 Task: Look for Airbnb options in Santiago de los Caballeros, Dominican Republic from 4th December, 2023 to 10th December, 2023 for 8 adults, 2 children.4 bedrooms having 8 beds and 4 bathrooms. Property type can be house. Amenities needed are: wifi, TV, free parkinig on premises, gym, breakfast. Booking option can be shelf check-in. Look for 3 properties as per requirement.
Action: Mouse moved to (496, 84)
Screenshot: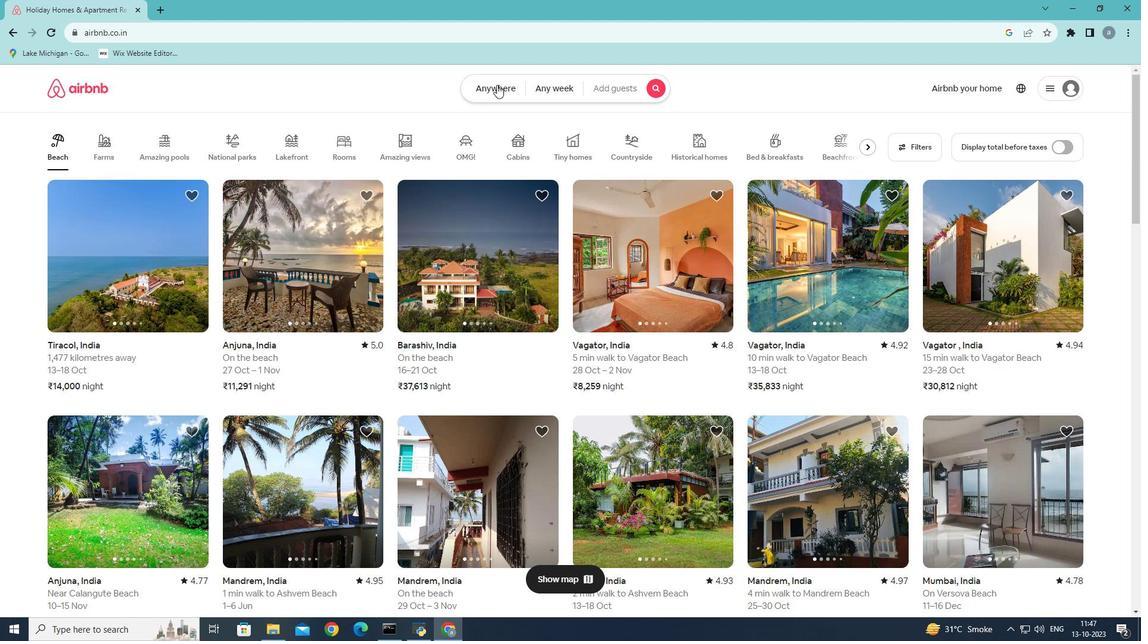 
Action: Mouse pressed left at (496, 84)
Screenshot: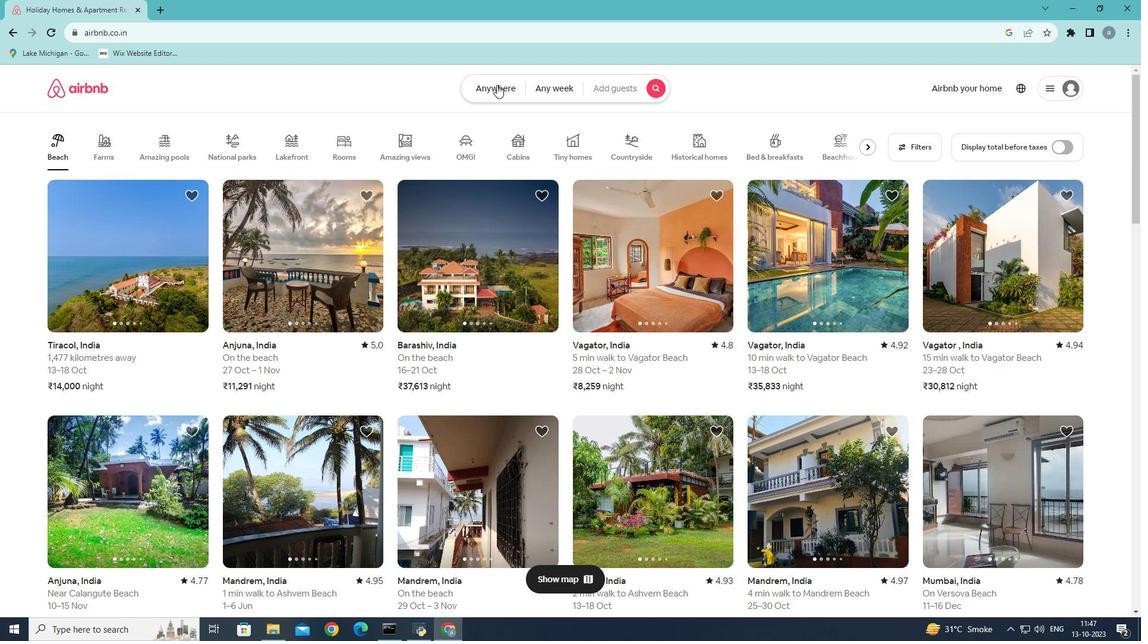 
Action: Mouse moved to (364, 142)
Screenshot: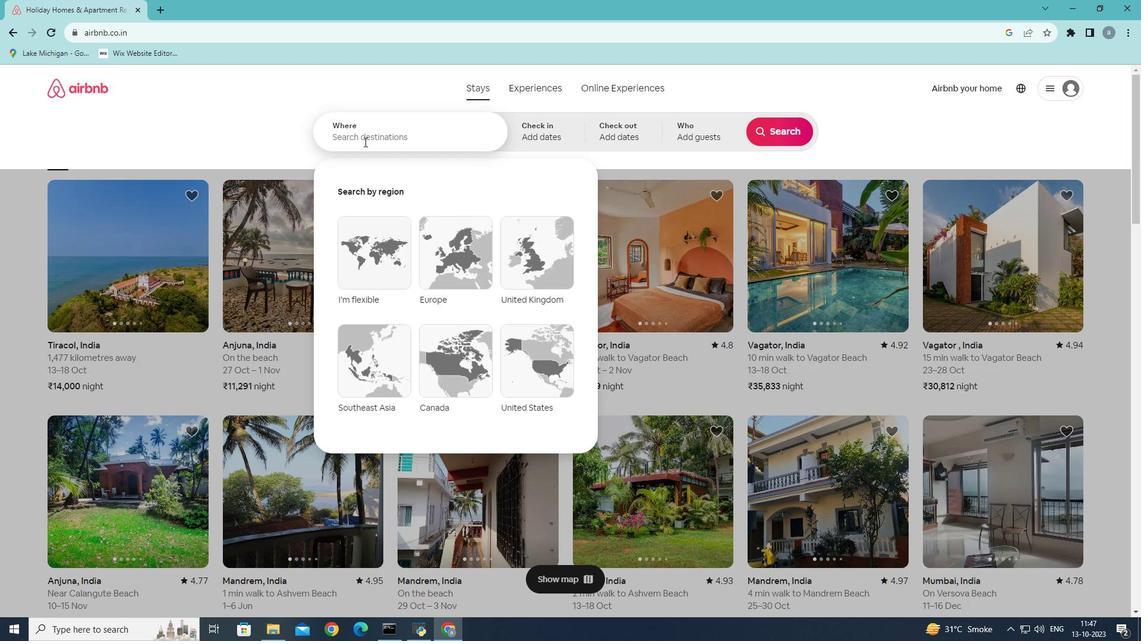 
Action: Mouse pressed left at (364, 142)
Screenshot: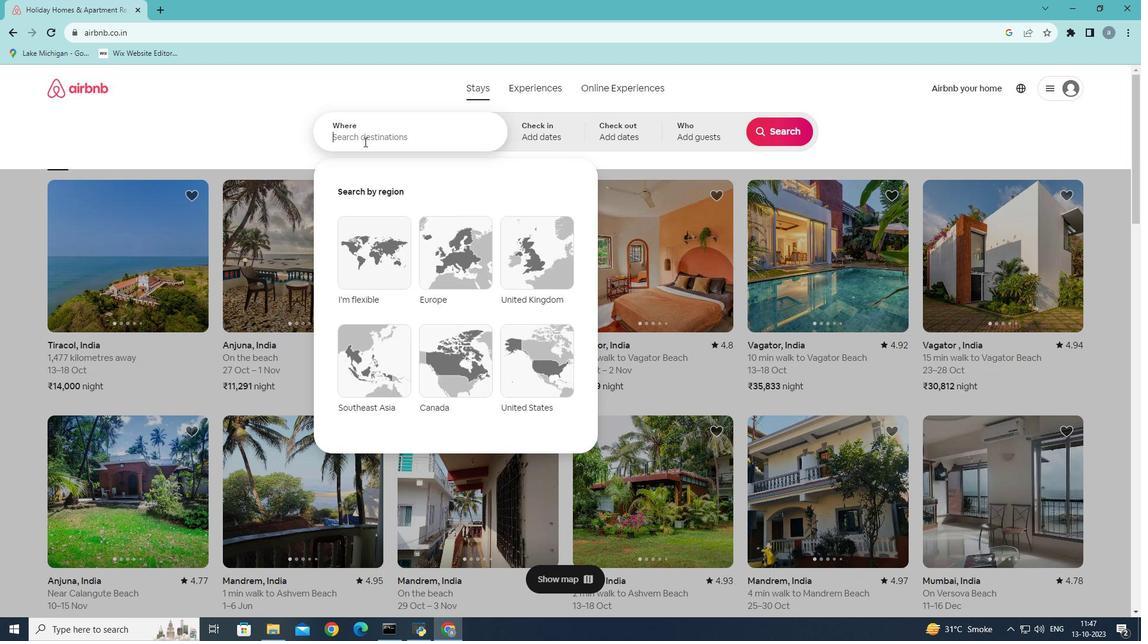 
Action: Mouse moved to (550, 92)
Screenshot: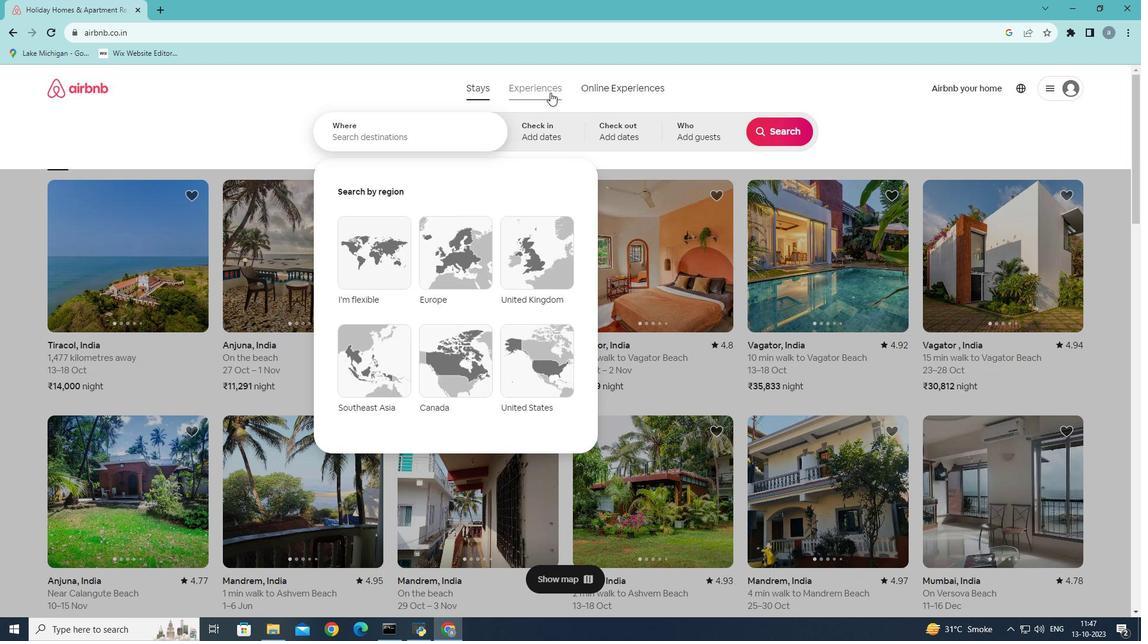 
Action: Key pressed <Key.shift>Santigo<Key.space>de<Key.space>los
Screenshot: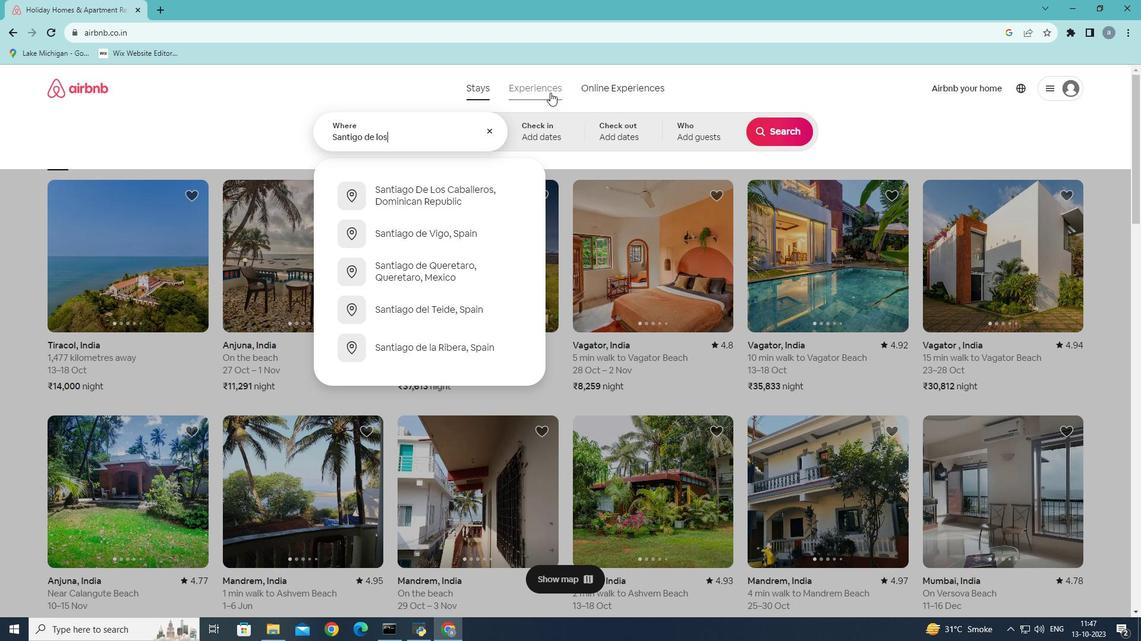 
Action: Mouse moved to (439, 202)
Screenshot: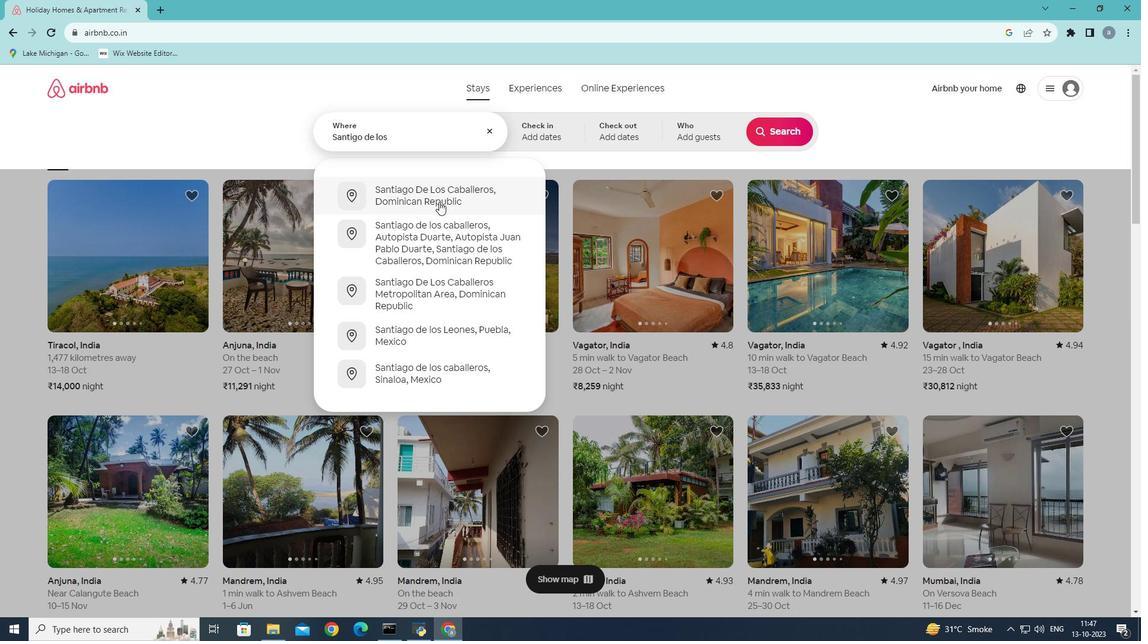 
Action: Mouse pressed left at (439, 202)
Screenshot: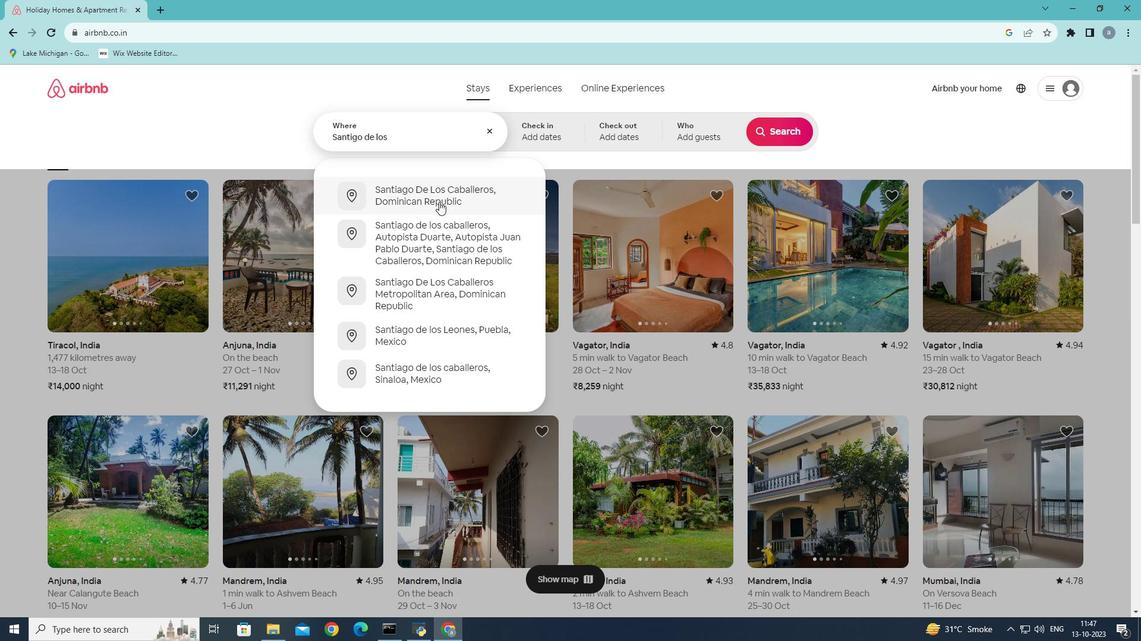 
Action: Mouse moved to (773, 224)
Screenshot: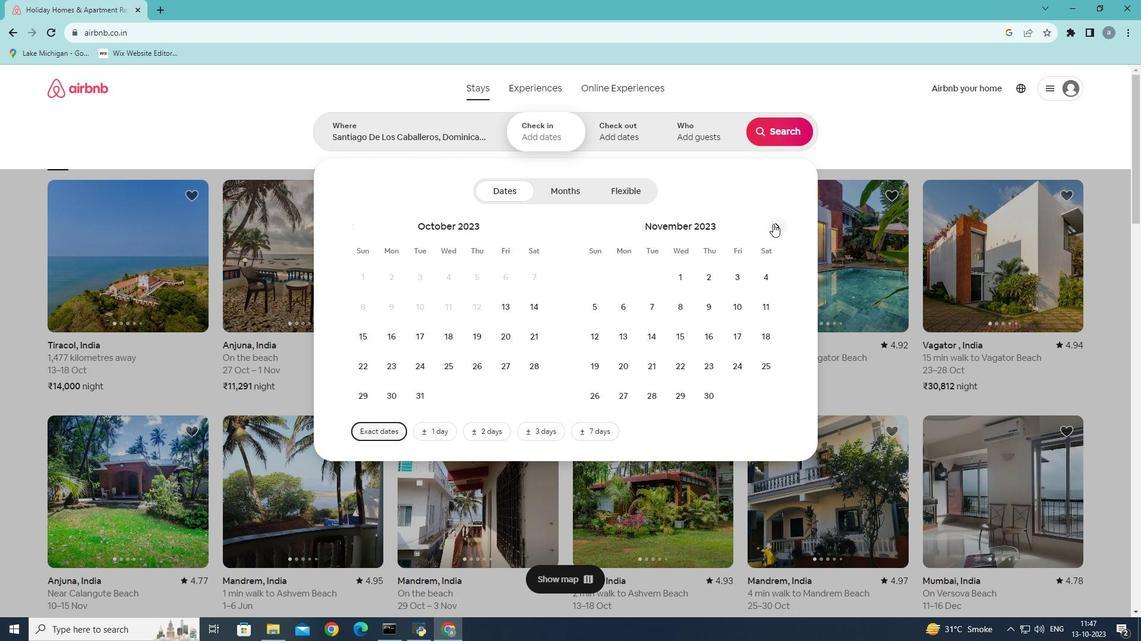 
Action: Mouse pressed left at (773, 224)
Screenshot: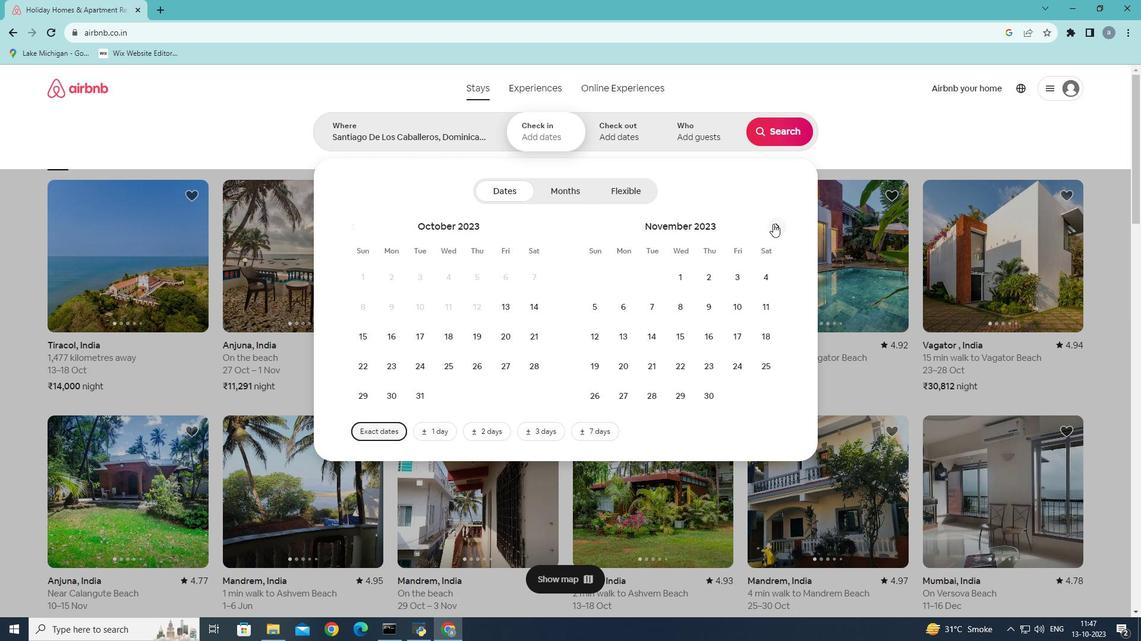 
Action: Mouse moved to (628, 307)
Screenshot: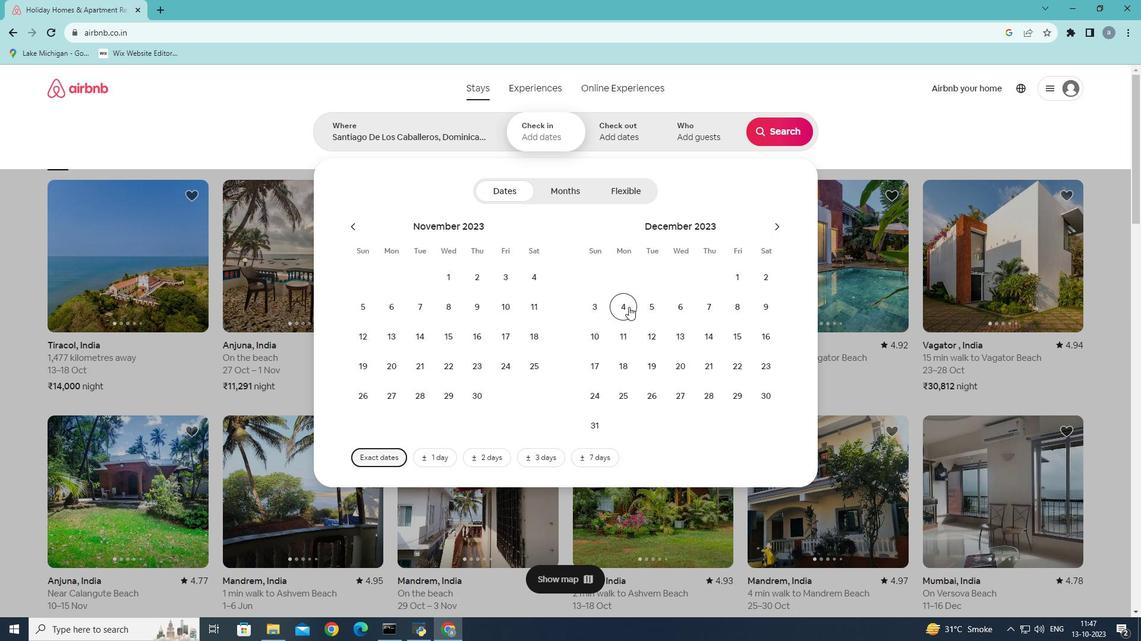 
Action: Mouse pressed left at (628, 307)
Screenshot: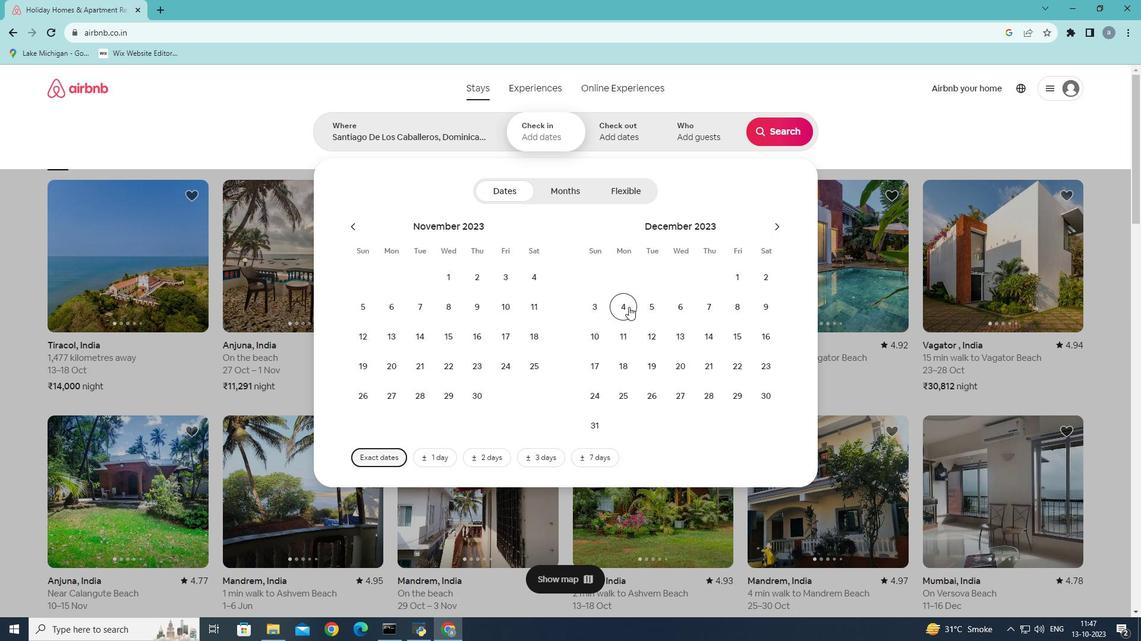 
Action: Mouse moved to (593, 338)
Screenshot: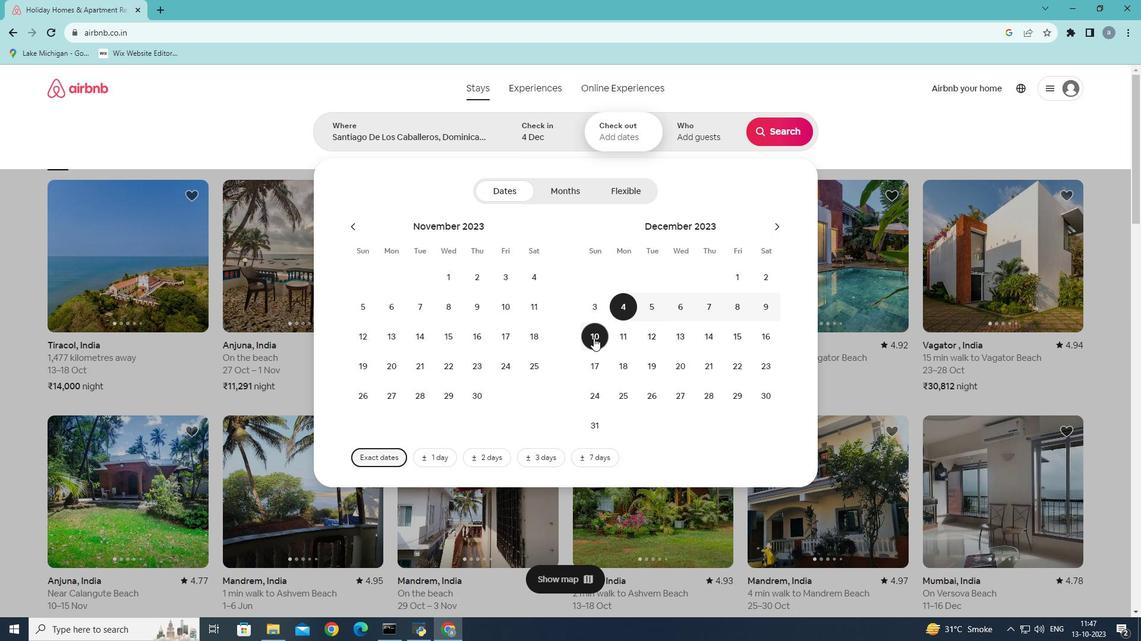 
Action: Mouse pressed left at (593, 338)
Screenshot: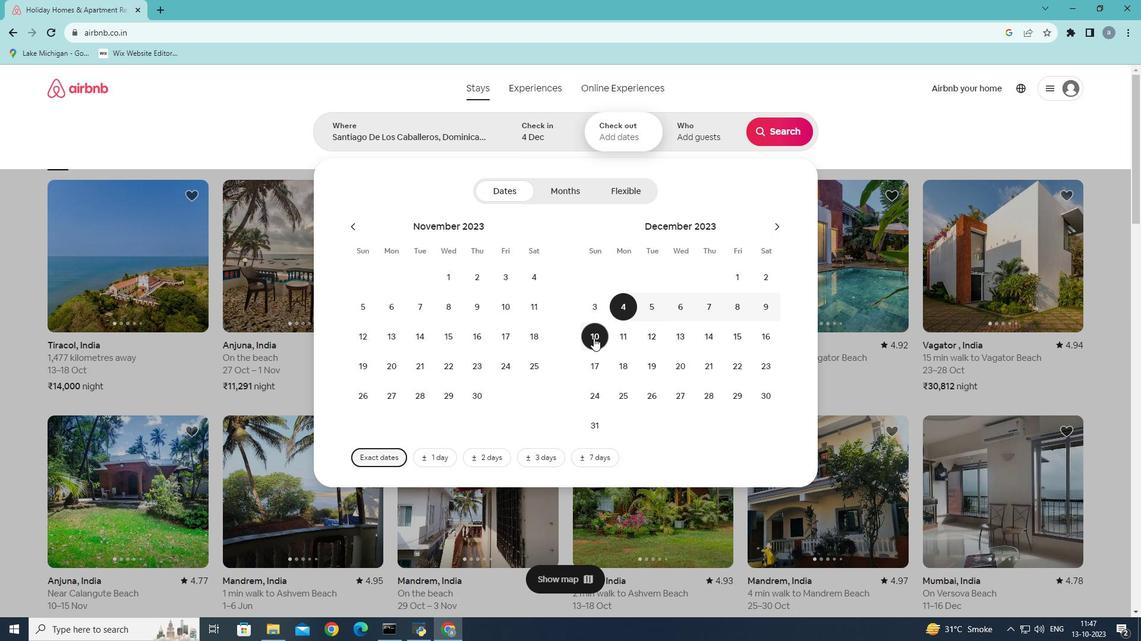 
Action: Mouse moved to (718, 129)
Screenshot: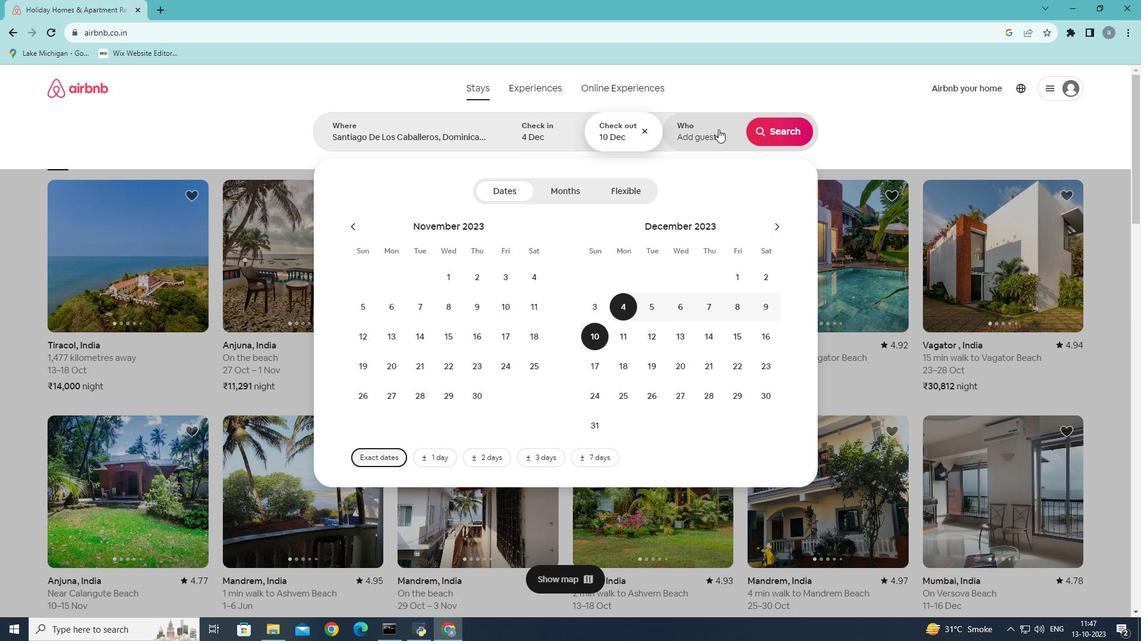 
Action: Mouse pressed left at (718, 129)
Screenshot: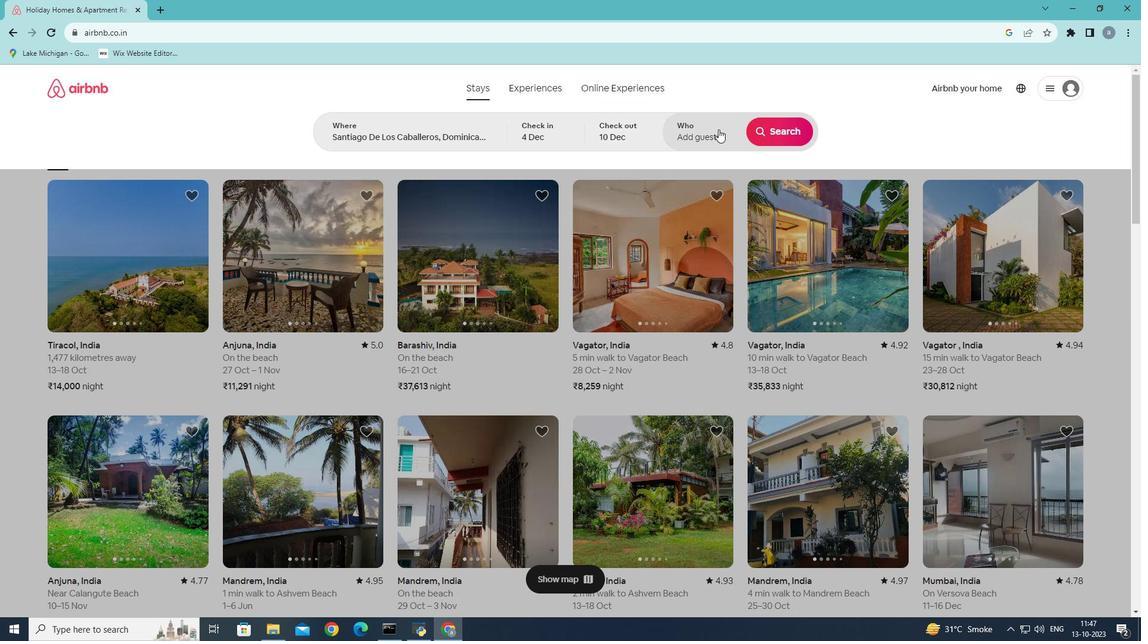 
Action: Mouse moved to (784, 193)
Screenshot: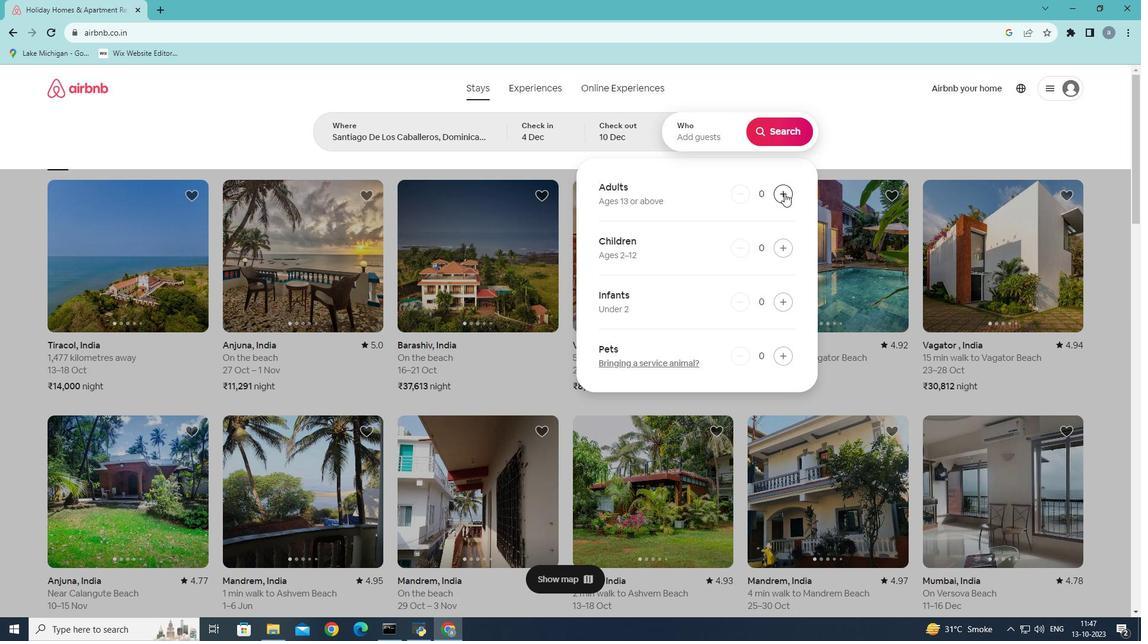 
Action: Mouse pressed left at (784, 193)
Screenshot: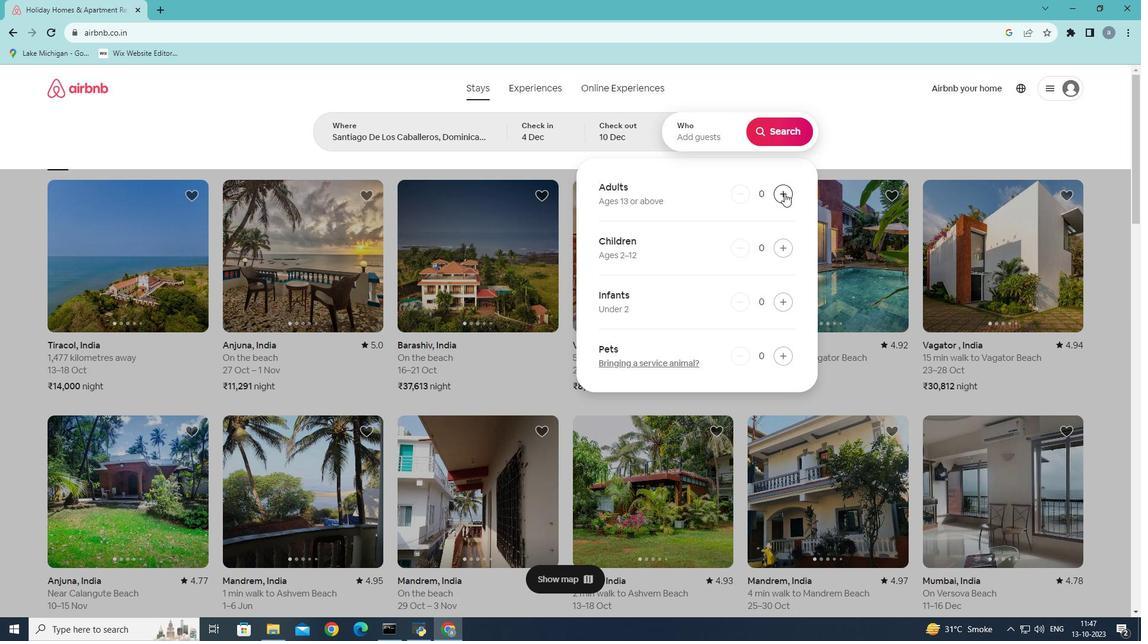 
Action: Mouse pressed left at (784, 193)
Screenshot: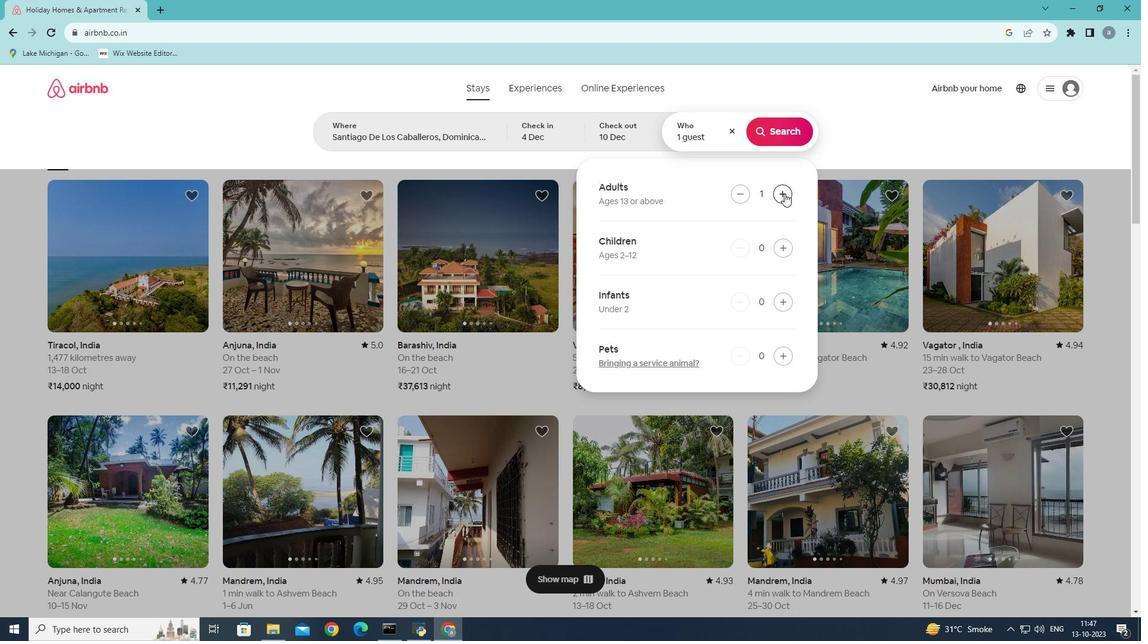
Action: Mouse pressed left at (784, 193)
Screenshot: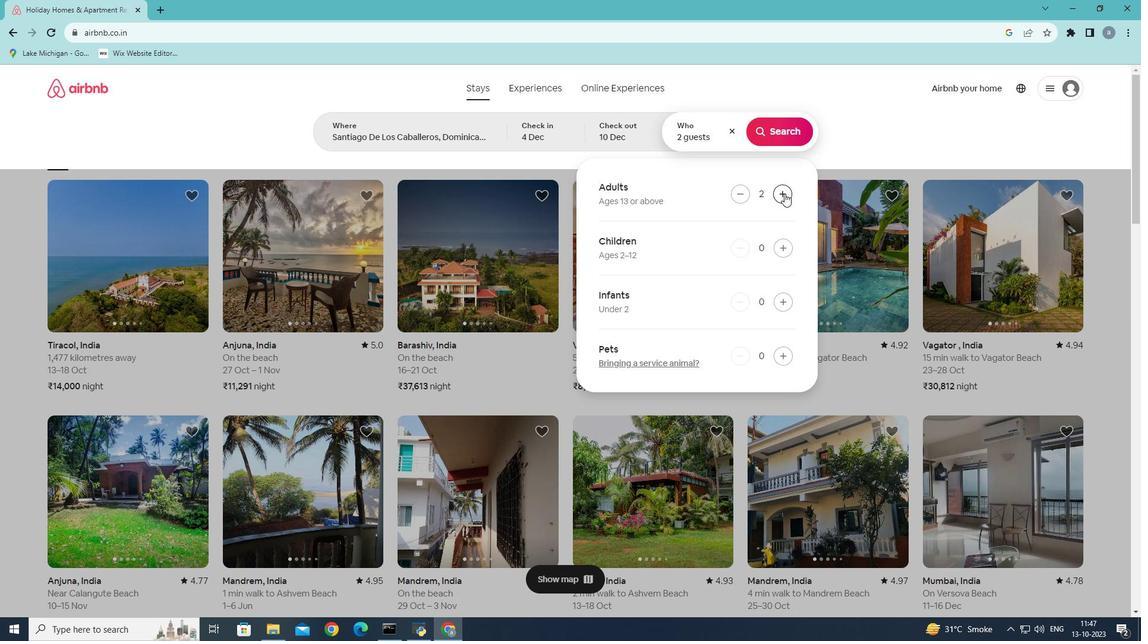 
Action: Mouse pressed left at (784, 193)
Screenshot: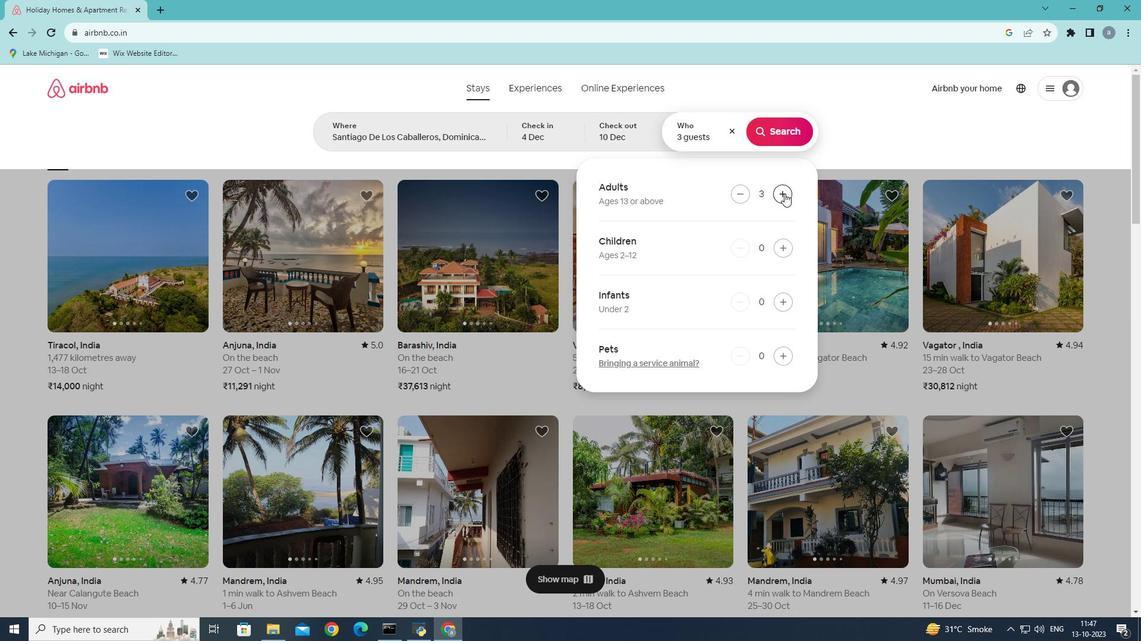 
Action: Mouse pressed left at (784, 193)
Screenshot: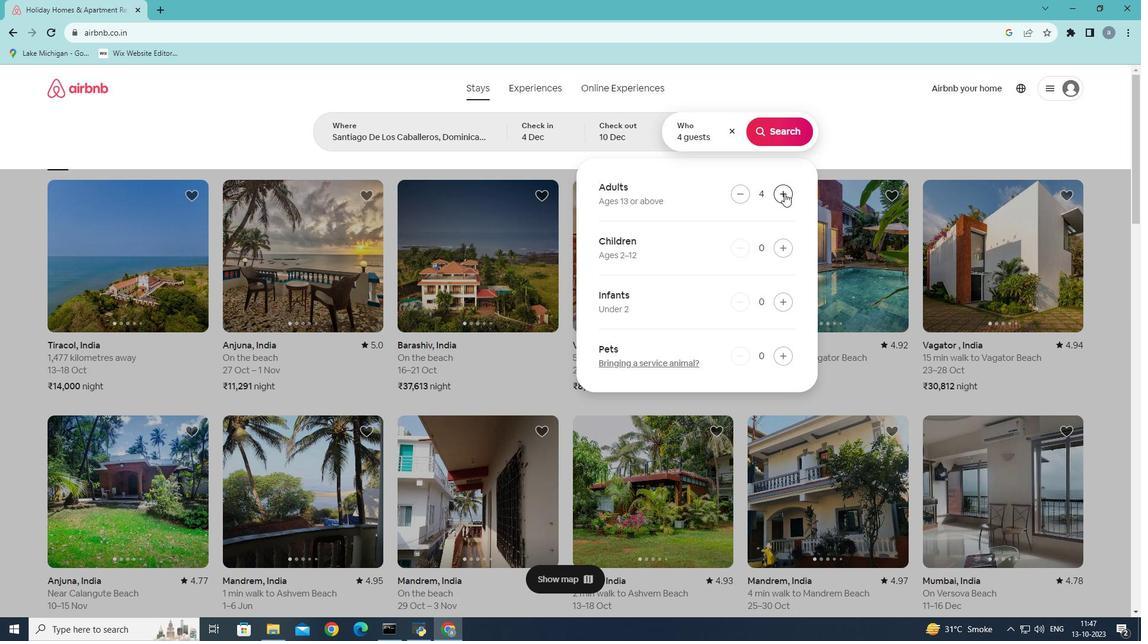 
Action: Mouse pressed left at (784, 193)
Screenshot: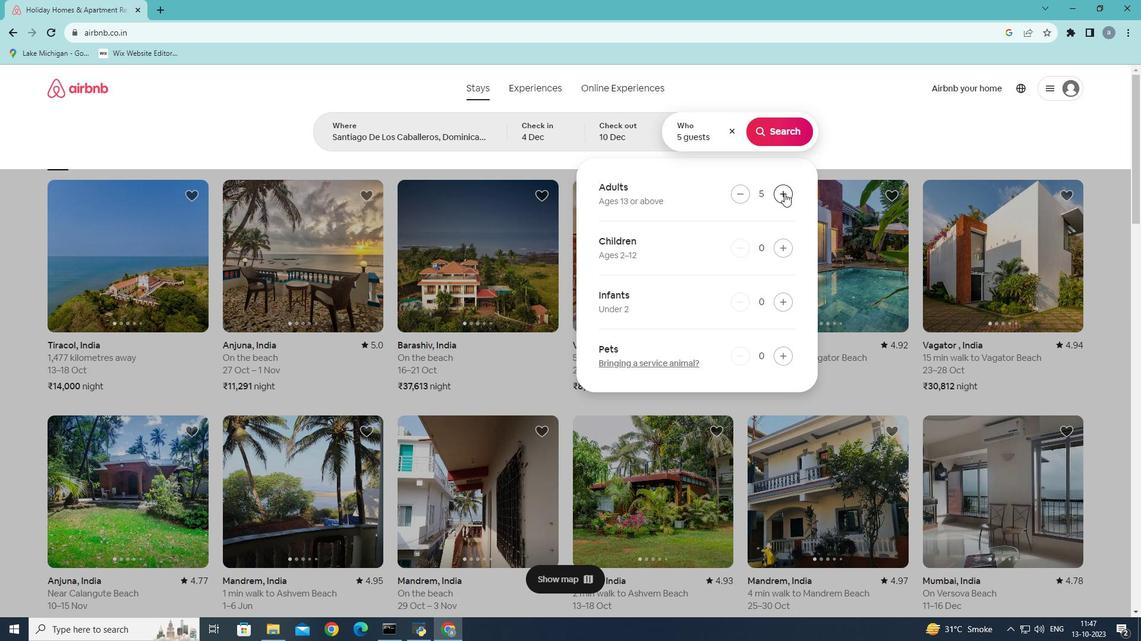 
Action: Mouse pressed left at (784, 193)
Screenshot: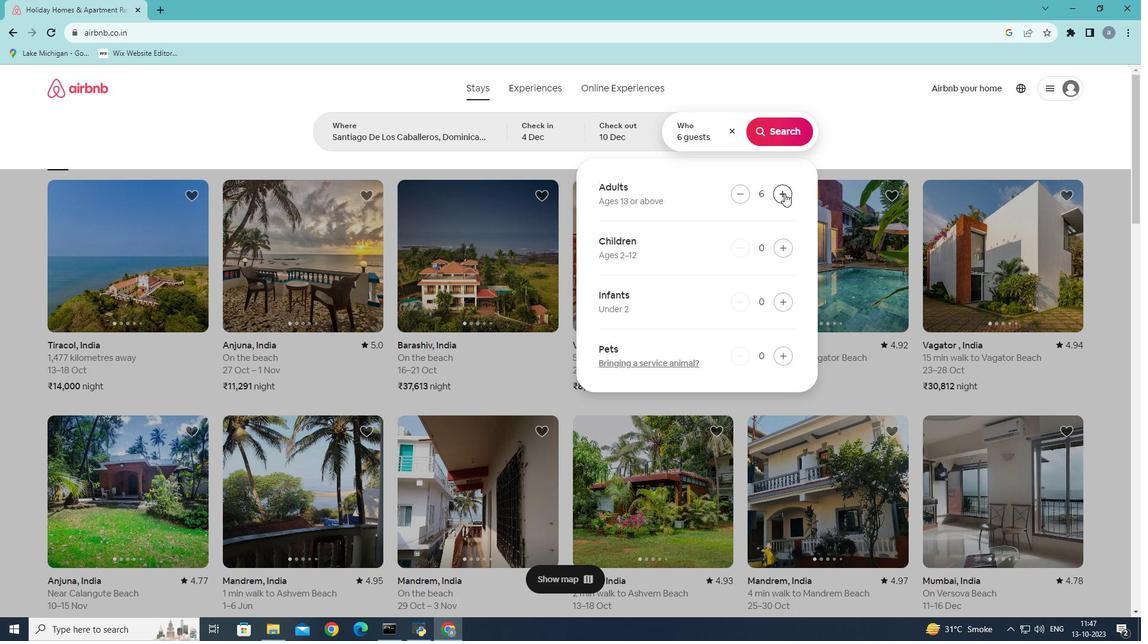 
Action: Mouse pressed left at (784, 193)
Screenshot: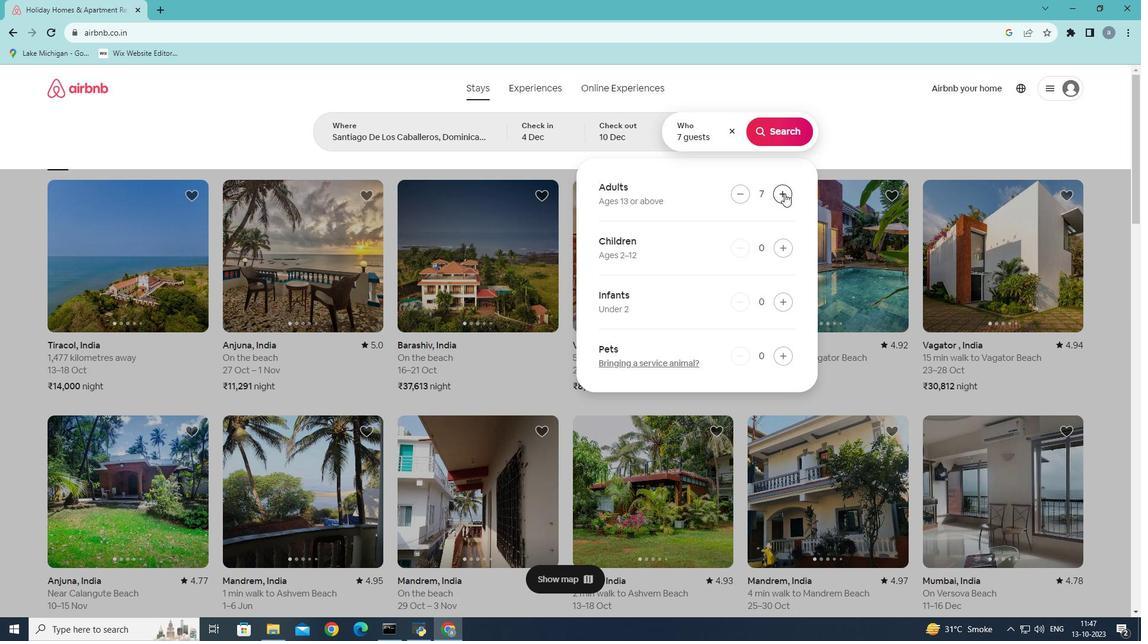 
Action: Mouse moved to (791, 249)
Screenshot: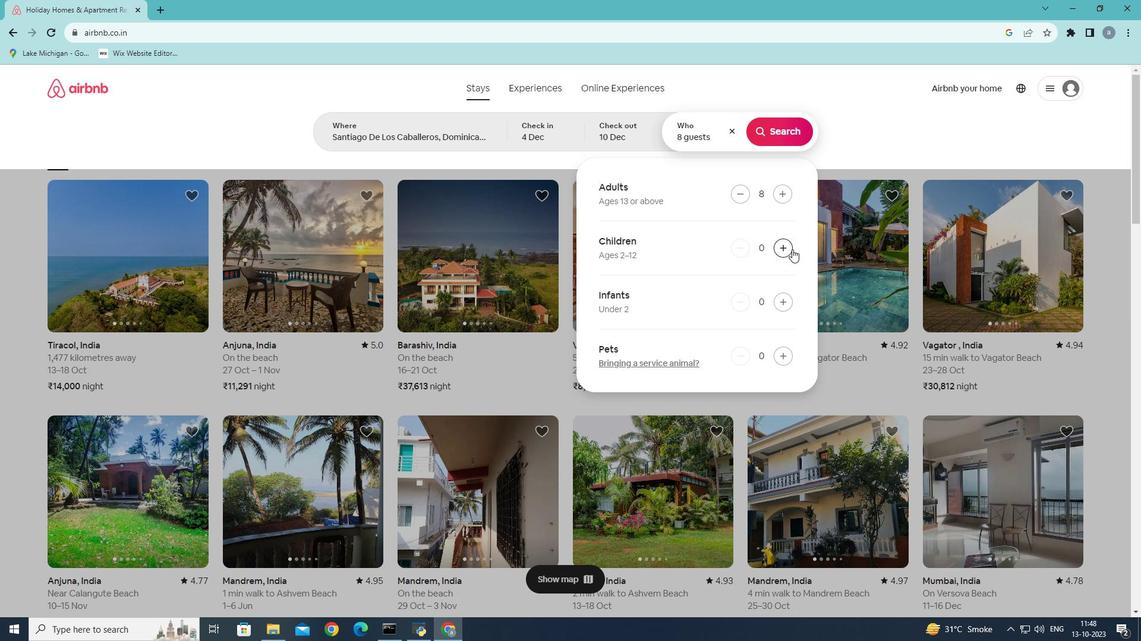 
Action: Mouse pressed left at (791, 249)
Screenshot: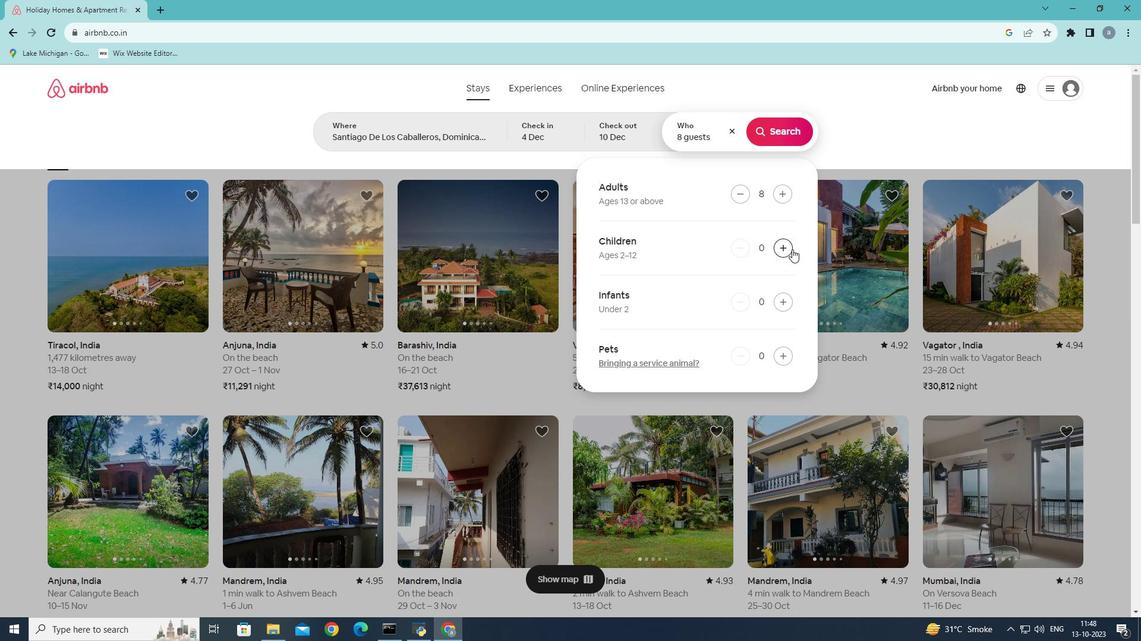 
Action: Mouse moved to (792, 249)
Screenshot: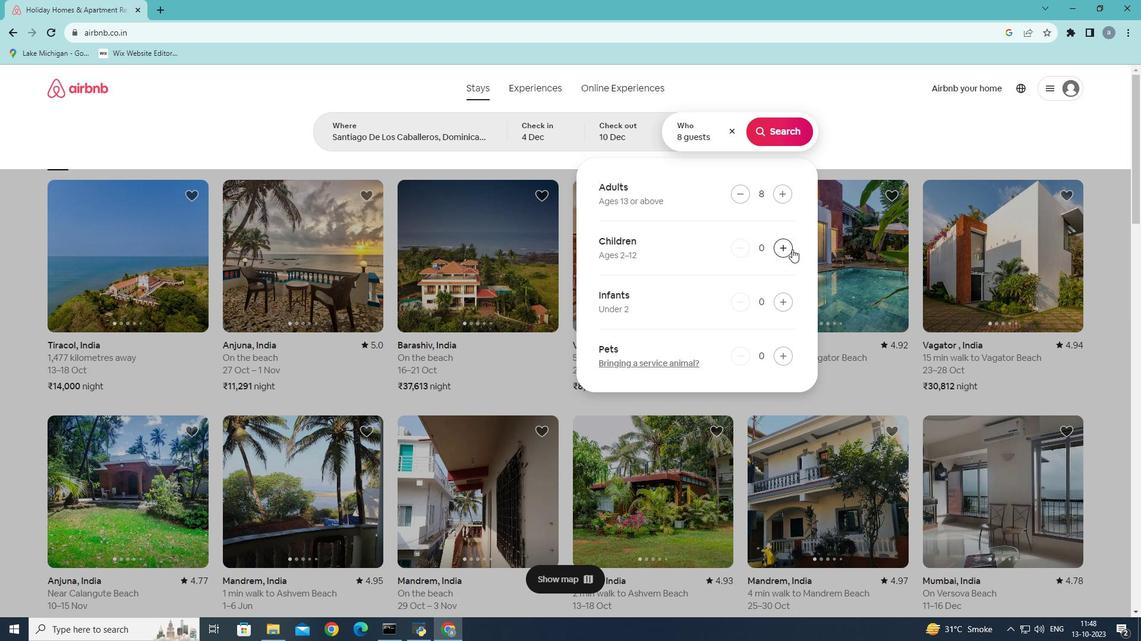 
Action: Mouse pressed left at (792, 249)
Screenshot: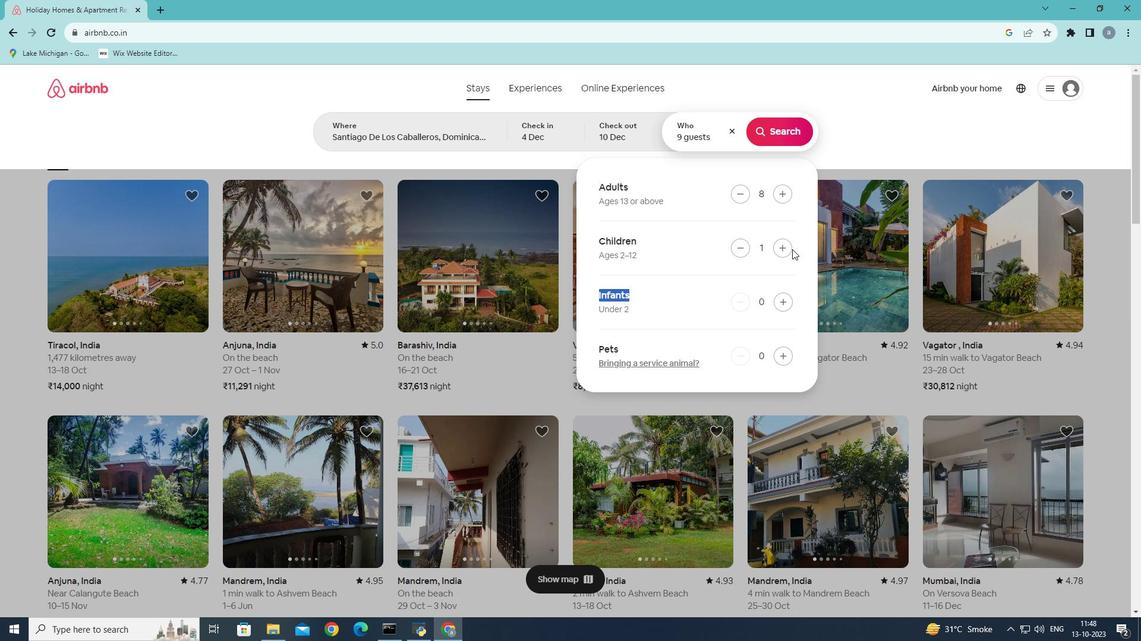 
Action: Mouse moved to (785, 246)
Screenshot: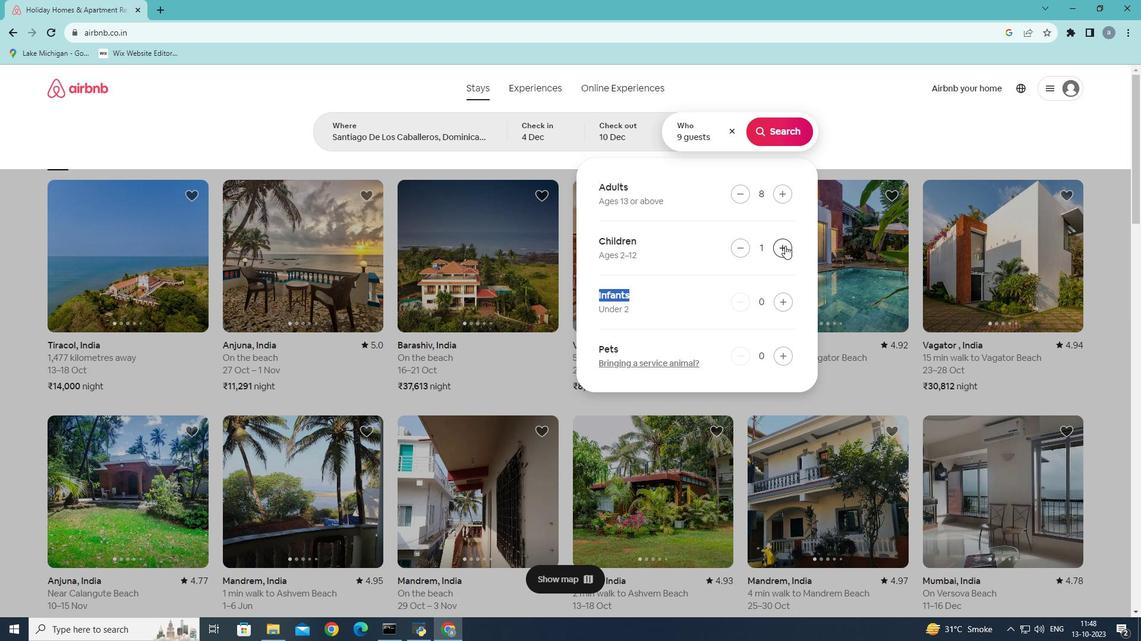 
Action: Mouse pressed left at (785, 246)
Screenshot: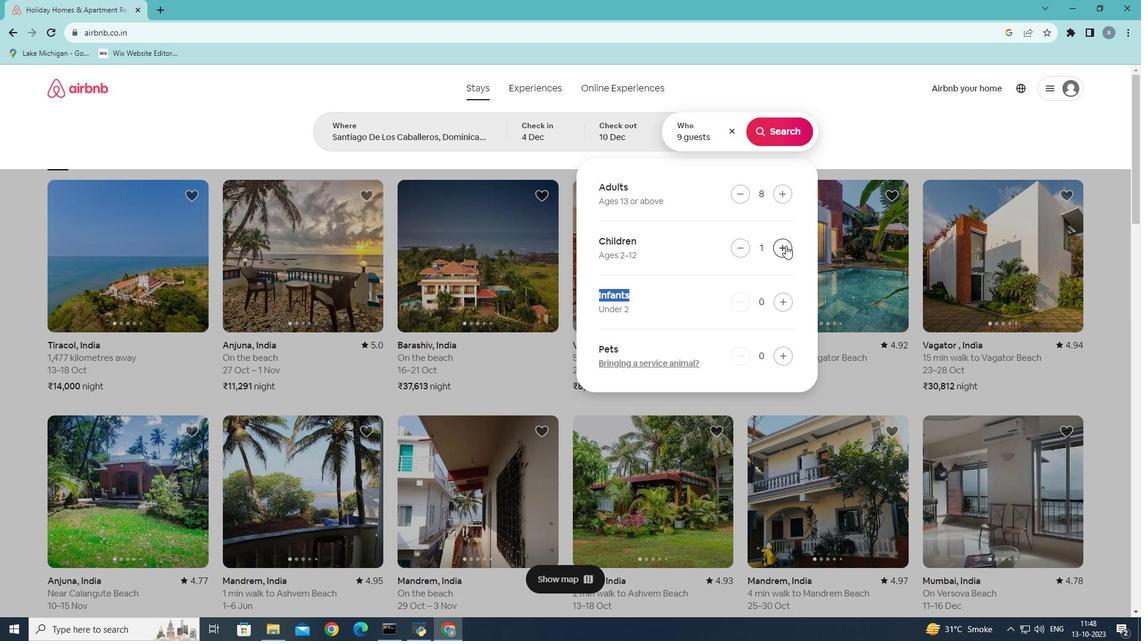 
Action: Mouse moved to (697, 249)
Screenshot: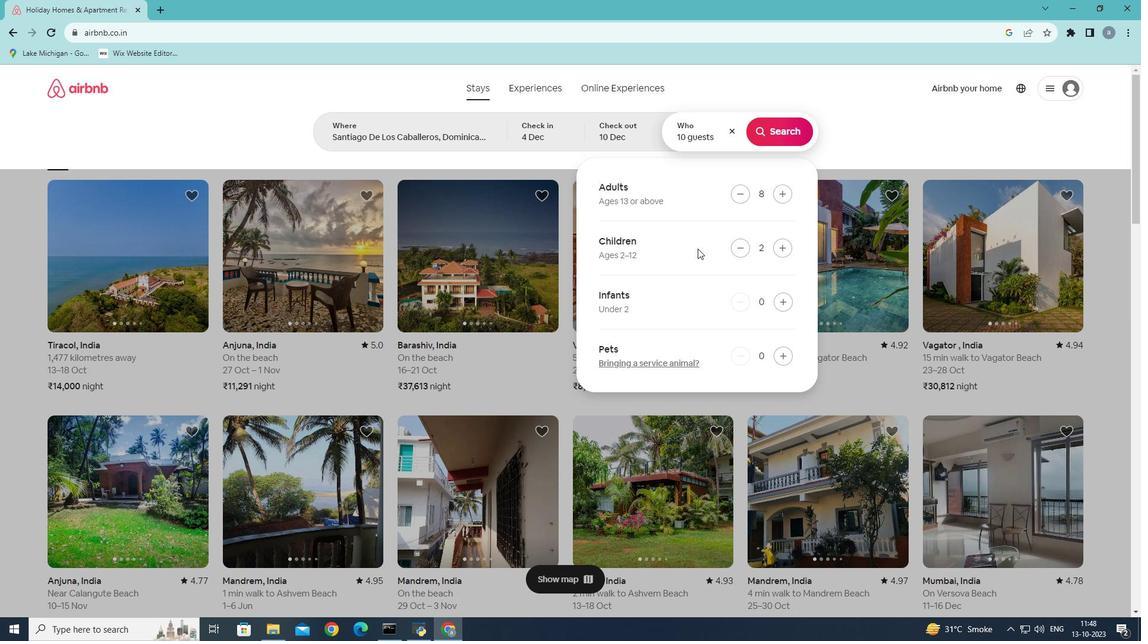 
Action: Mouse pressed left at (697, 249)
Screenshot: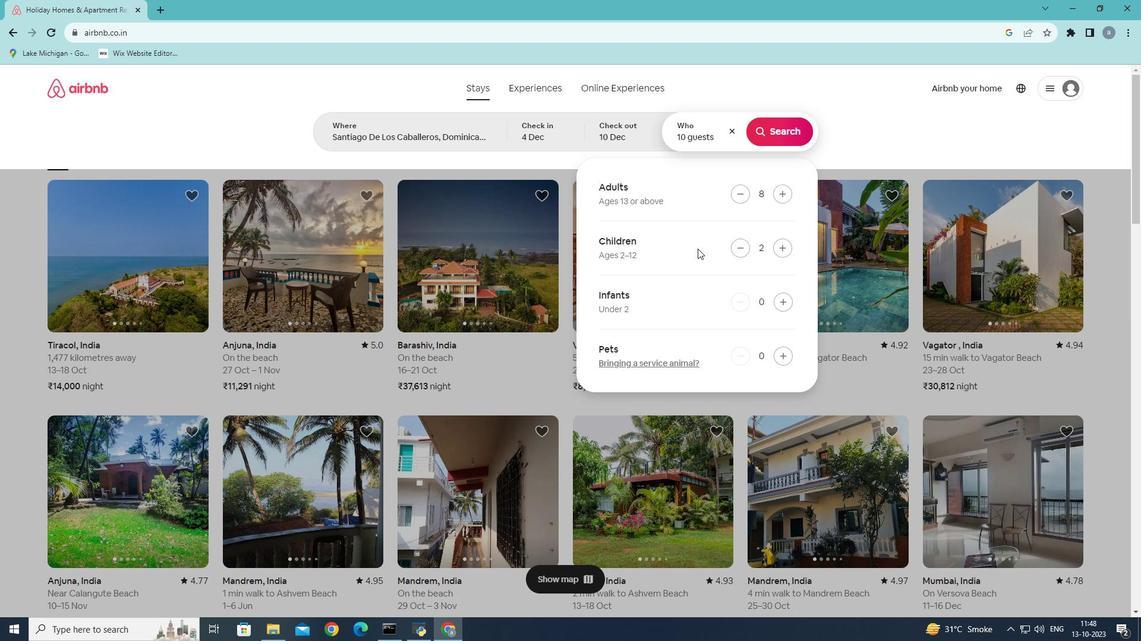 
Action: Mouse moved to (795, 136)
Screenshot: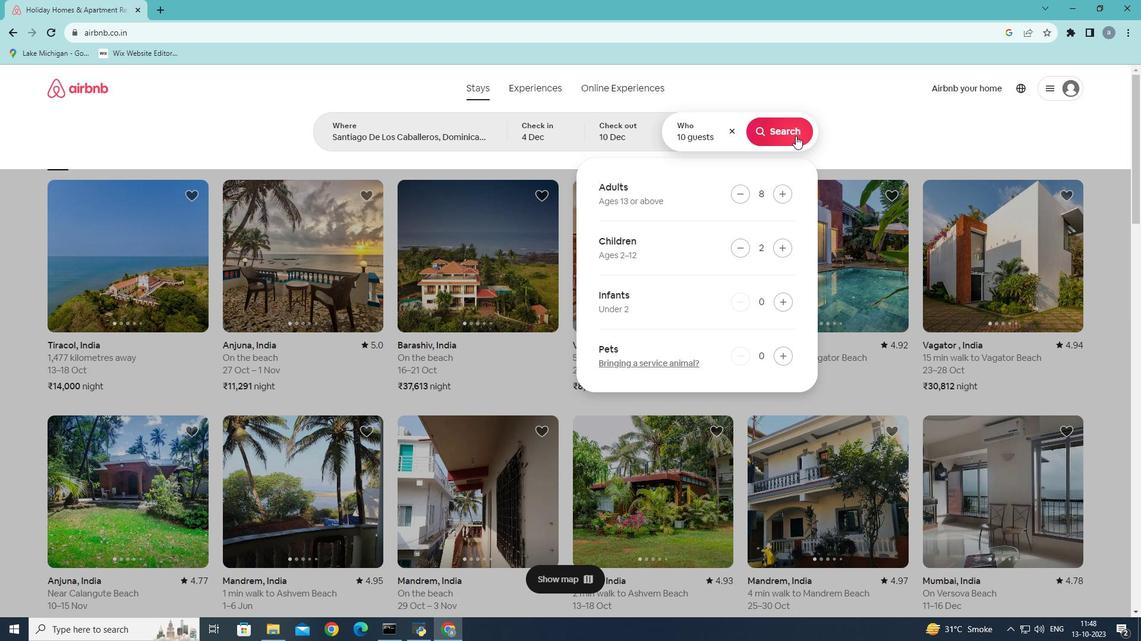 
Action: Mouse pressed left at (795, 136)
Screenshot: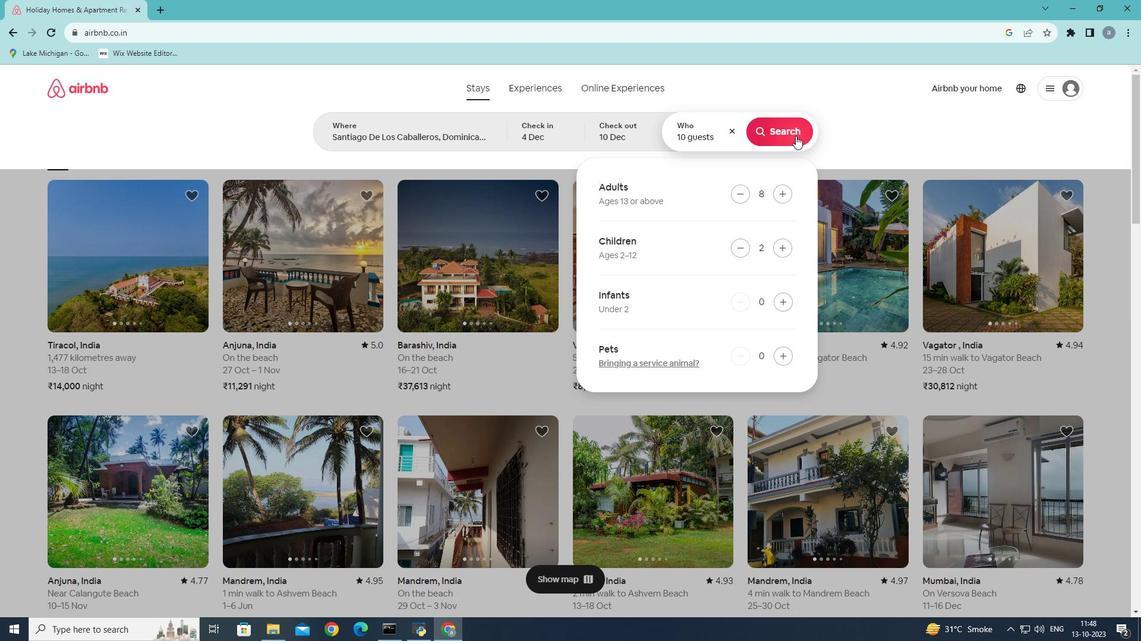 
Action: Mouse moved to (943, 130)
Screenshot: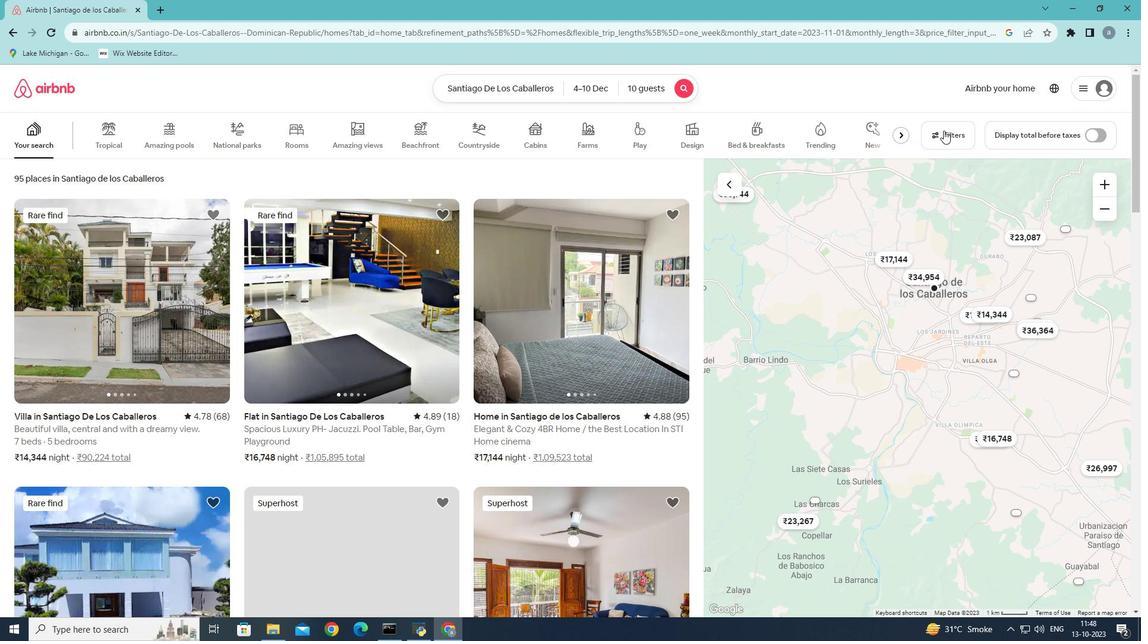 
Action: Mouse pressed left at (943, 130)
Screenshot: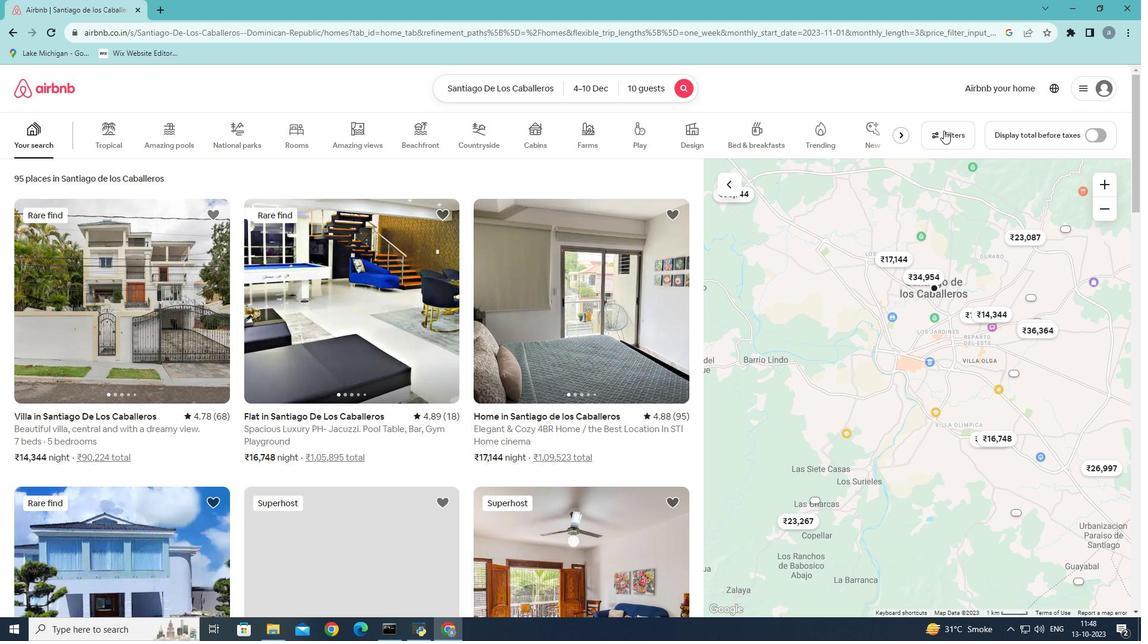 
Action: Mouse moved to (677, 297)
Screenshot: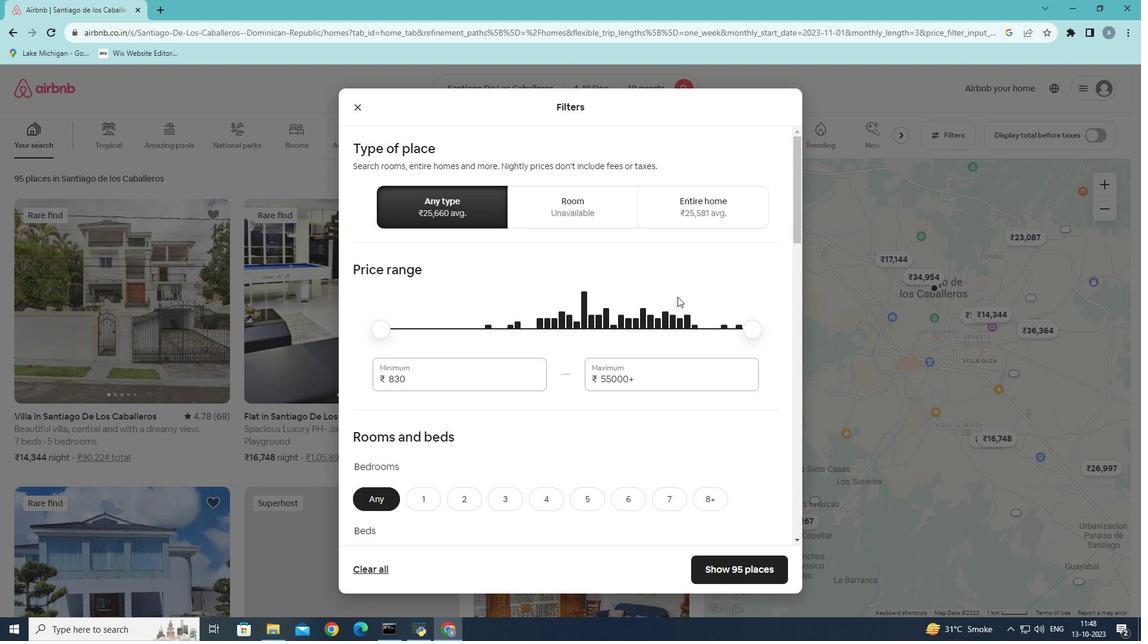 
Action: Mouse scrolled (677, 296) with delta (0, 0)
Screenshot: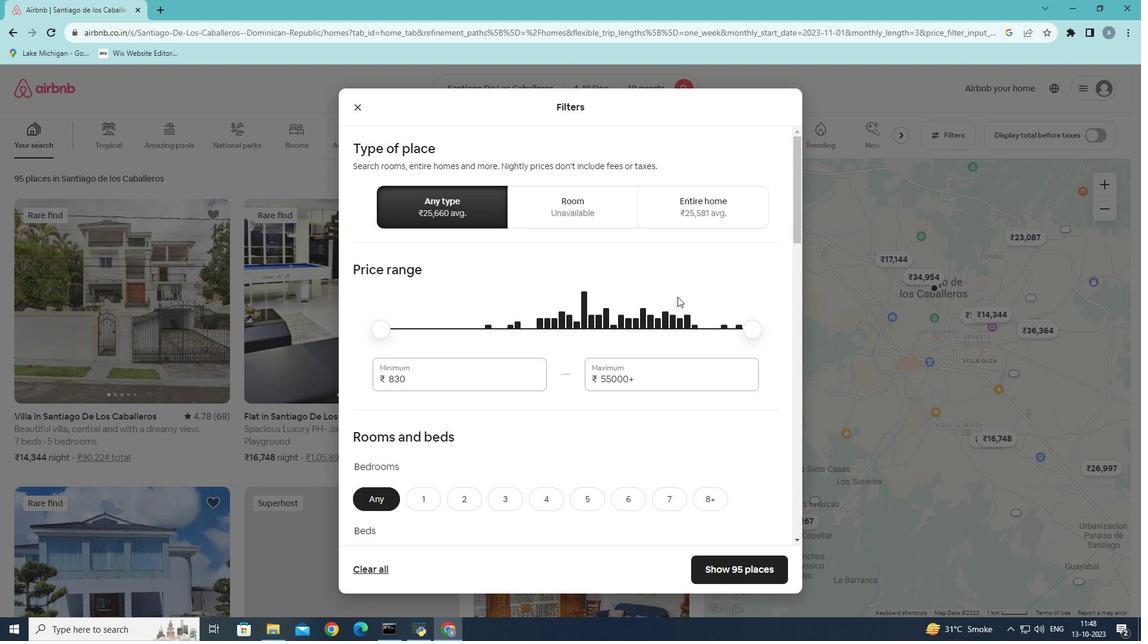 
Action: Mouse scrolled (677, 296) with delta (0, 0)
Screenshot: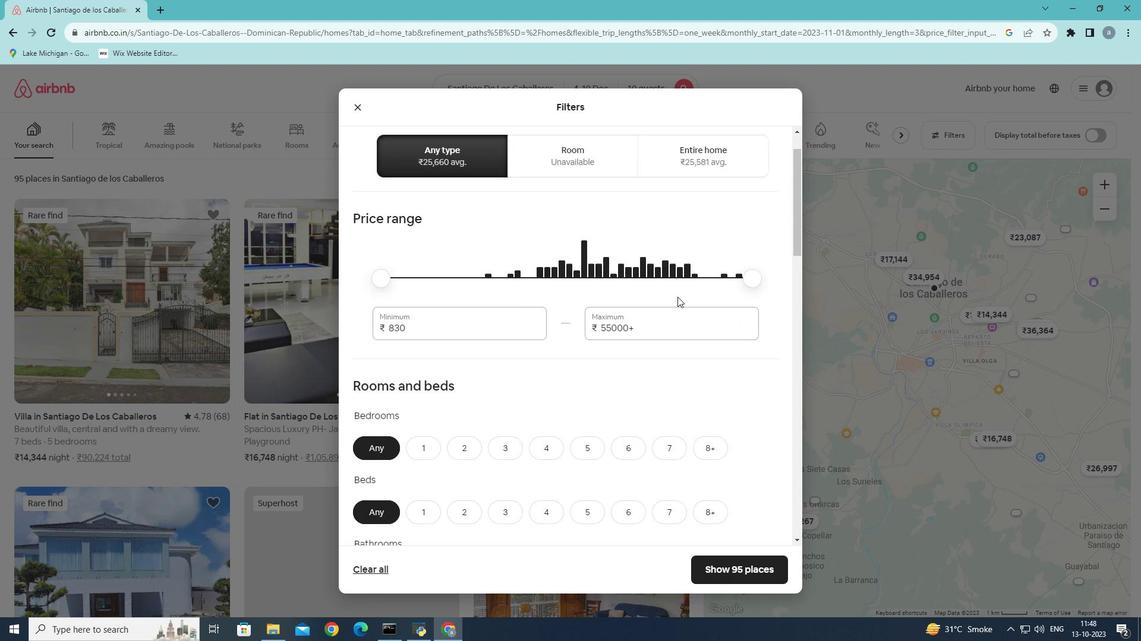 
Action: Mouse scrolled (677, 296) with delta (0, 0)
Screenshot: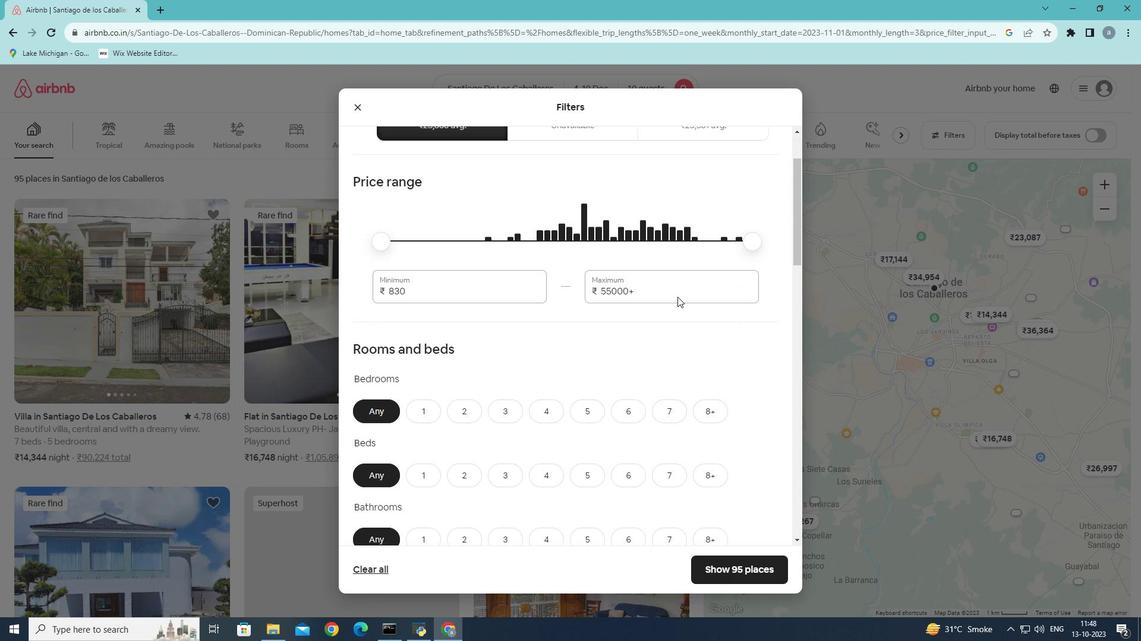 
Action: Mouse moved to (537, 318)
Screenshot: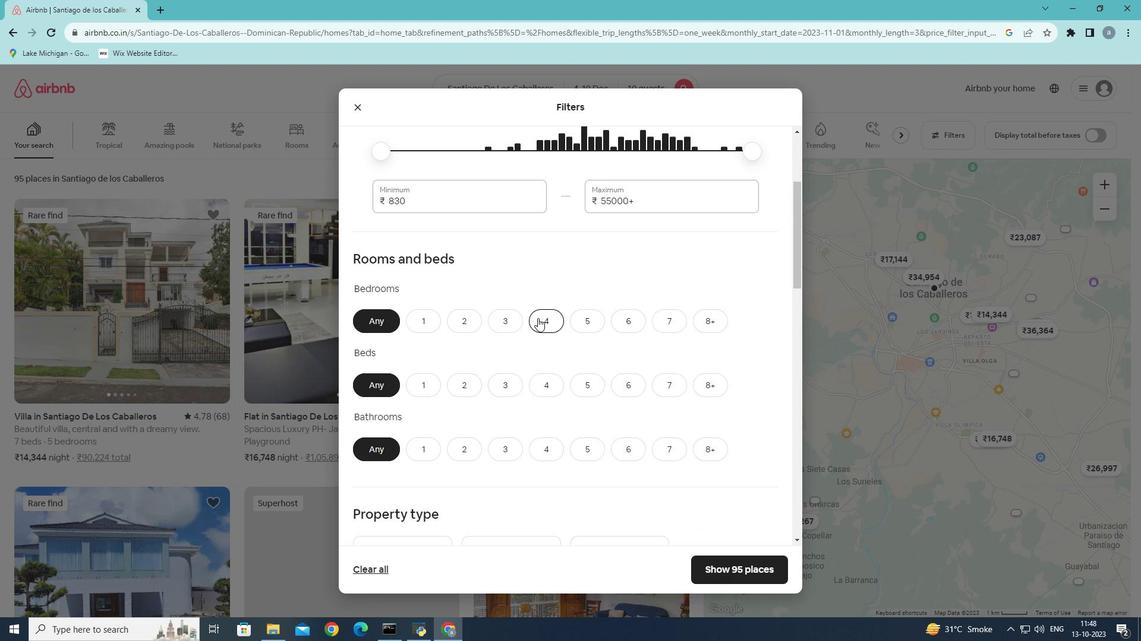 
Action: Mouse pressed left at (537, 318)
Screenshot: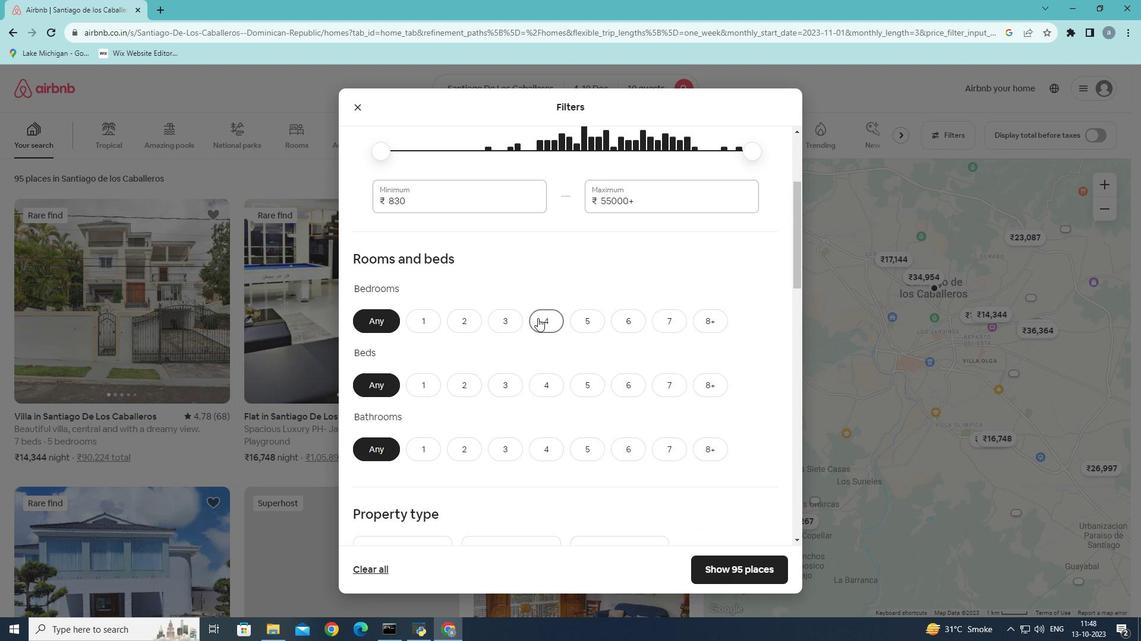 
Action: Mouse moved to (711, 381)
Screenshot: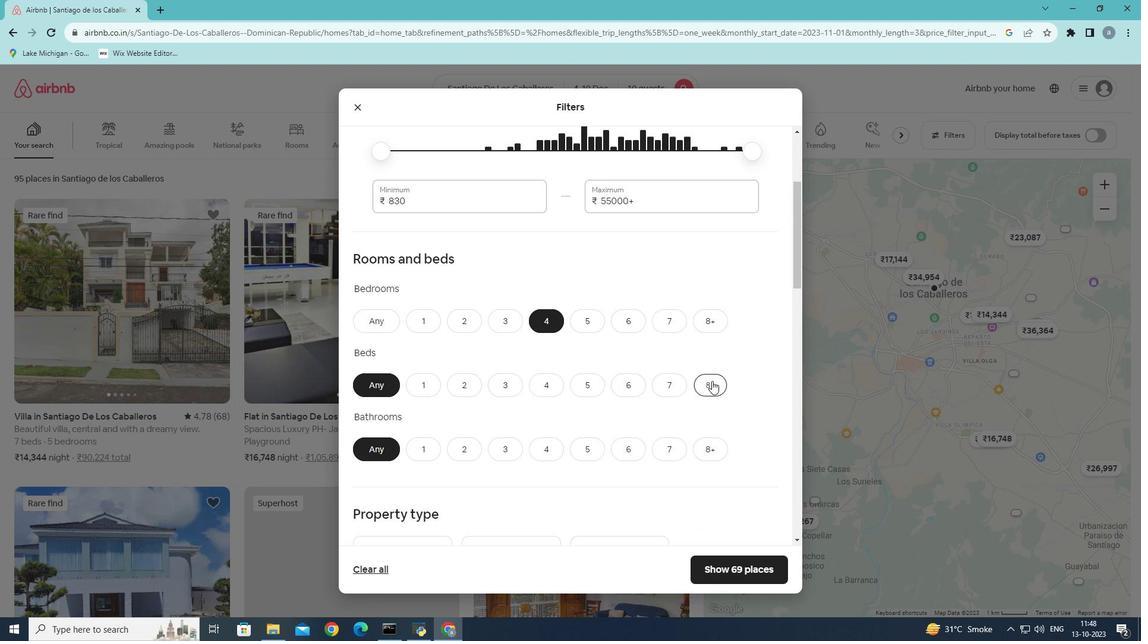 
Action: Mouse pressed left at (711, 381)
Screenshot: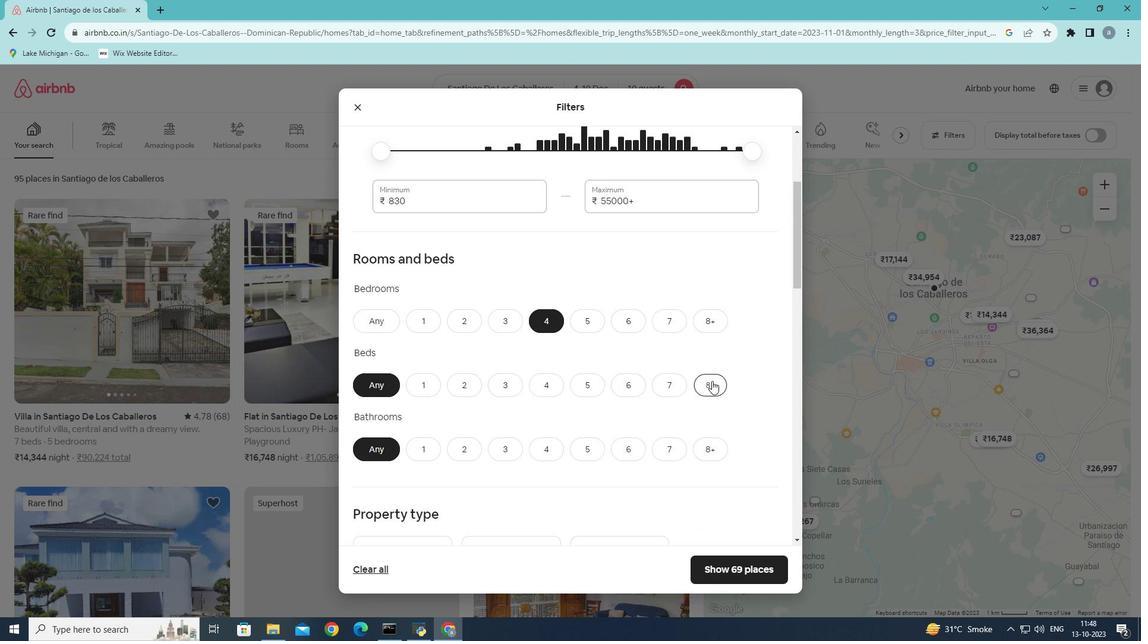 
Action: Mouse moved to (544, 451)
Screenshot: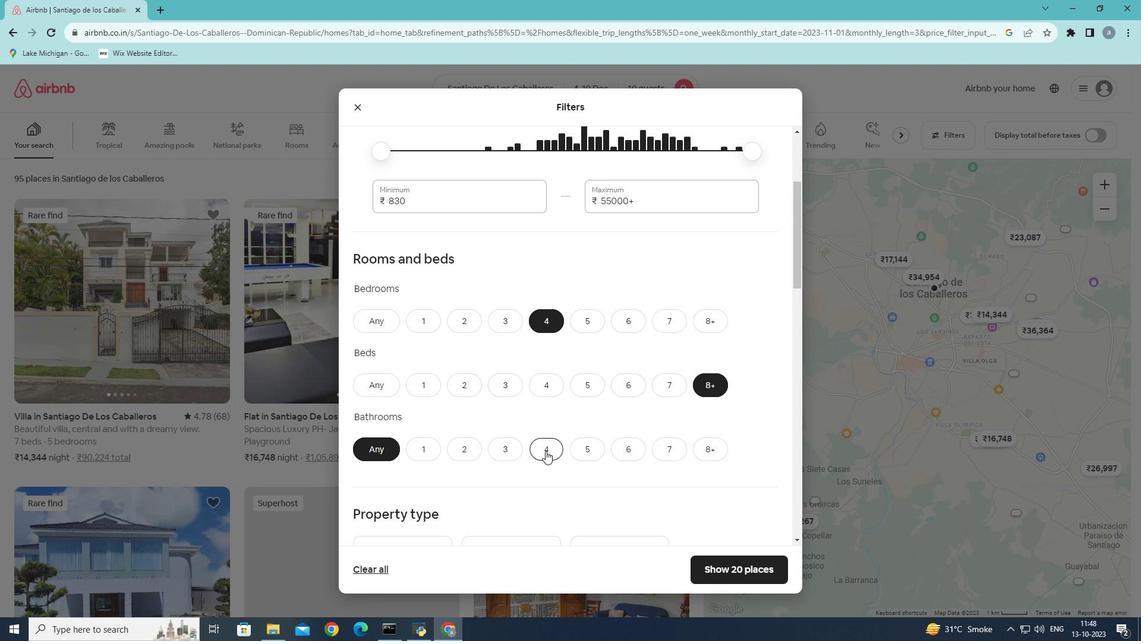 
Action: Mouse pressed left at (544, 451)
Screenshot: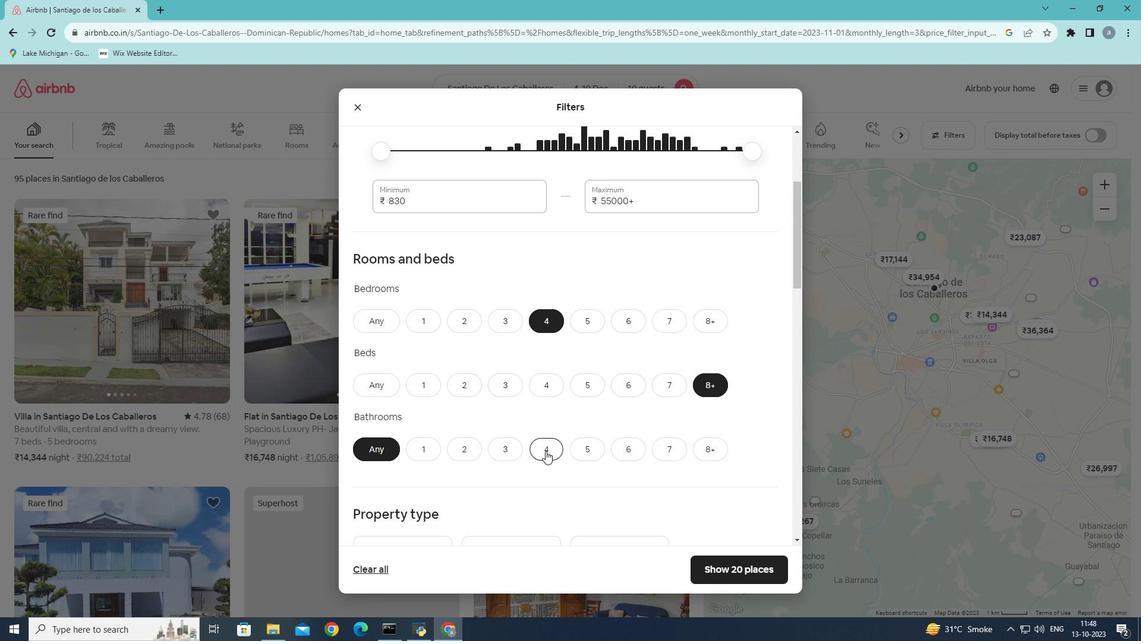 
Action: Mouse moved to (558, 376)
Screenshot: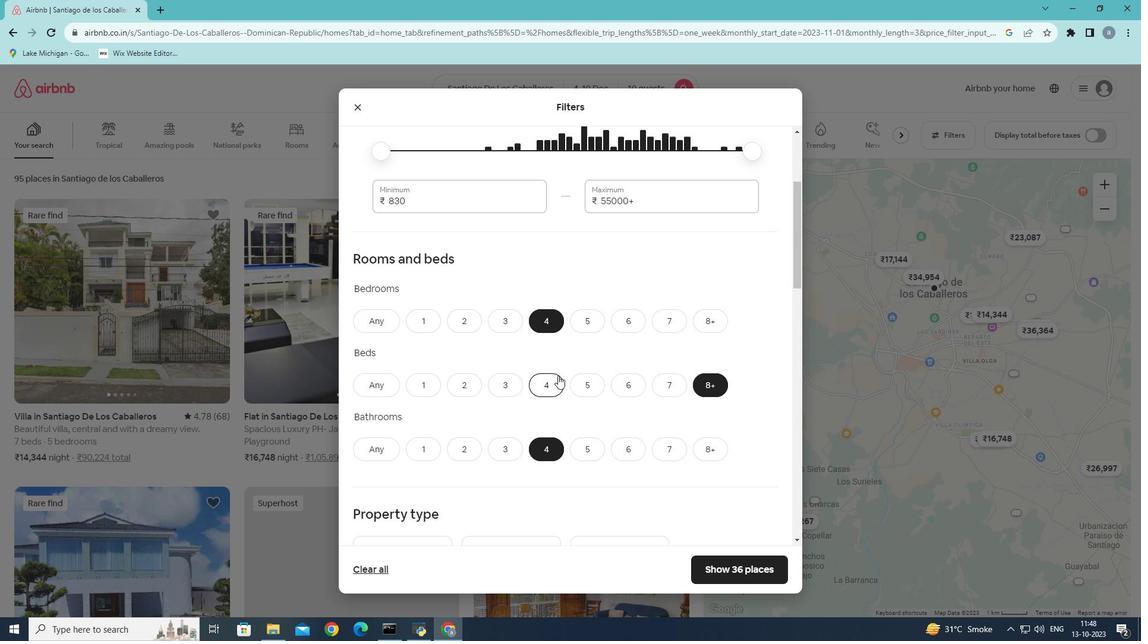 
Action: Mouse scrolled (558, 375) with delta (0, 0)
Screenshot: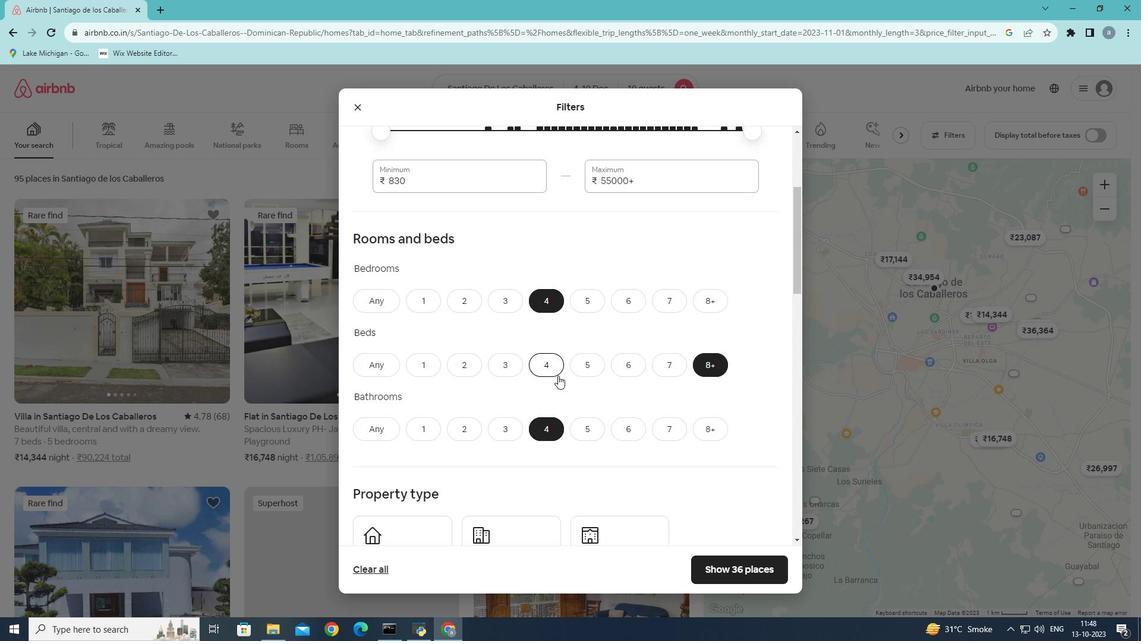 
Action: Mouse scrolled (558, 375) with delta (0, 0)
Screenshot: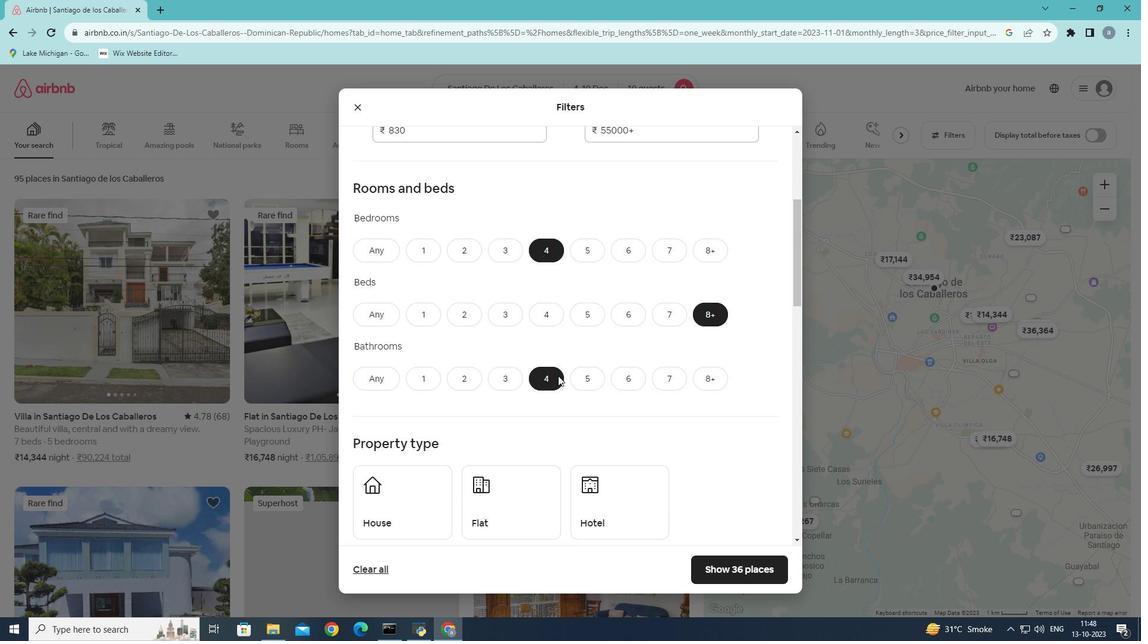 
Action: Mouse scrolled (558, 375) with delta (0, 0)
Screenshot: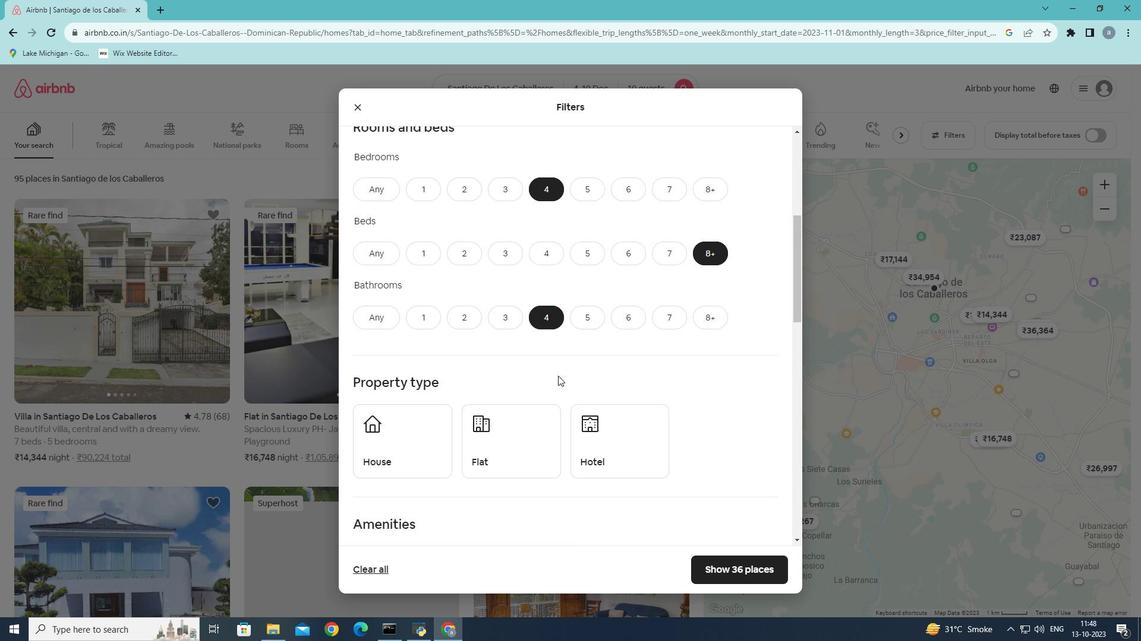 
Action: Mouse moved to (414, 415)
Screenshot: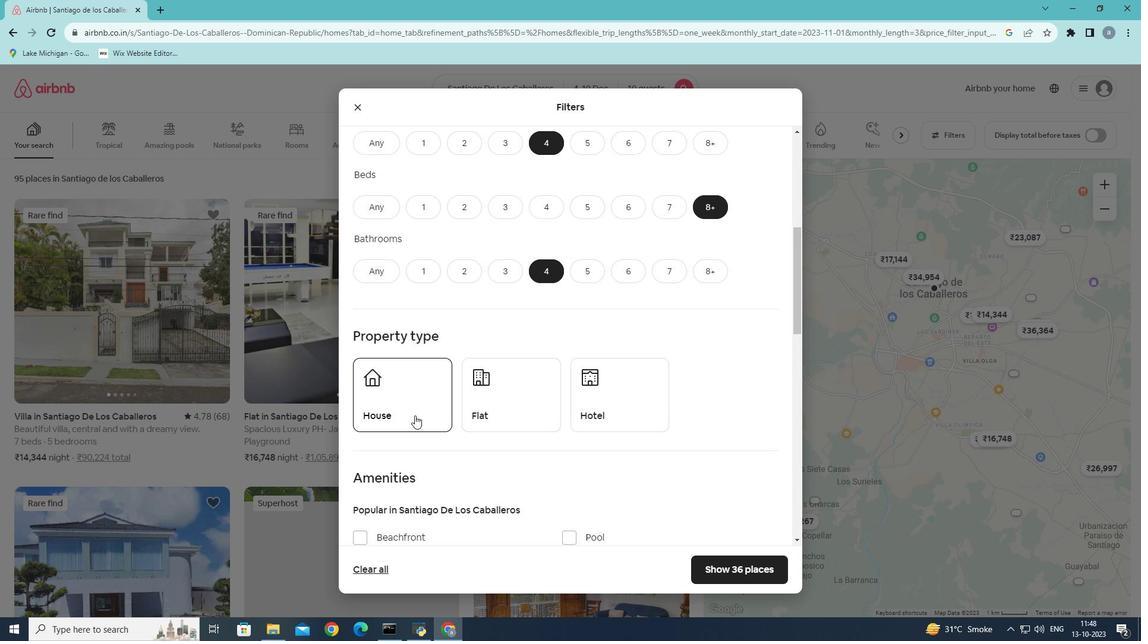 
Action: Mouse pressed left at (414, 415)
Screenshot: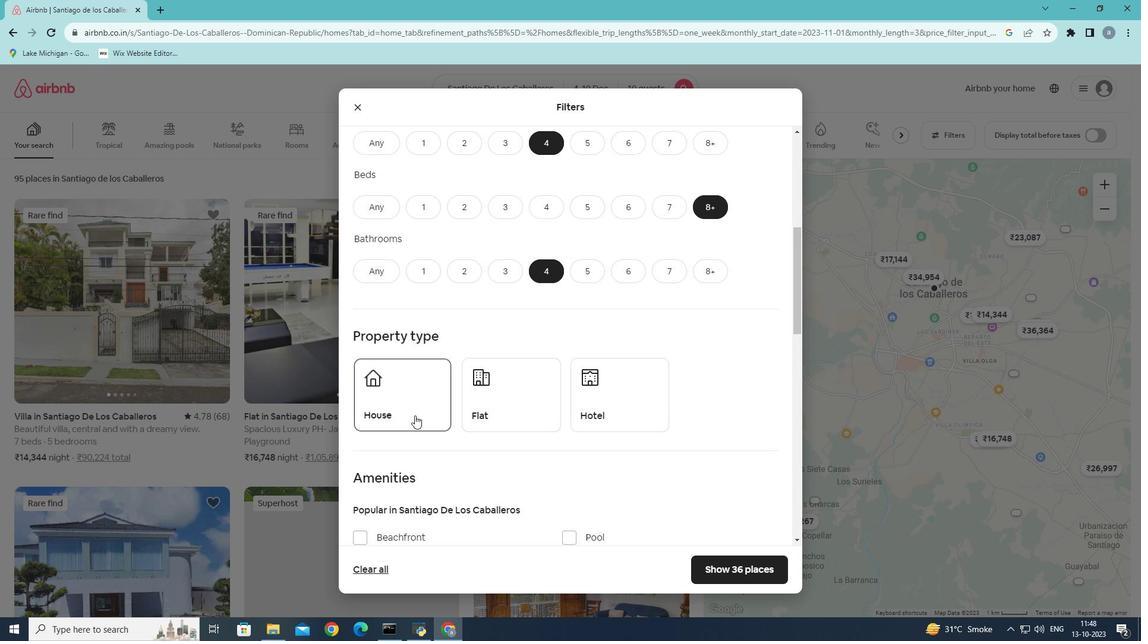 
Action: Mouse moved to (528, 408)
Screenshot: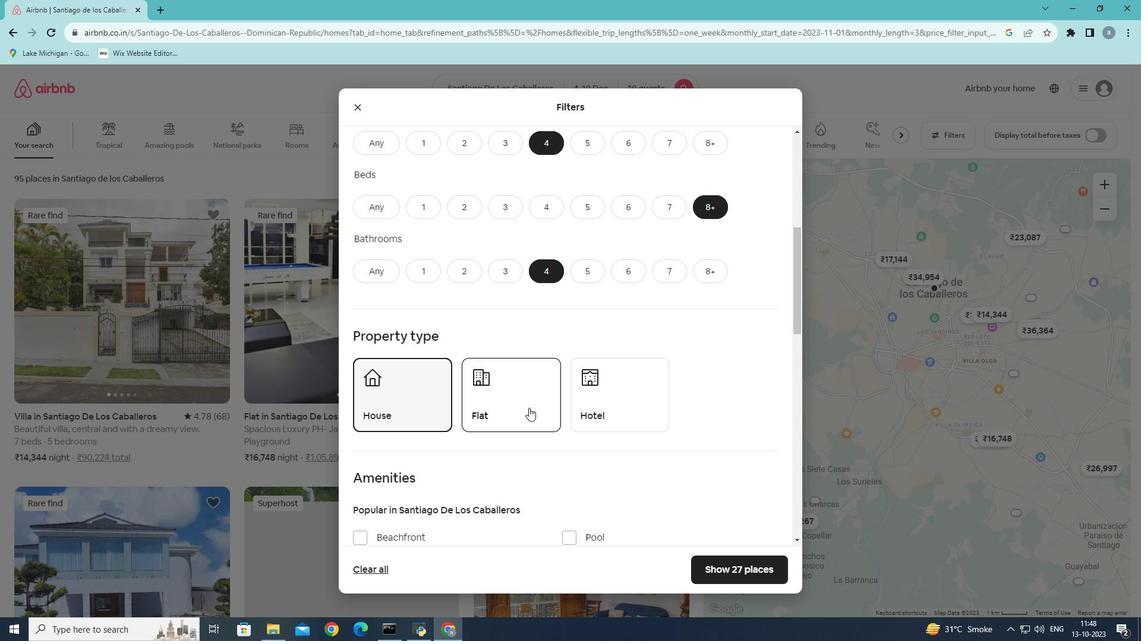 
Action: Mouse scrolled (528, 407) with delta (0, 0)
Screenshot: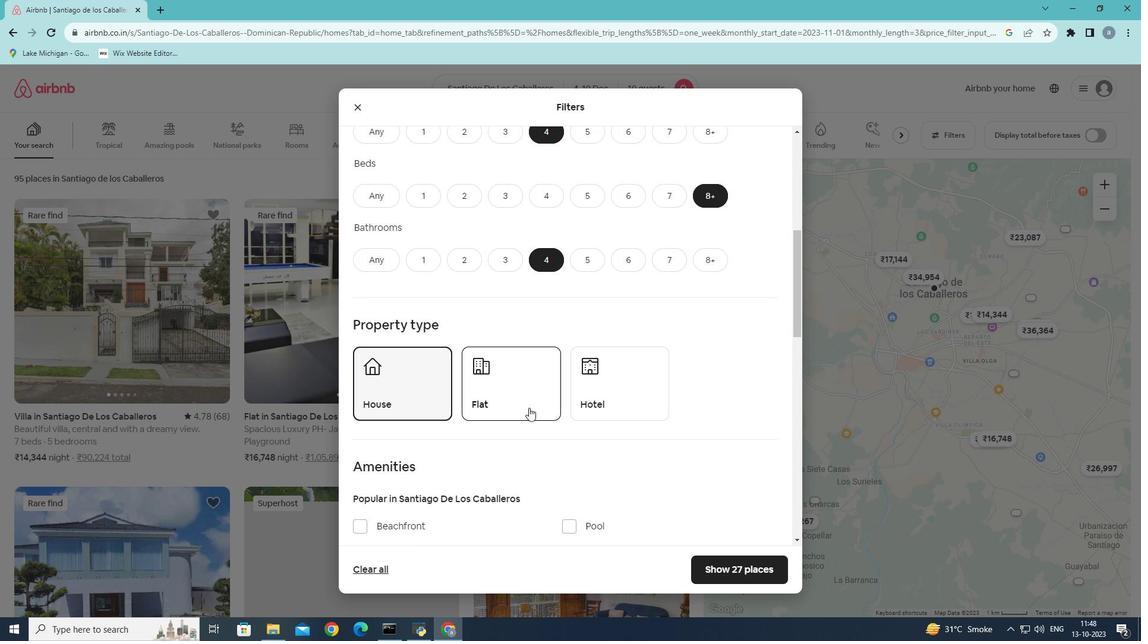 
Action: Mouse scrolled (528, 407) with delta (0, 0)
Screenshot: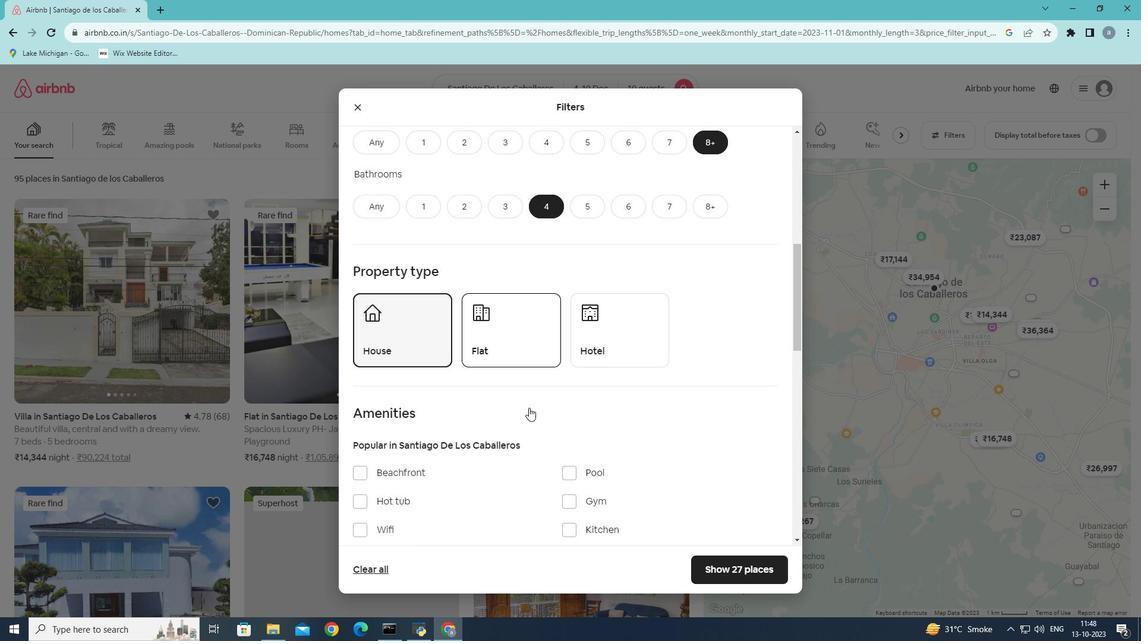 
Action: Mouse scrolled (528, 407) with delta (0, 0)
Screenshot: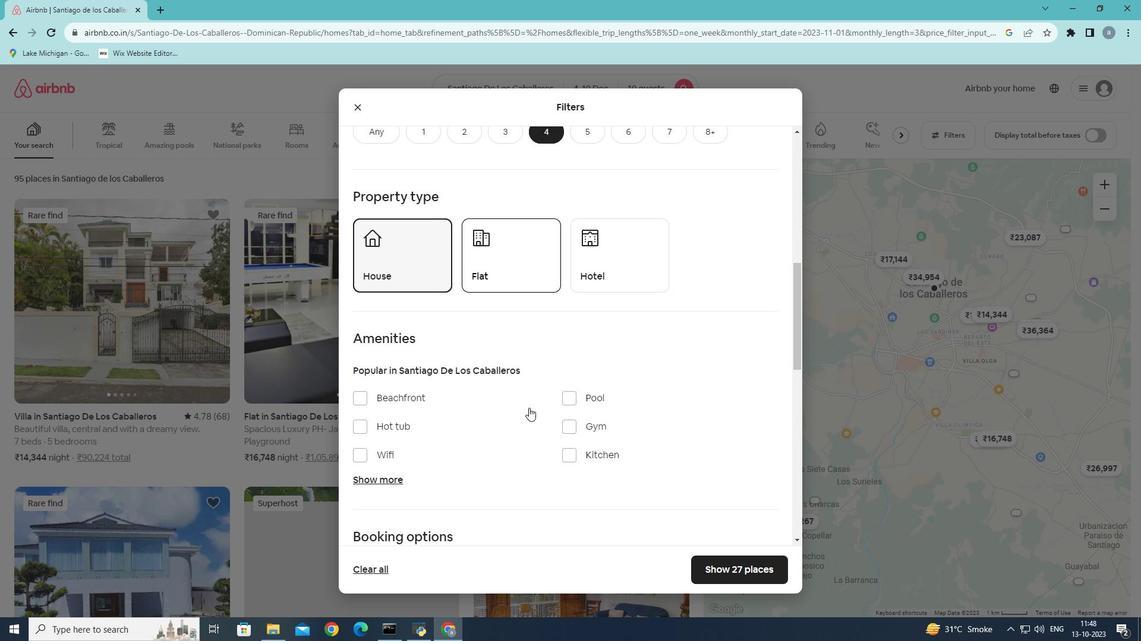 
Action: Mouse moved to (358, 417)
Screenshot: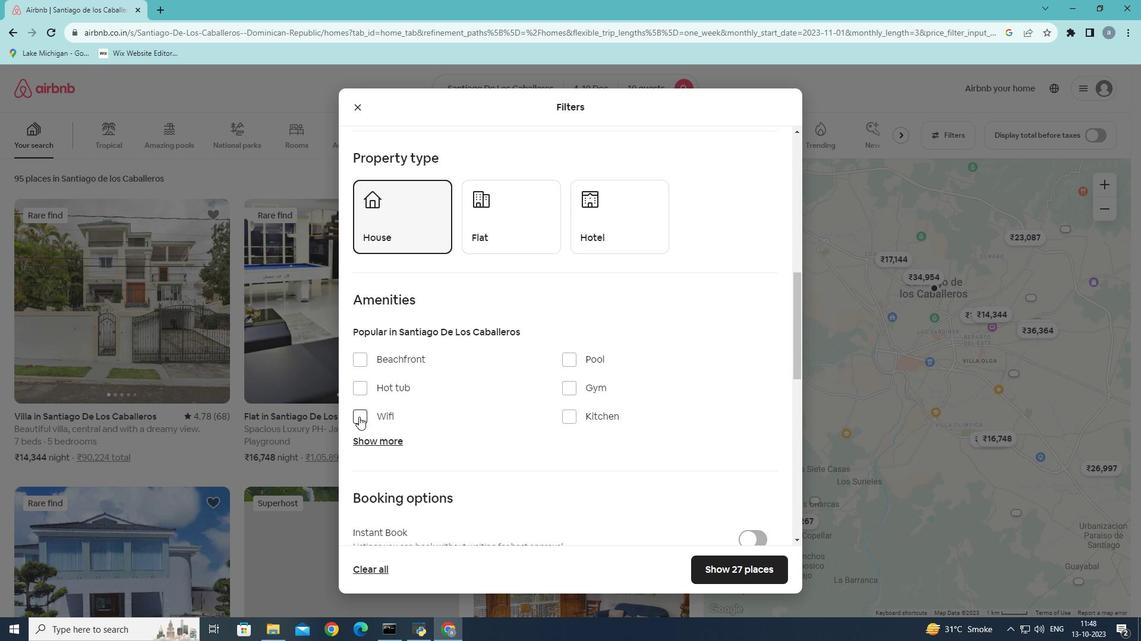 
Action: Mouse pressed left at (358, 417)
Screenshot: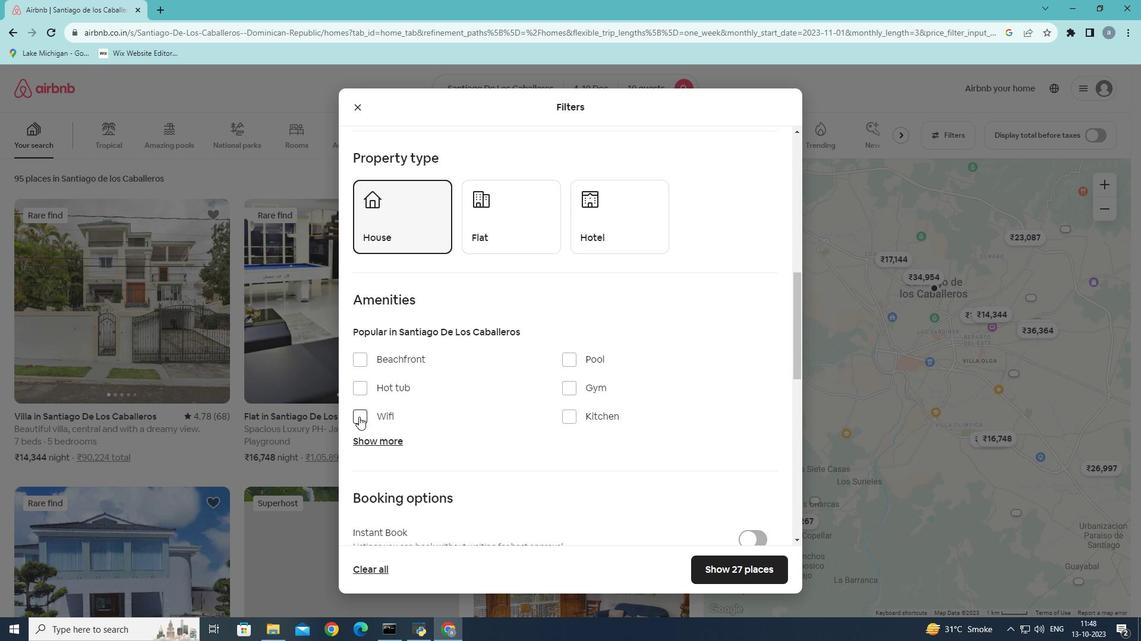 
Action: Mouse moved to (533, 405)
Screenshot: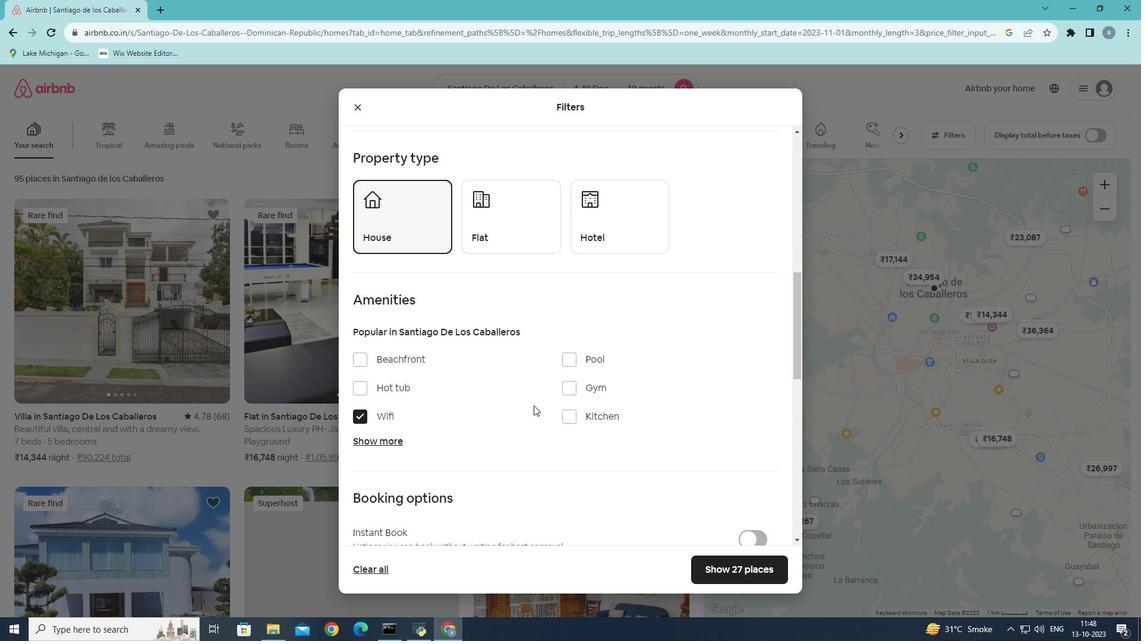 
Action: Mouse scrolled (533, 405) with delta (0, 0)
Screenshot: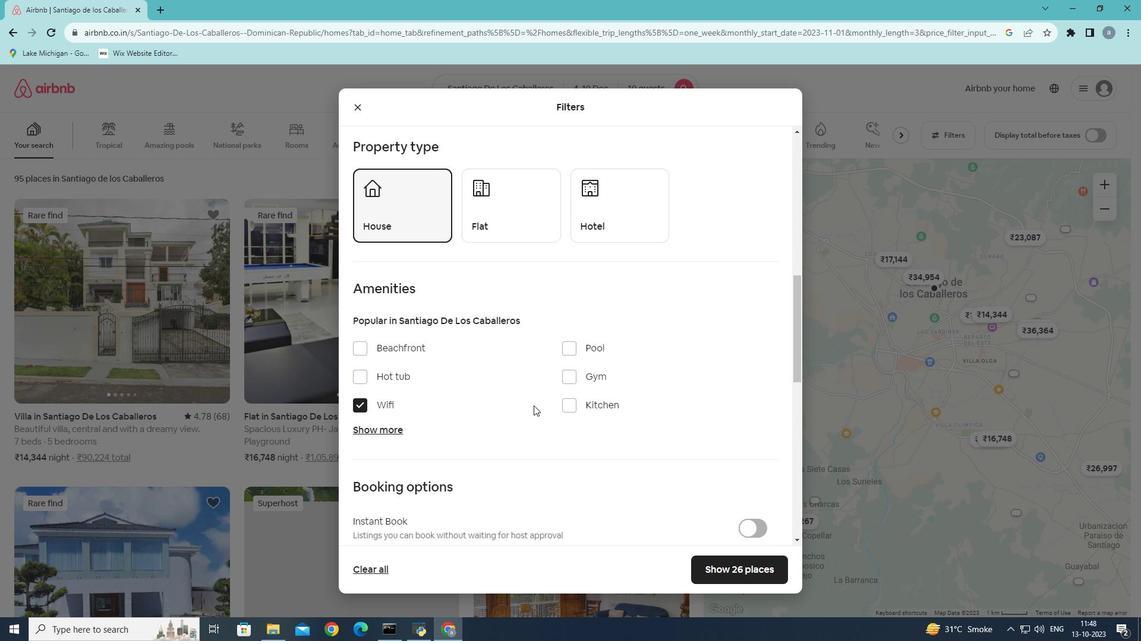 
Action: Mouse moved to (382, 378)
Screenshot: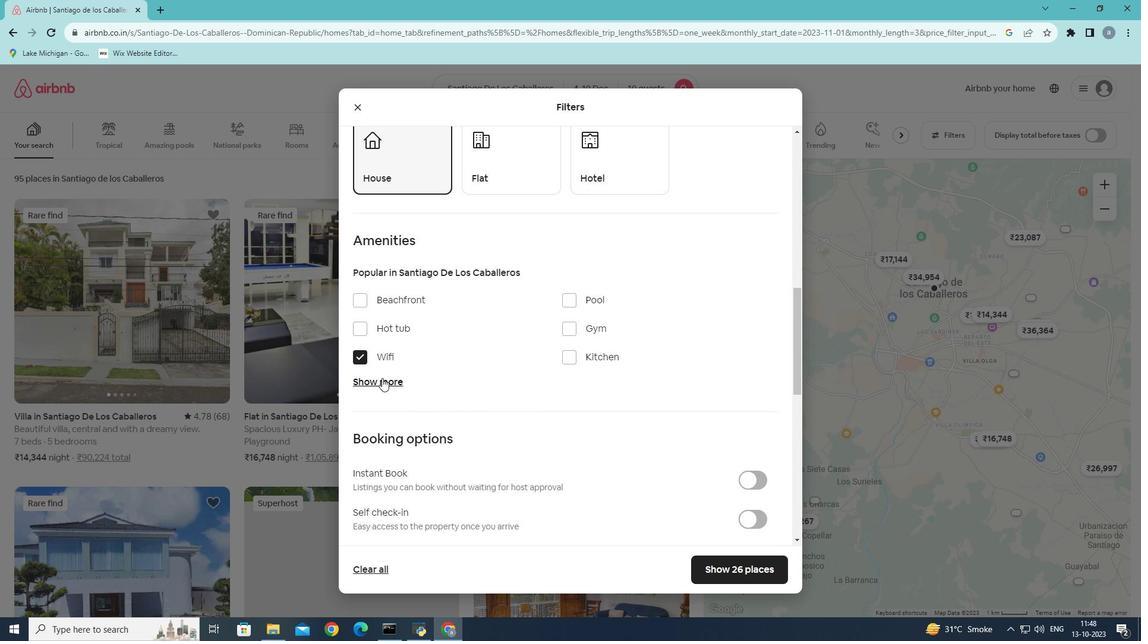 
Action: Mouse pressed left at (382, 378)
Screenshot: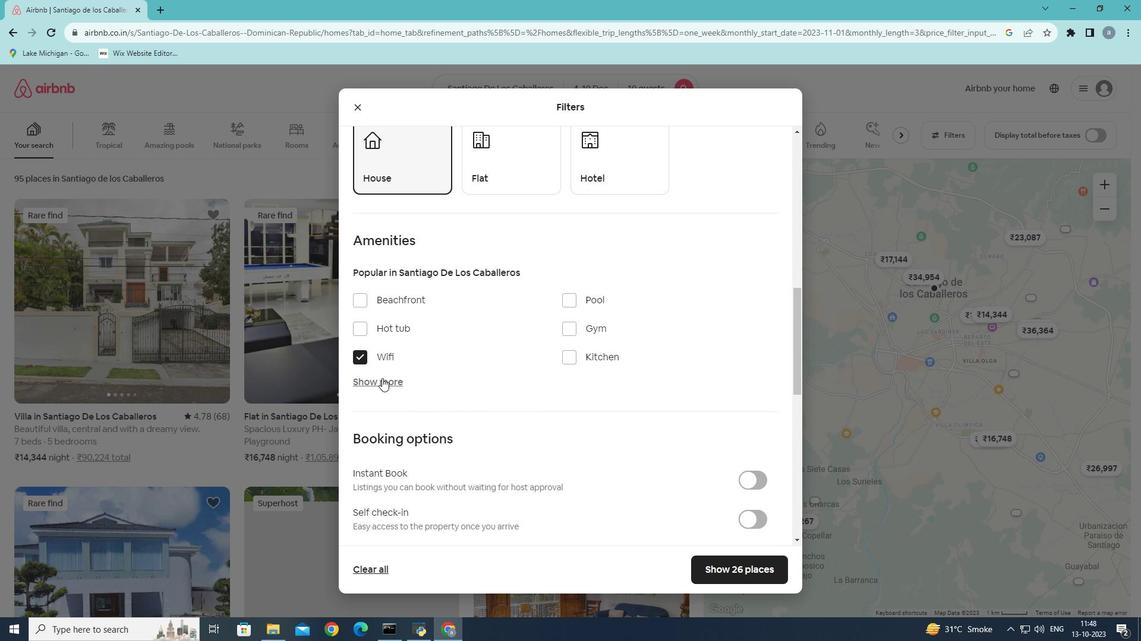 
Action: Mouse moved to (528, 406)
Screenshot: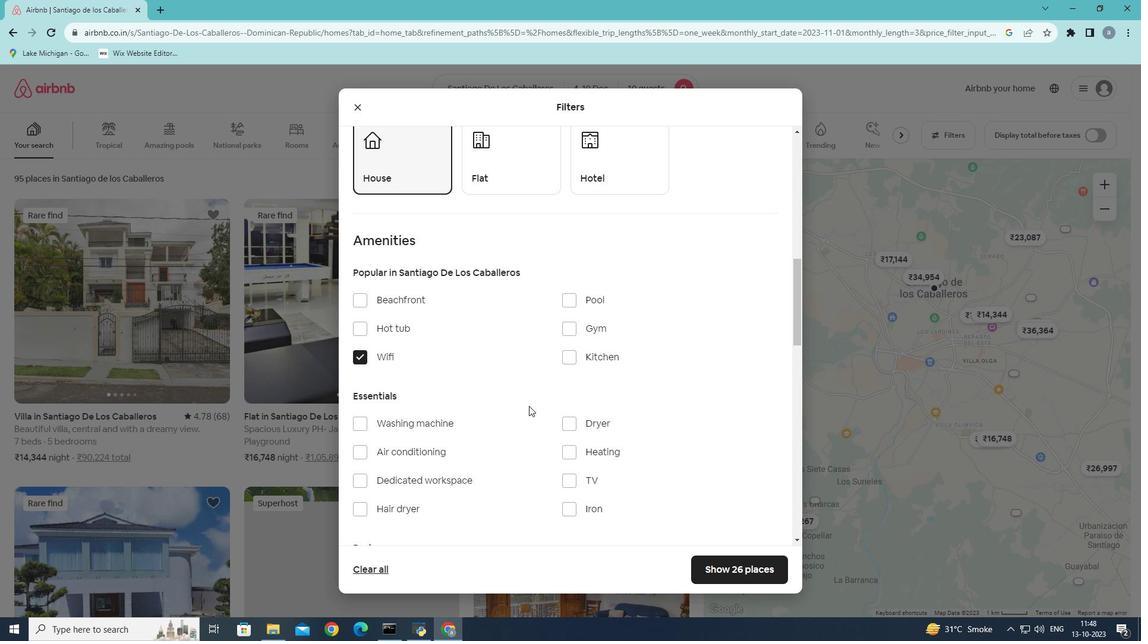 
Action: Mouse scrolled (528, 405) with delta (0, 0)
Screenshot: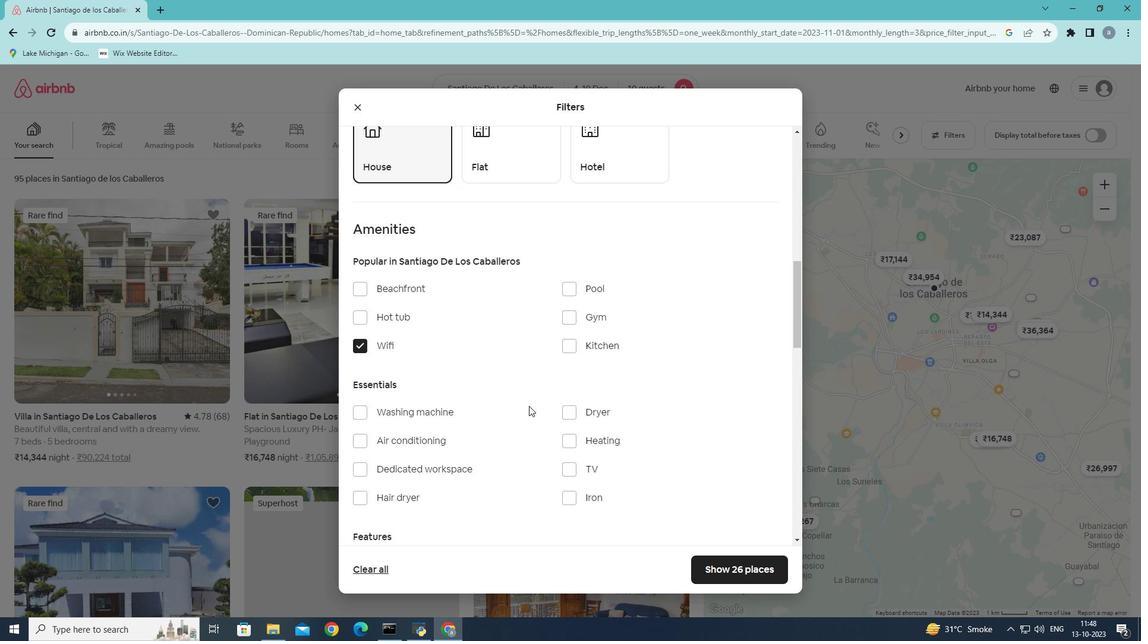 
Action: Mouse scrolled (528, 405) with delta (0, 0)
Screenshot: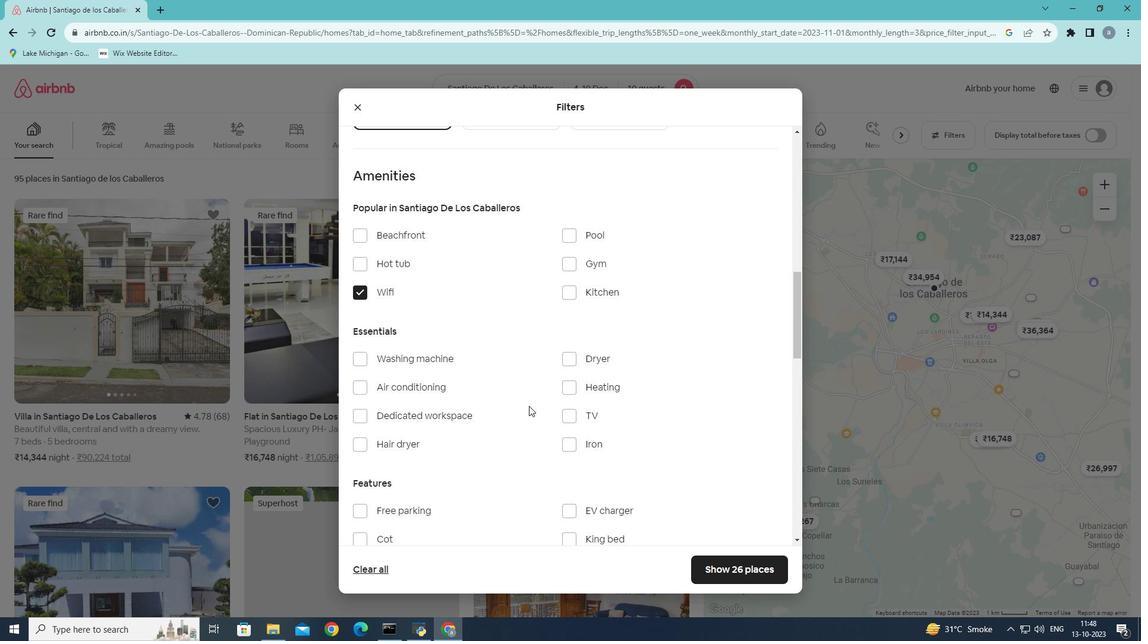
Action: Mouse moved to (568, 360)
Screenshot: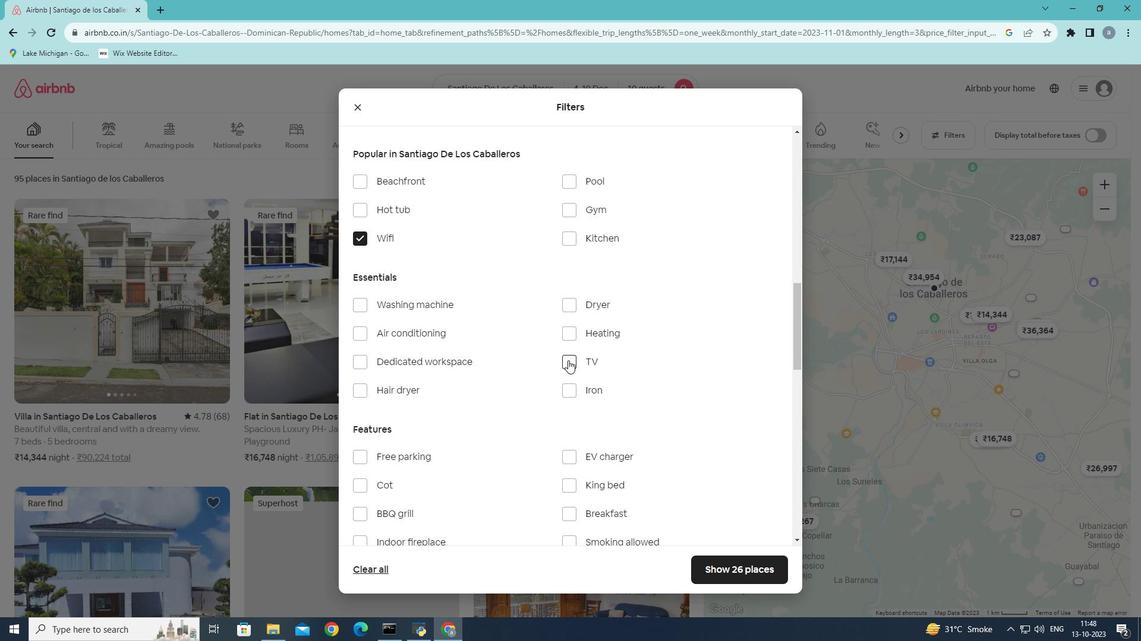 
Action: Mouse pressed left at (568, 360)
Screenshot: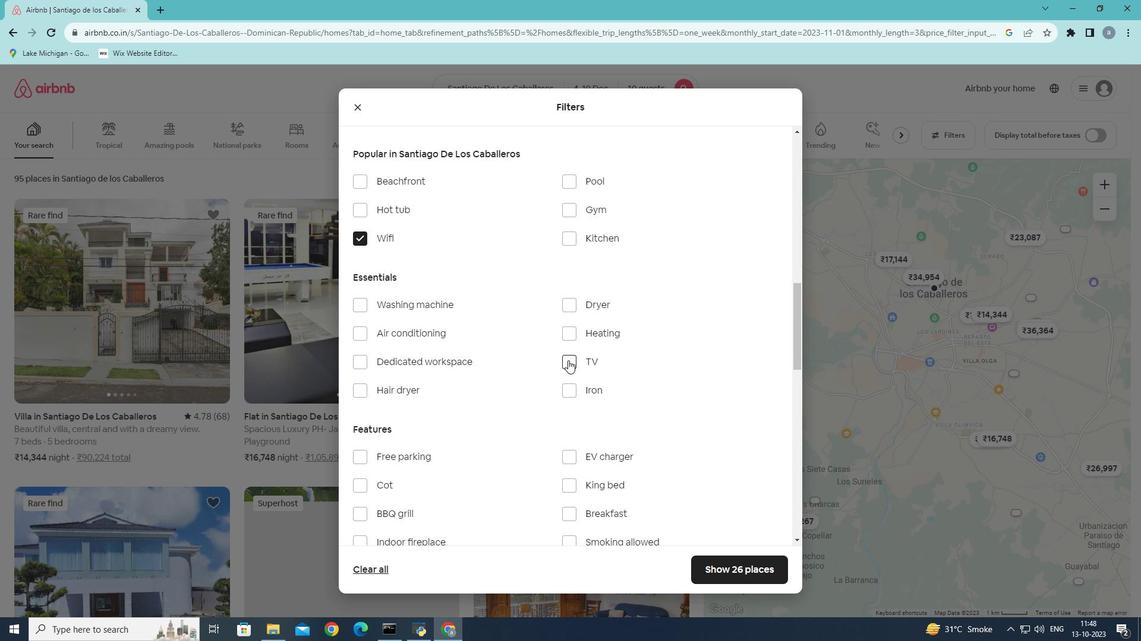 
Action: Mouse moved to (464, 386)
Screenshot: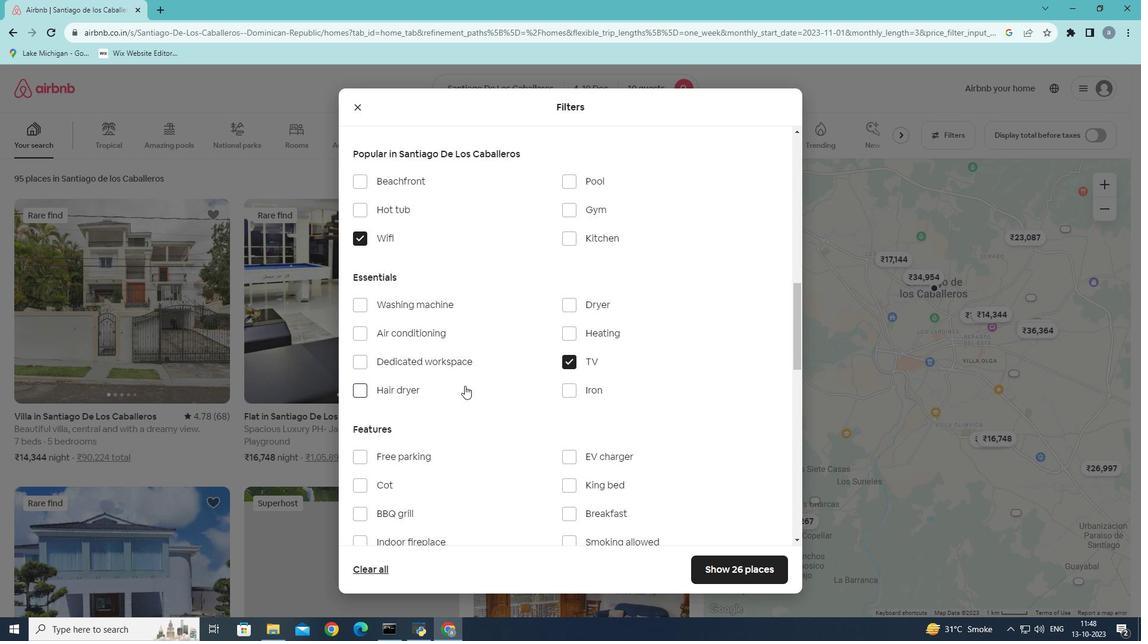 
Action: Mouse scrolled (464, 386) with delta (0, 0)
Screenshot: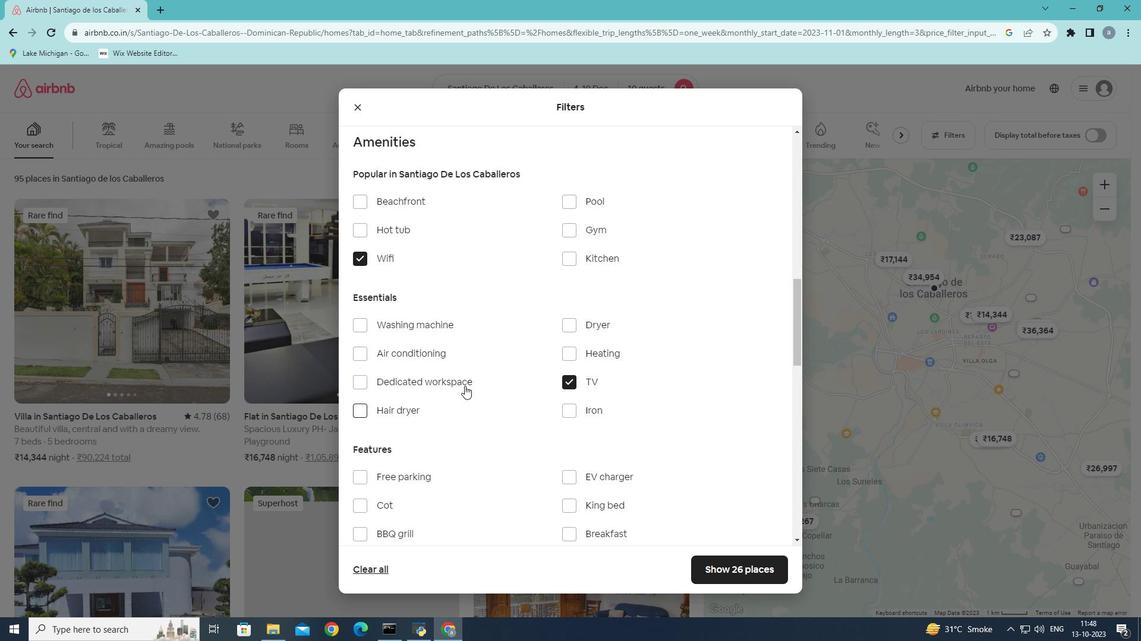 
Action: Mouse scrolled (464, 386) with delta (0, 0)
Screenshot: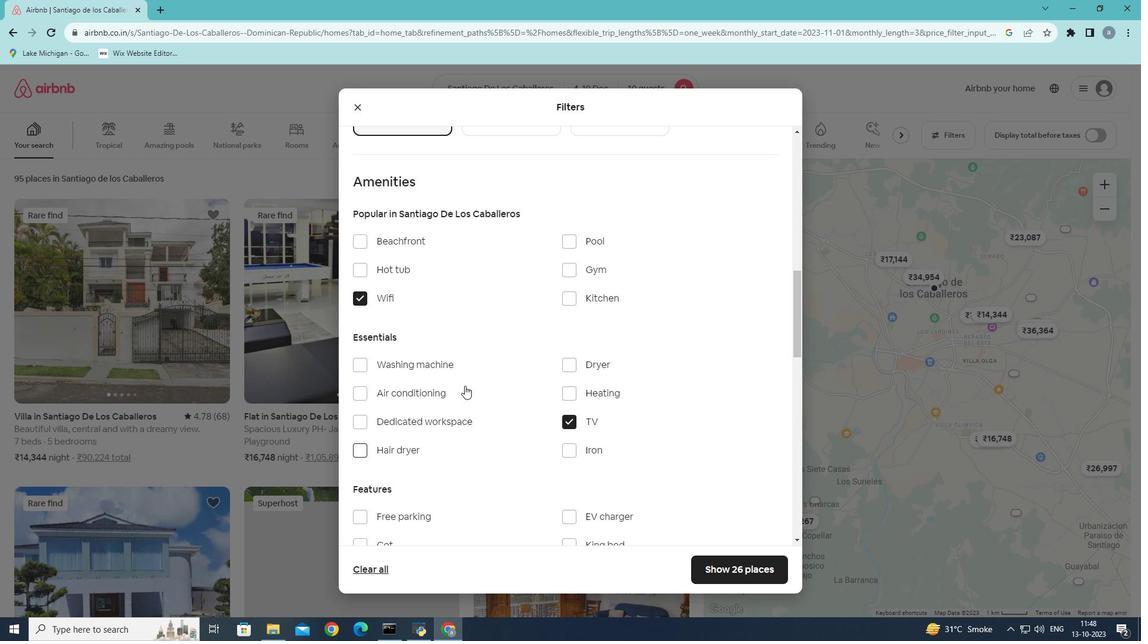 
Action: Mouse scrolled (464, 385) with delta (0, 0)
Screenshot: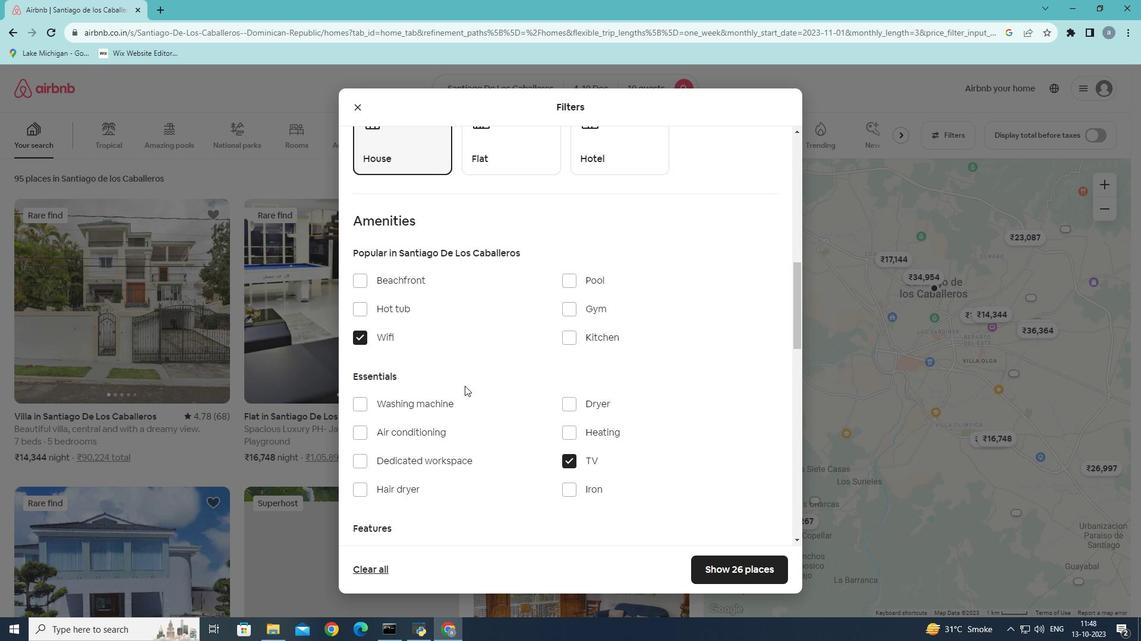 
Action: Mouse scrolled (464, 385) with delta (0, 0)
Screenshot: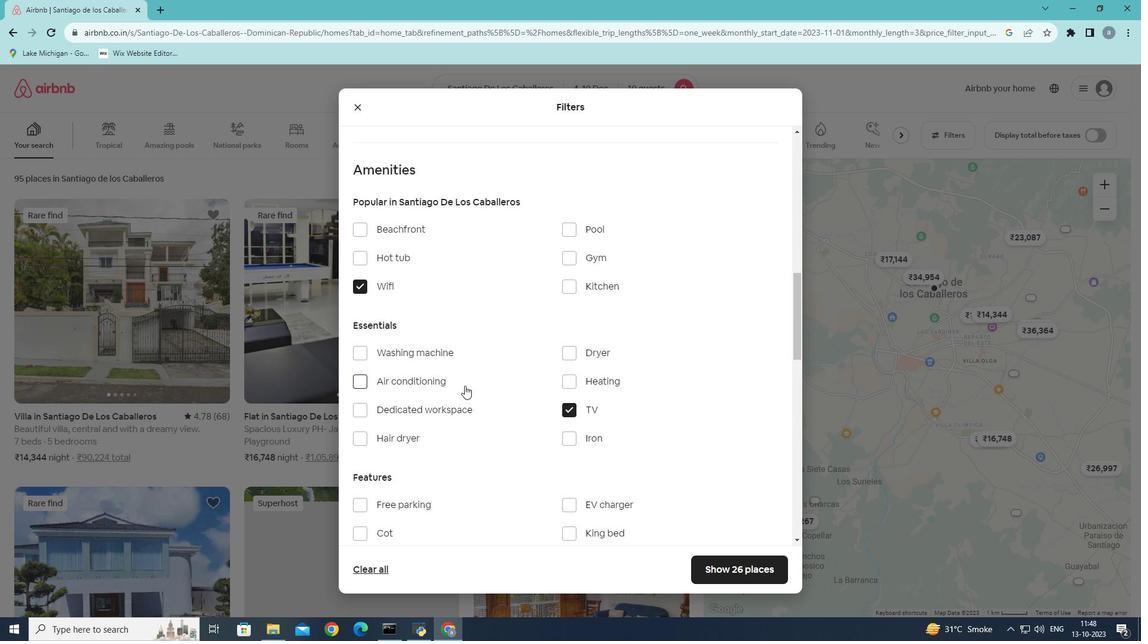 
Action: Mouse scrolled (464, 385) with delta (0, 0)
Screenshot: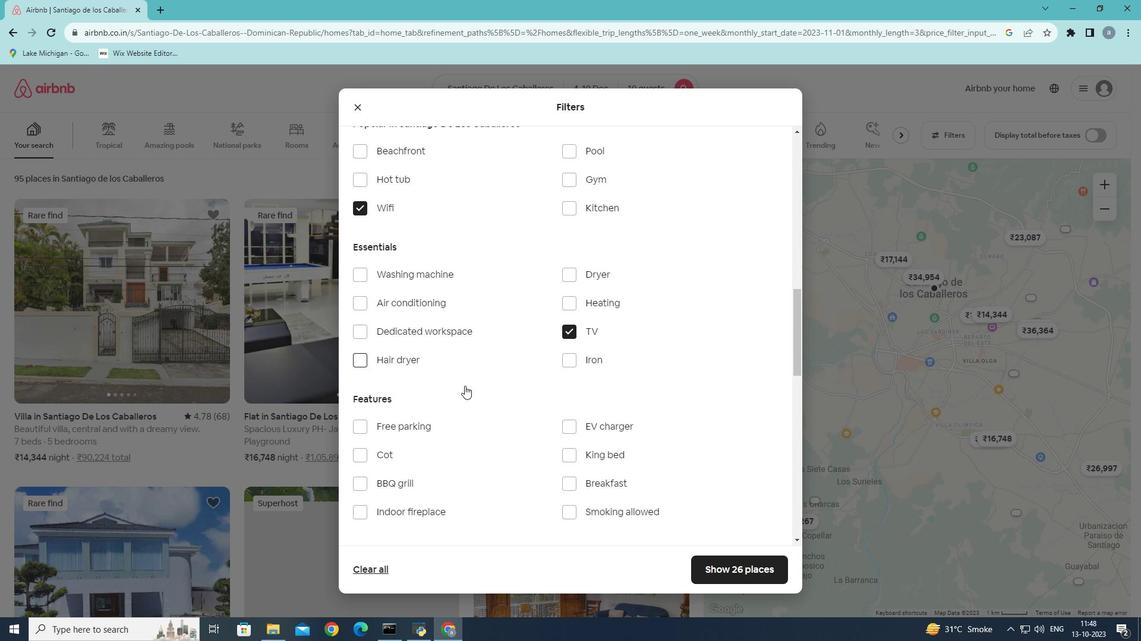 
Action: Mouse scrolled (464, 385) with delta (0, 0)
Screenshot: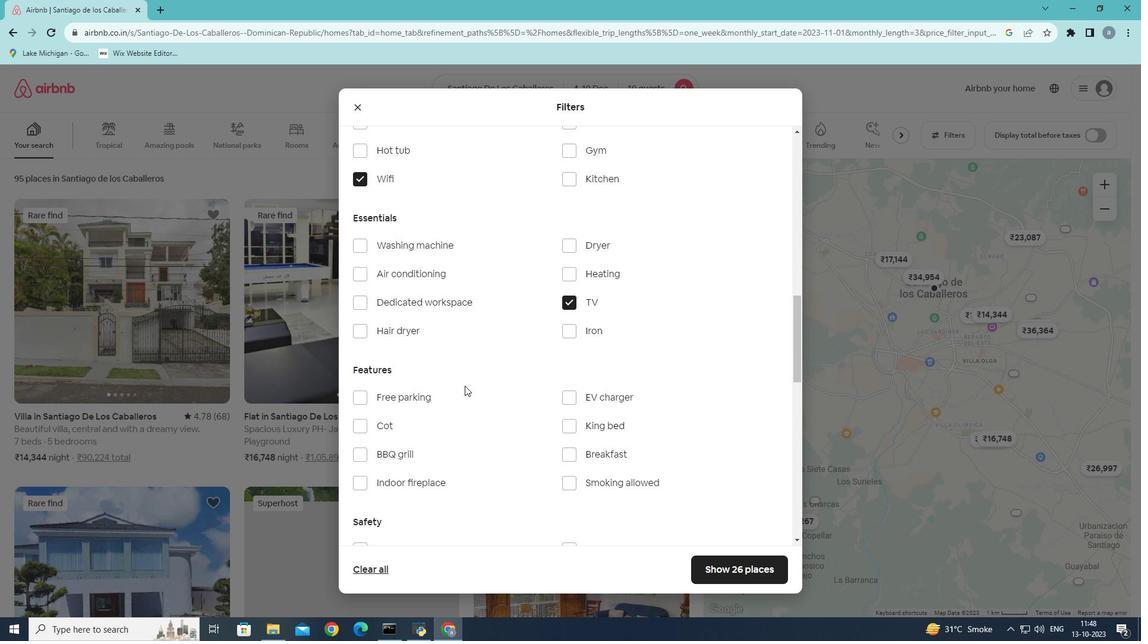 
Action: Mouse scrolled (464, 386) with delta (0, 0)
Screenshot: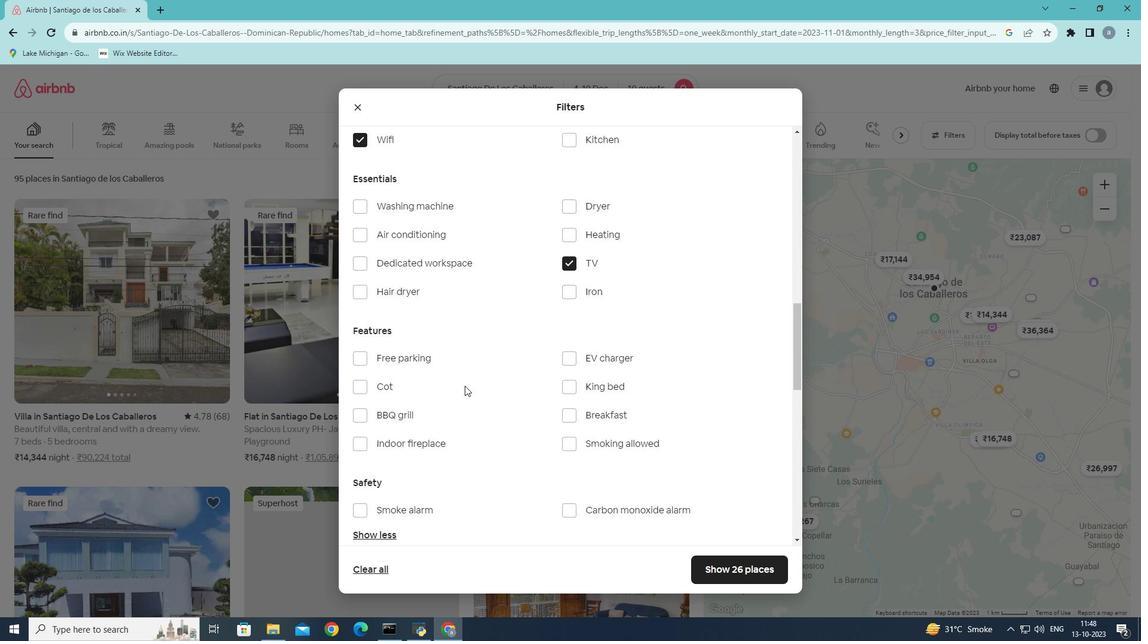 
Action: Mouse scrolled (464, 386) with delta (0, 0)
Screenshot: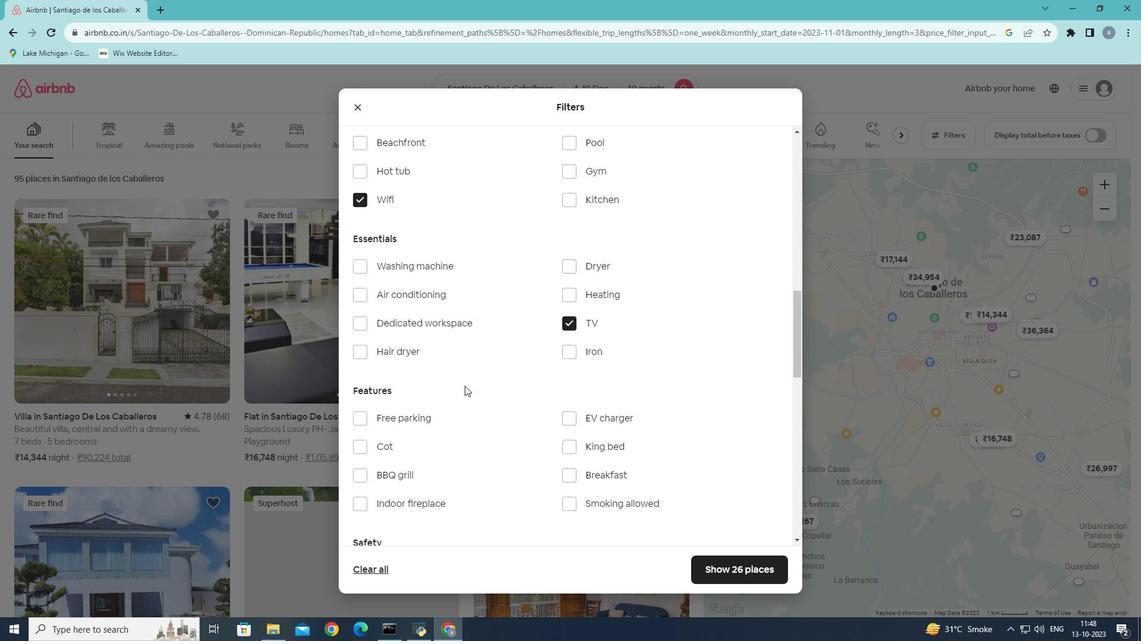 
Action: Mouse scrolled (464, 386) with delta (0, 0)
Screenshot: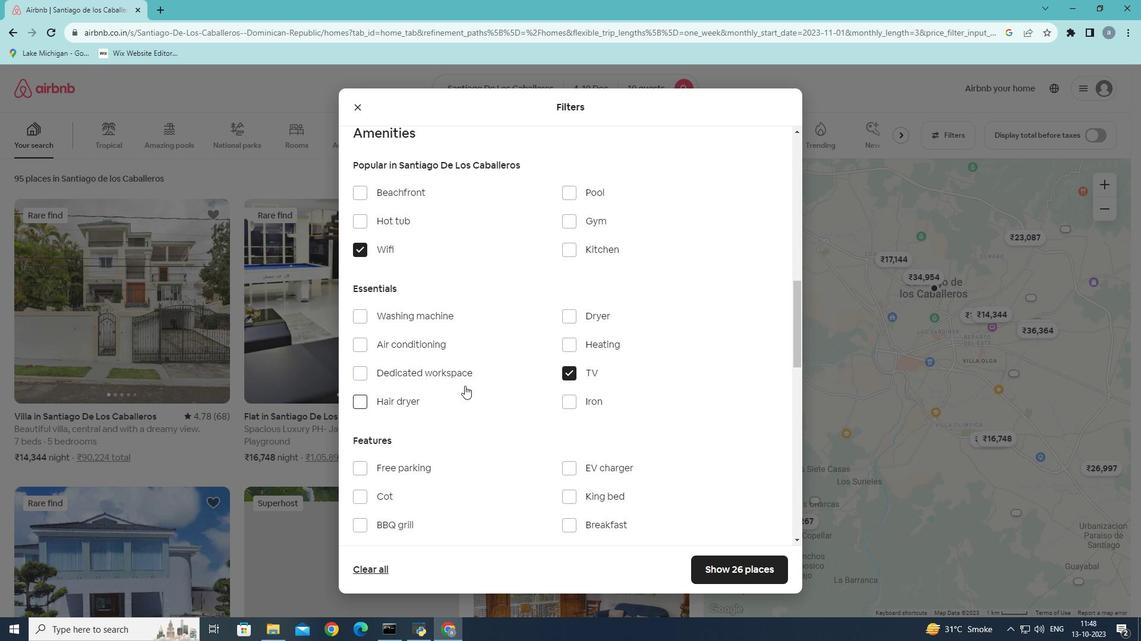 
Action: Mouse moved to (565, 271)
Screenshot: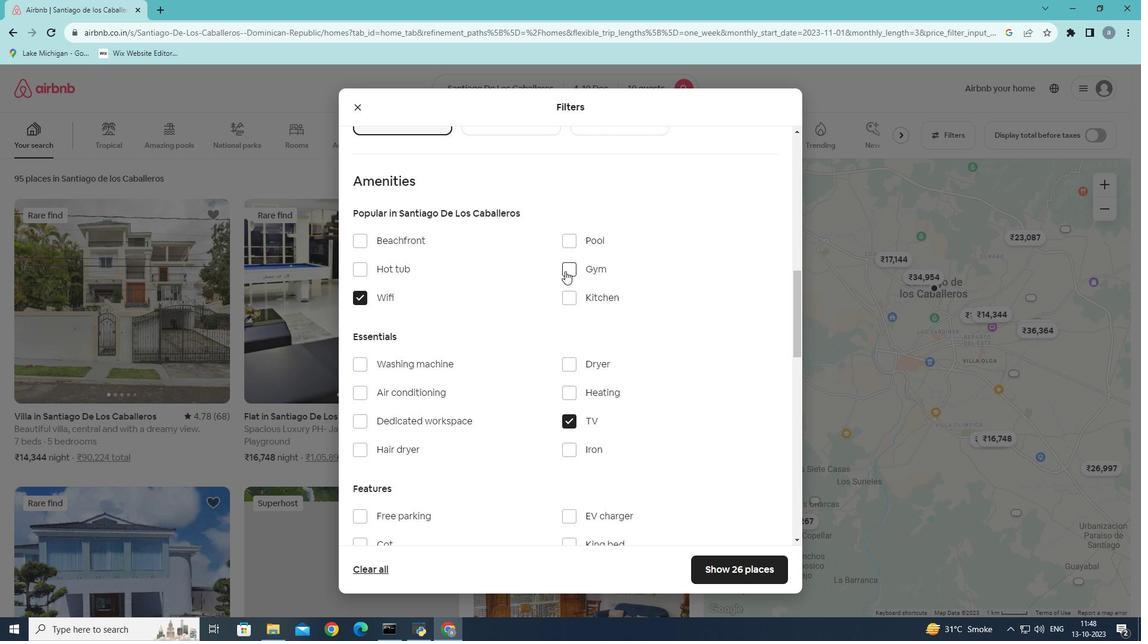 
Action: Mouse pressed left at (565, 271)
Screenshot: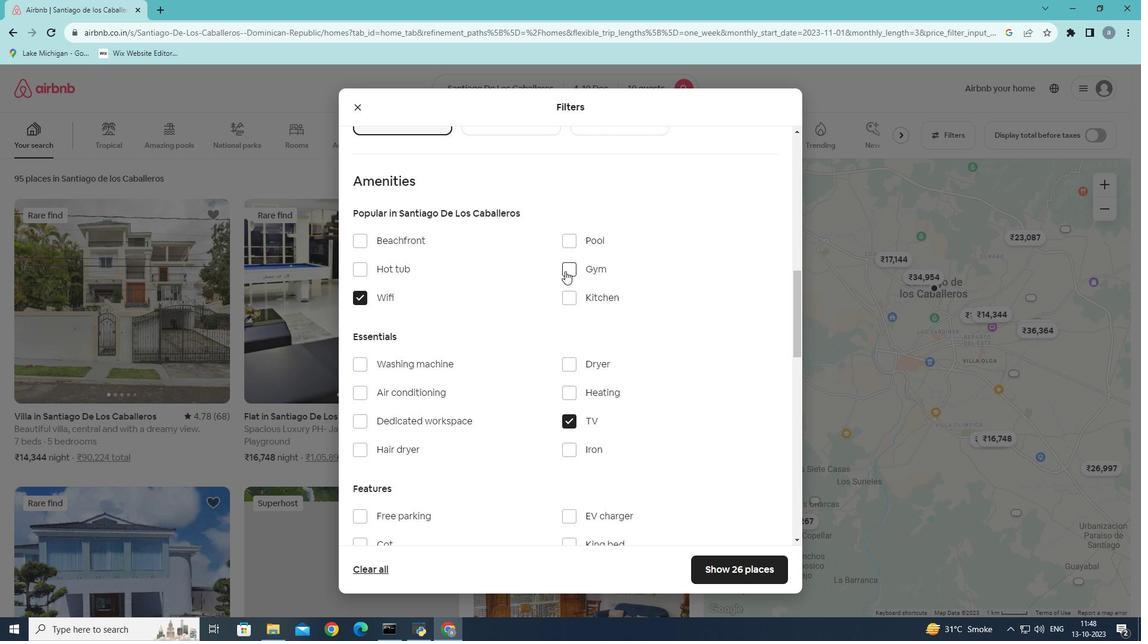 
Action: Mouse moved to (503, 362)
Screenshot: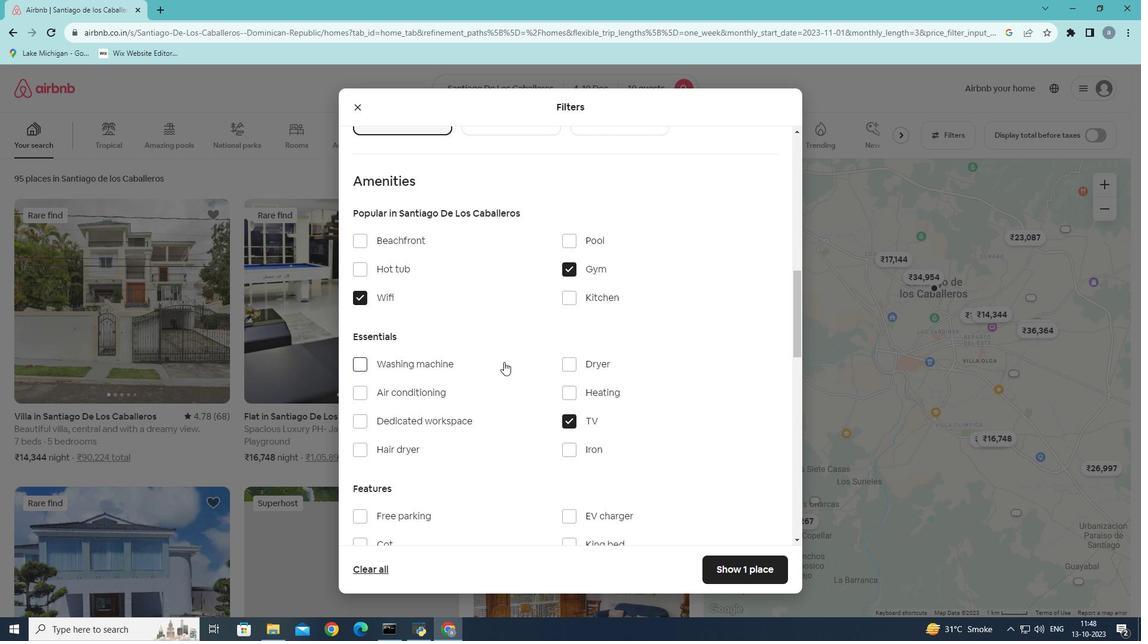 
Action: Mouse scrolled (503, 361) with delta (0, 0)
Screenshot: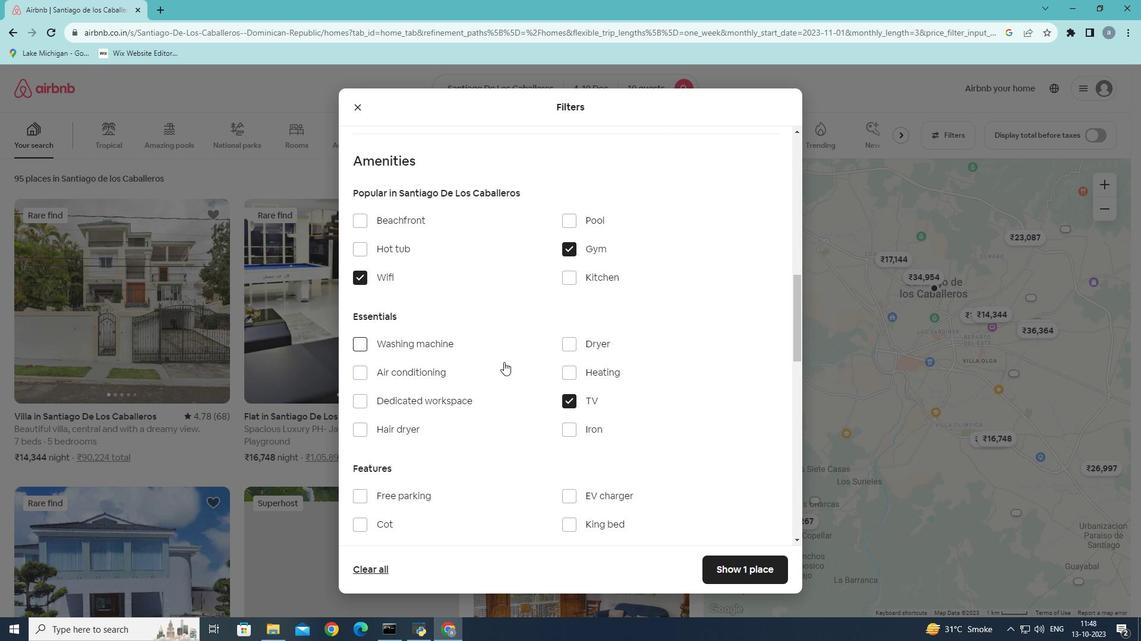 
Action: Mouse moved to (594, 423)
Screenshot: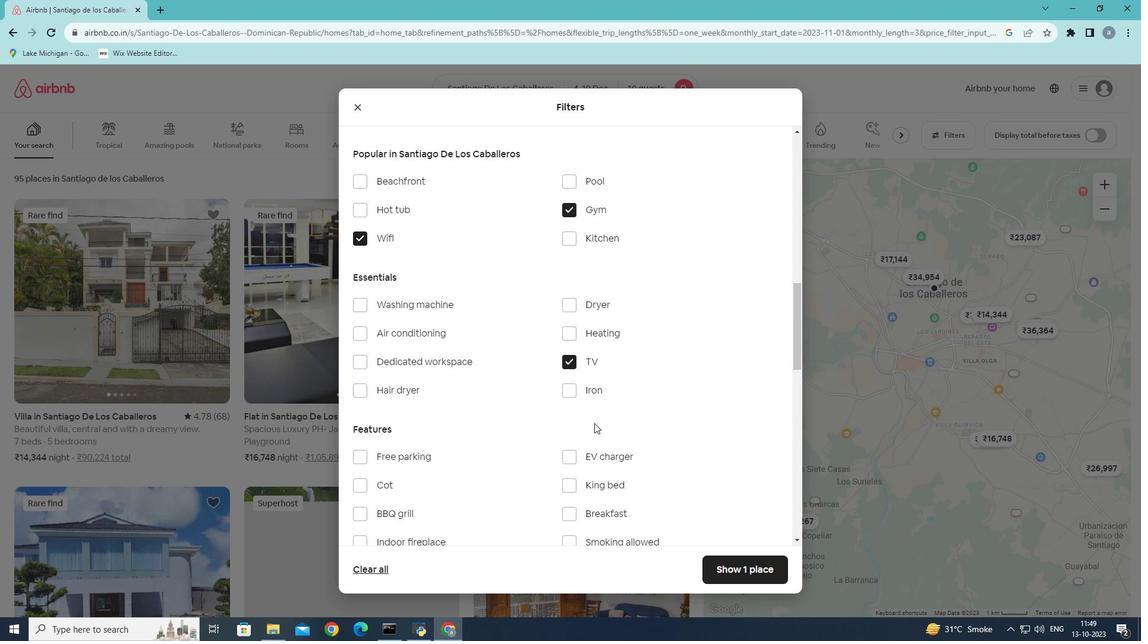 
Action: Mouse scrolled (594, 423) with delta (0, 0)
Screenshot: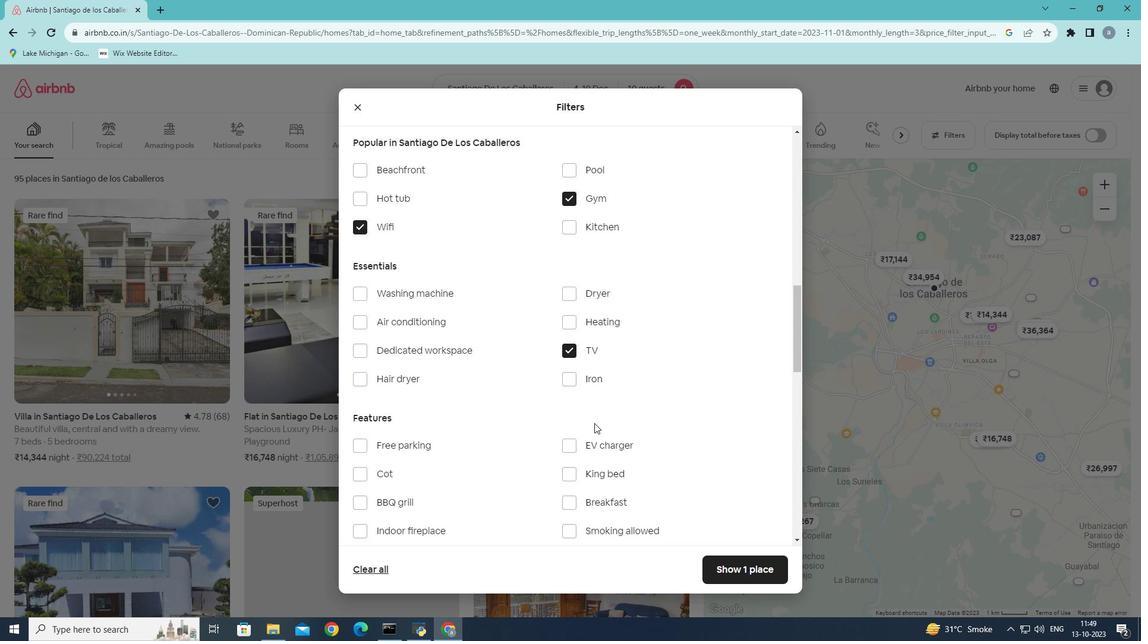 
Action: Mouse moved to (573, 451)
Screenshot: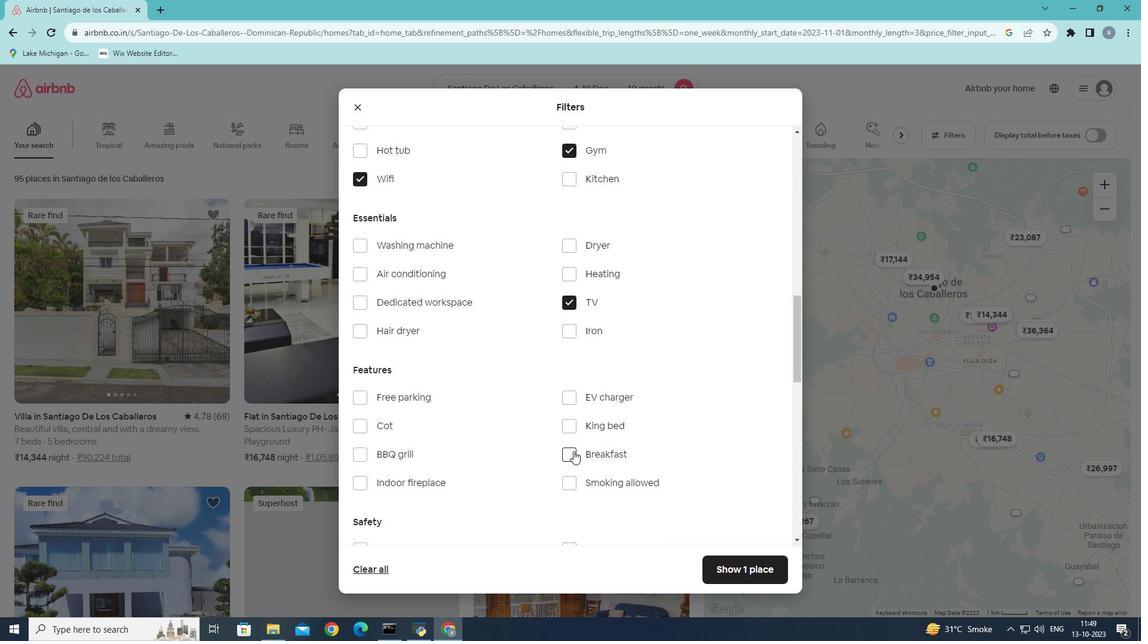 
Action: Mouse pressed left at (573, 451)
Screenshot: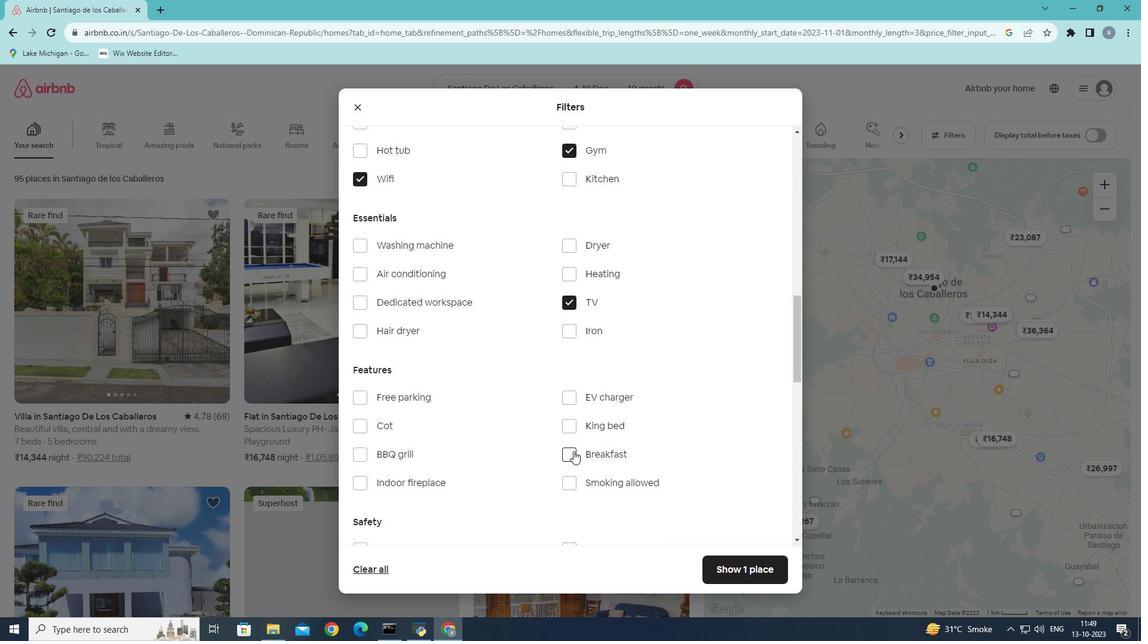 
Action: Mouse moved to (374, 402)
Screenshot: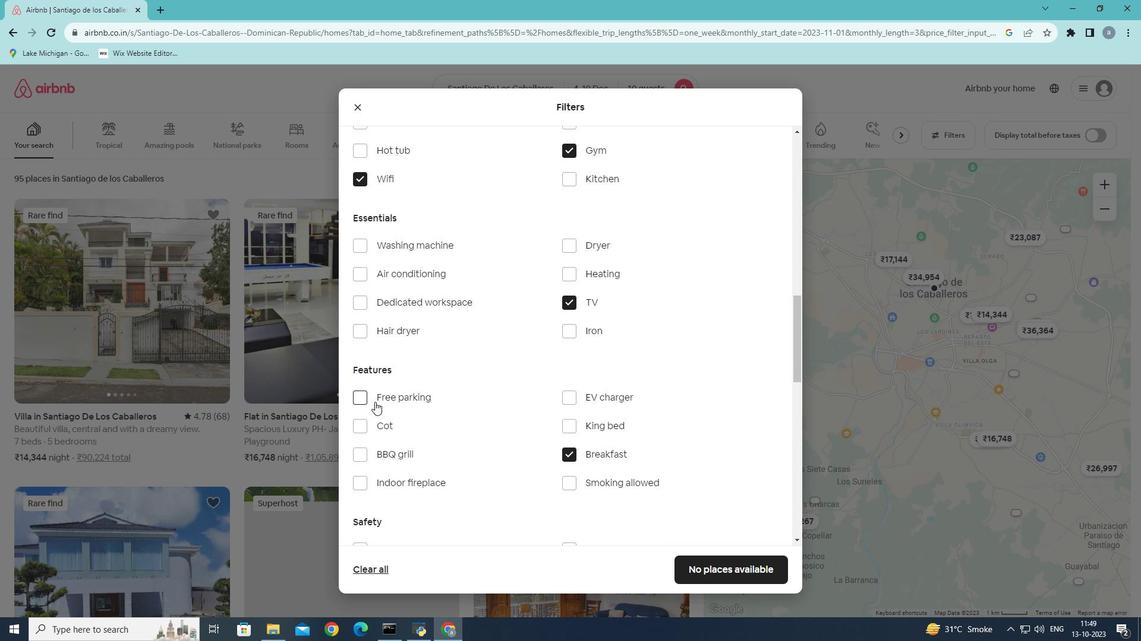 
Action: Mouse pressed left at (374, 402)
Screenshot: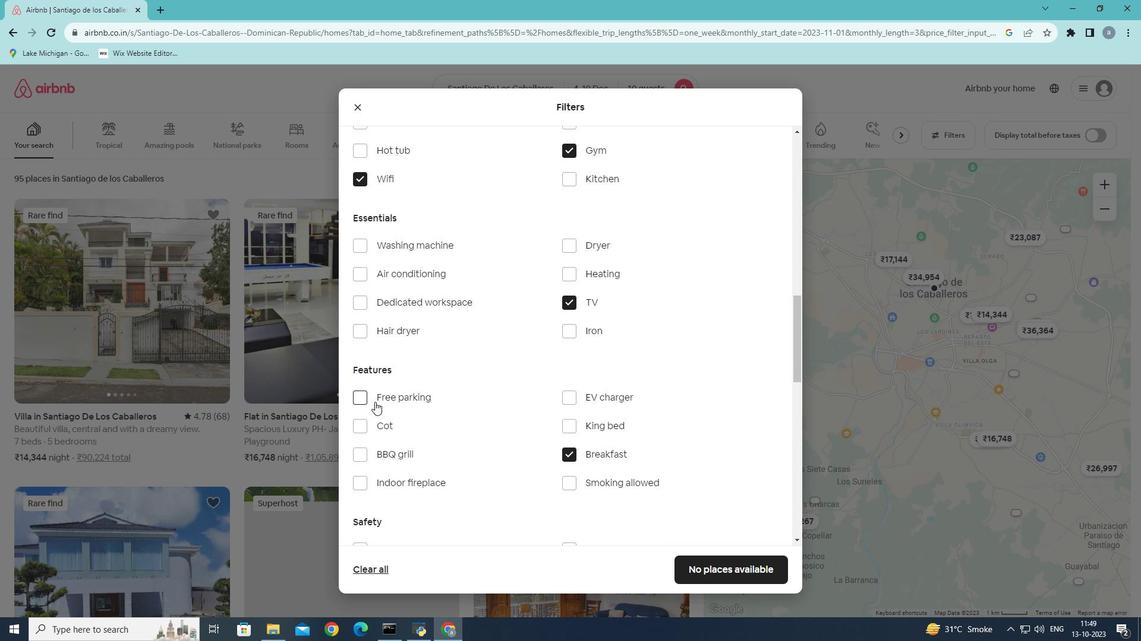 
Action: Mouse moved to (558, 465)
Screenshot: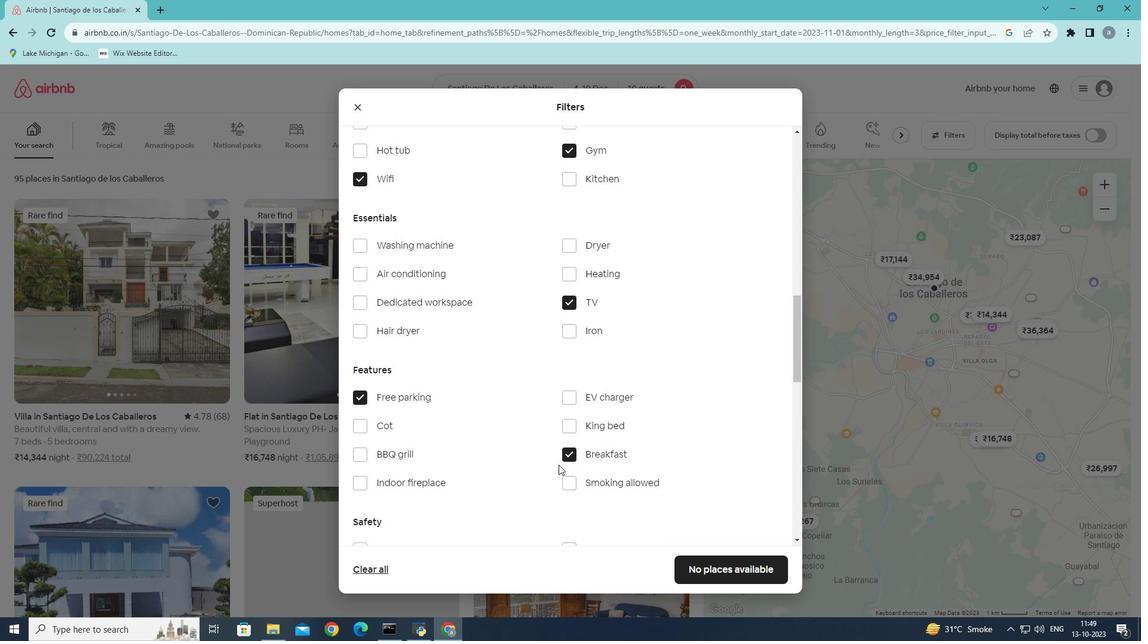 
Action: Mouse scrolled (558, 464) with delta (0, 0)
Screenshot: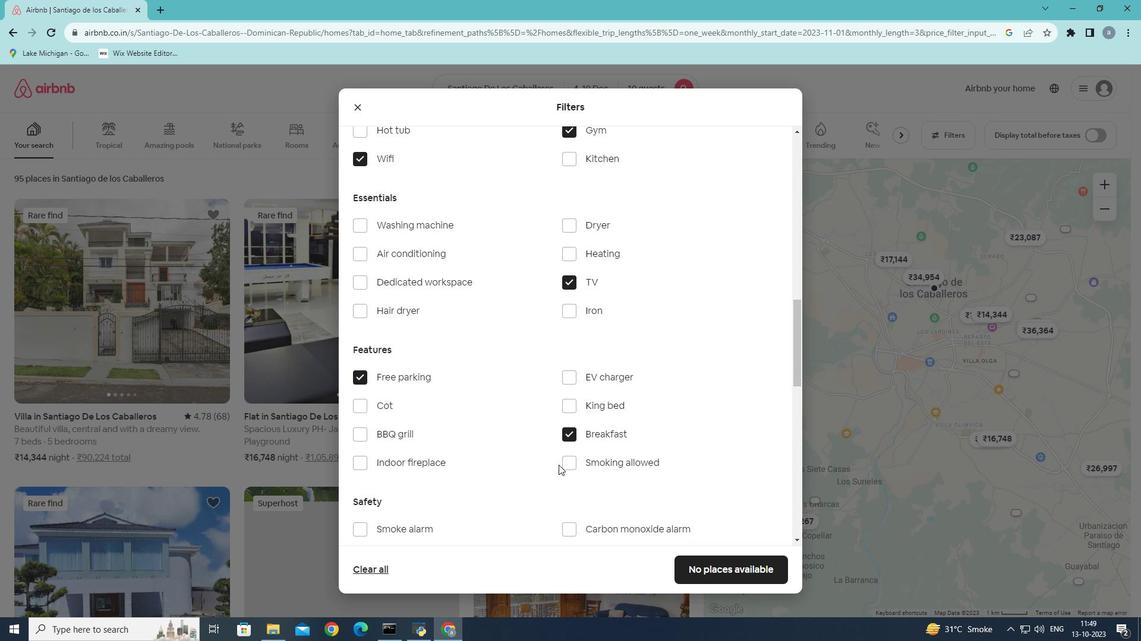 
Action: Mouse scrolled (558, 464) with delta (0, 0)
Screenshot: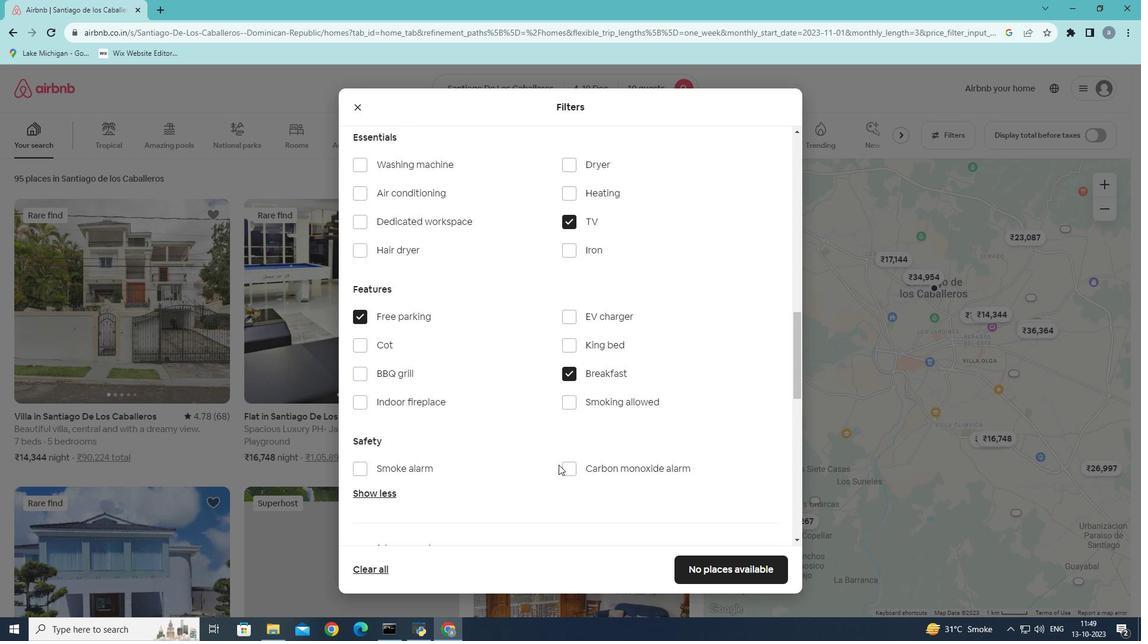 
Action: Mouse scrolled (558, 464) with delta (0, 0)
Screenshot: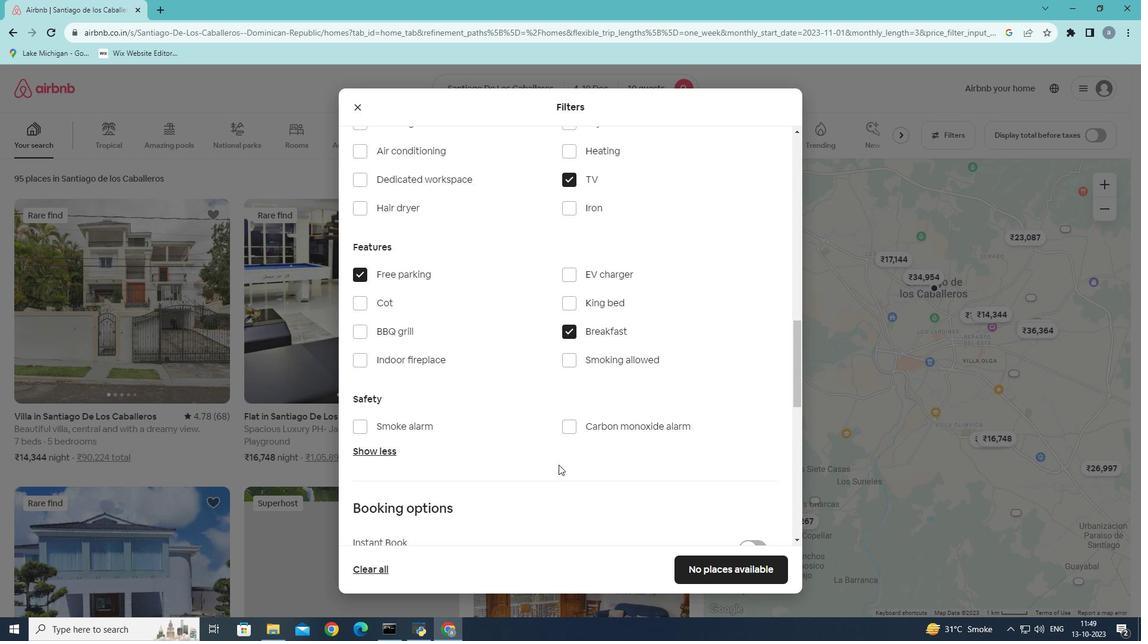 
Action: Mouse moved to (558, 465)
Screenshot: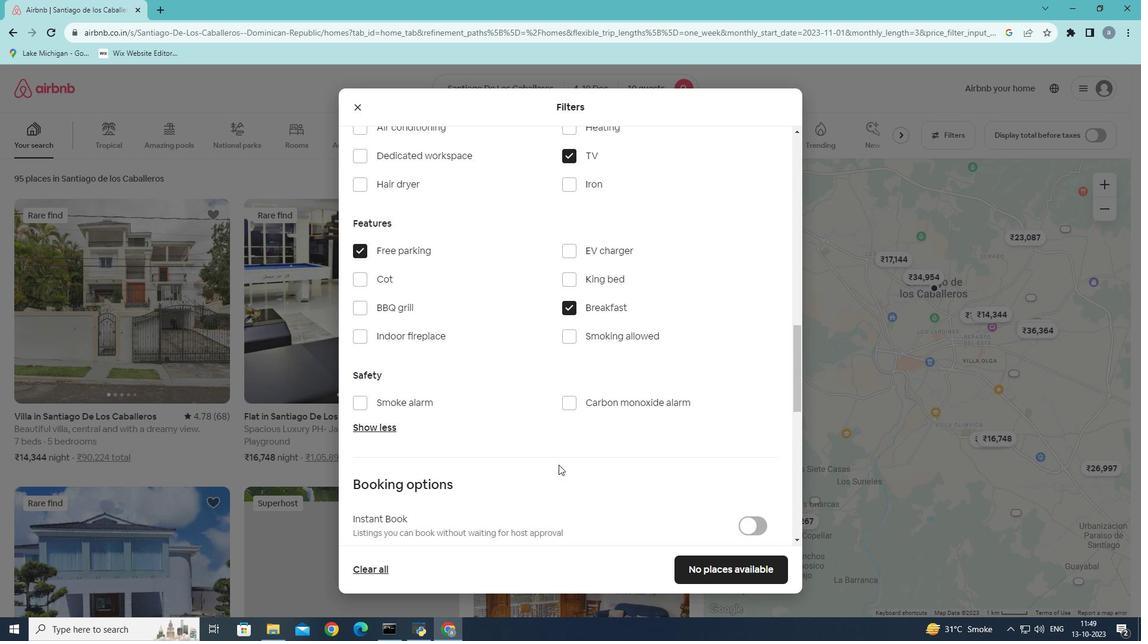 
Action: Mouse scrolled (558, 464) with delta (0, 0)
Screenshot: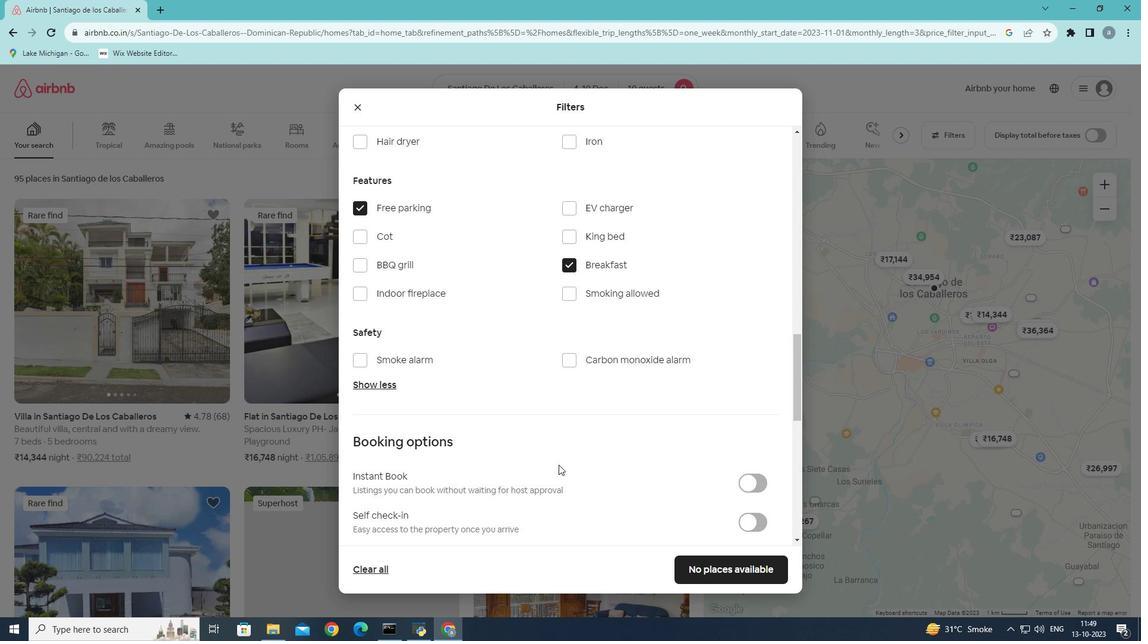 
Action: Mouse scrolled (558, 464) with delta (0, 0)
Screenshot: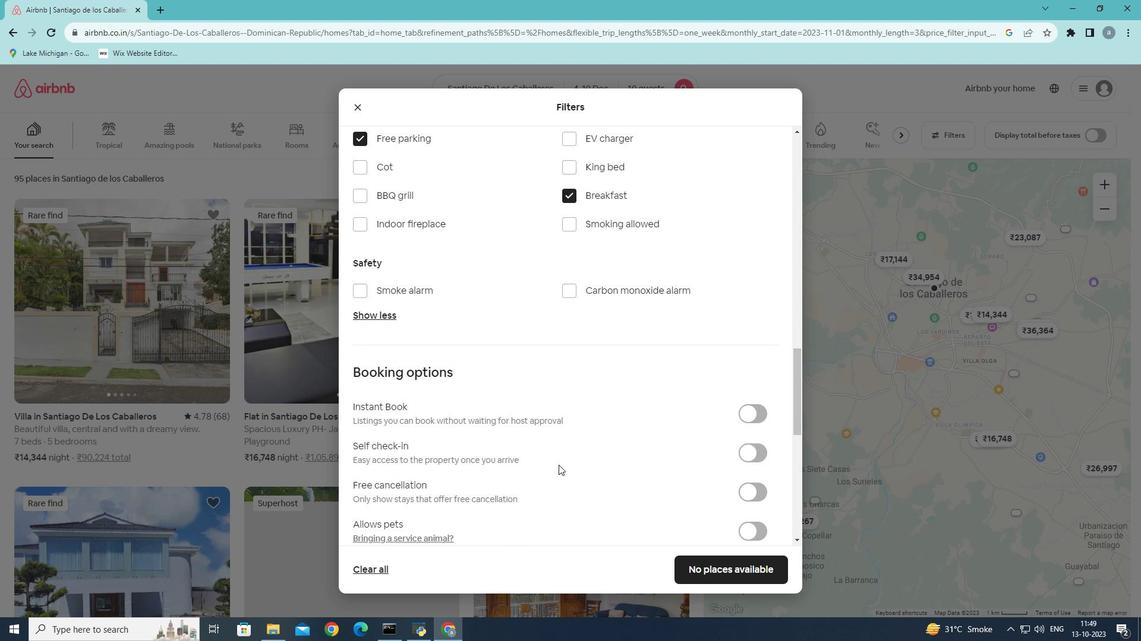 
Action: Mouse moved to (748, 417)
Screenshot: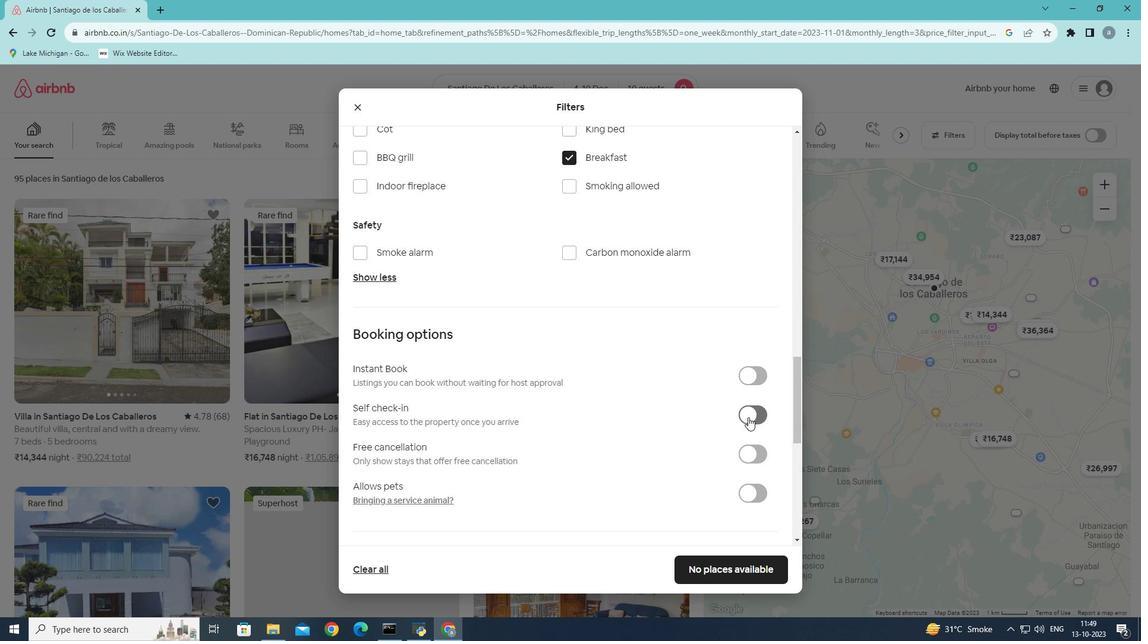 
Action: Mouse pressed left at (748, 417)
Screenshot: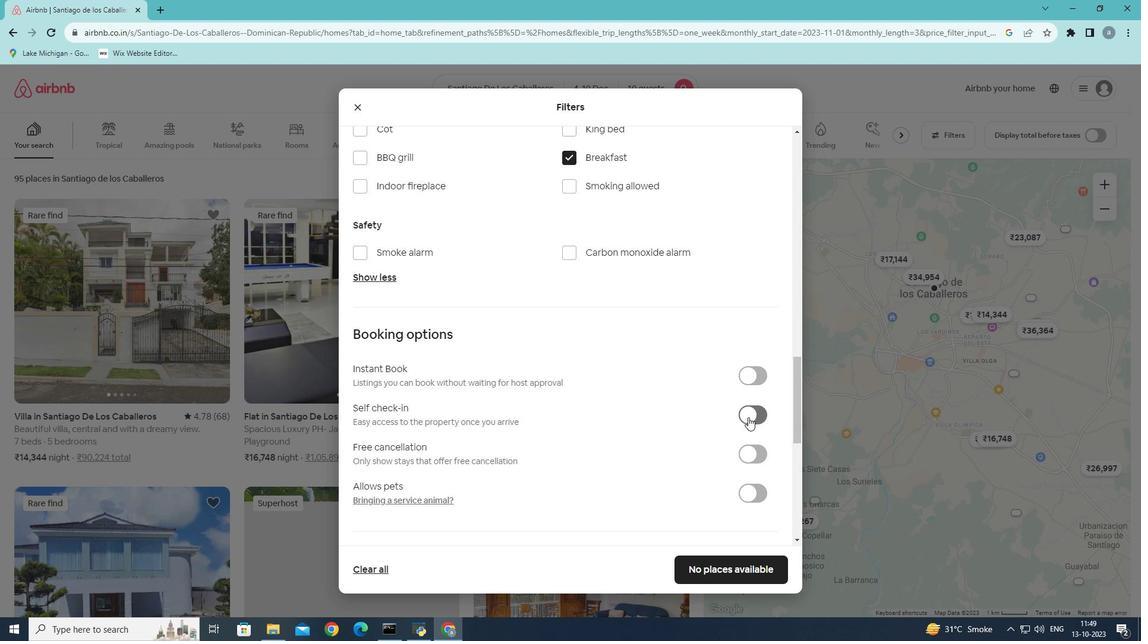 
Action: Mouse moved to (654, 498)
Screenshot: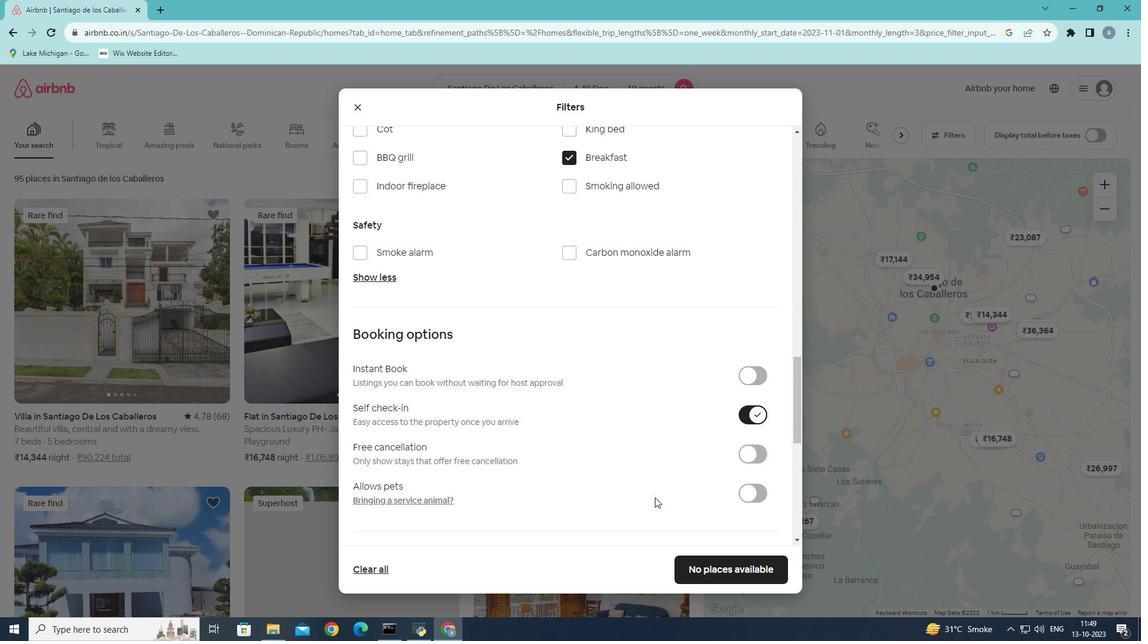 
Action: Mouse scrolled (654, 497) with delta (0, 0)
Screenshot: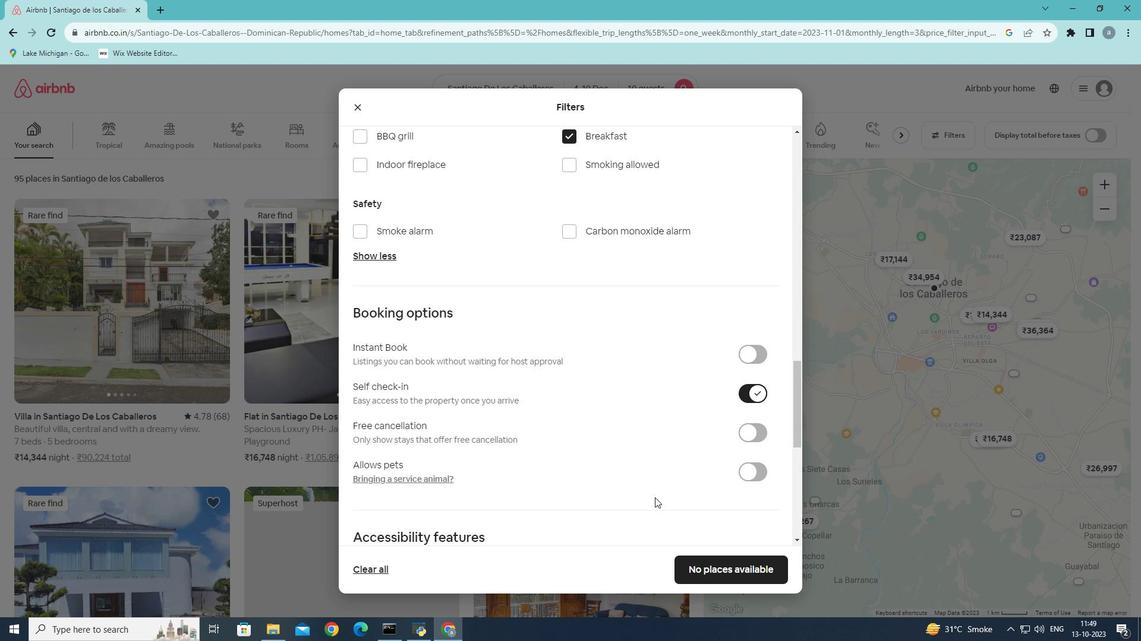 
Action: Mouse scrolled (654, 497) with delta (0, 0)
Screenshot: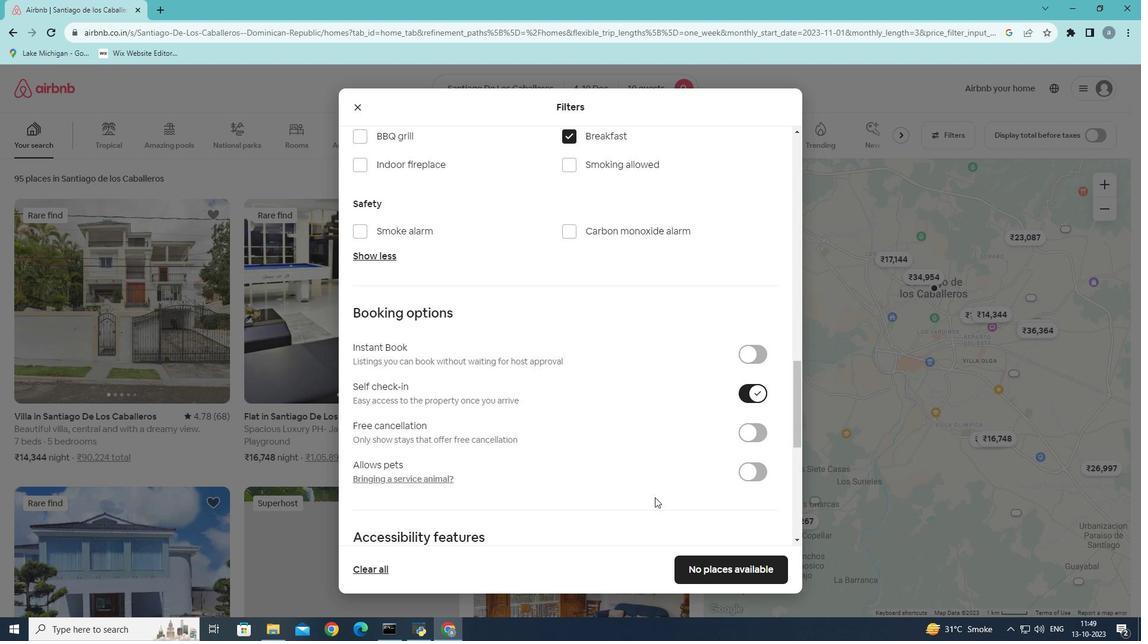 
Action: Mouse scrolled (654, 497) with delta (0, 0)
Screenshot: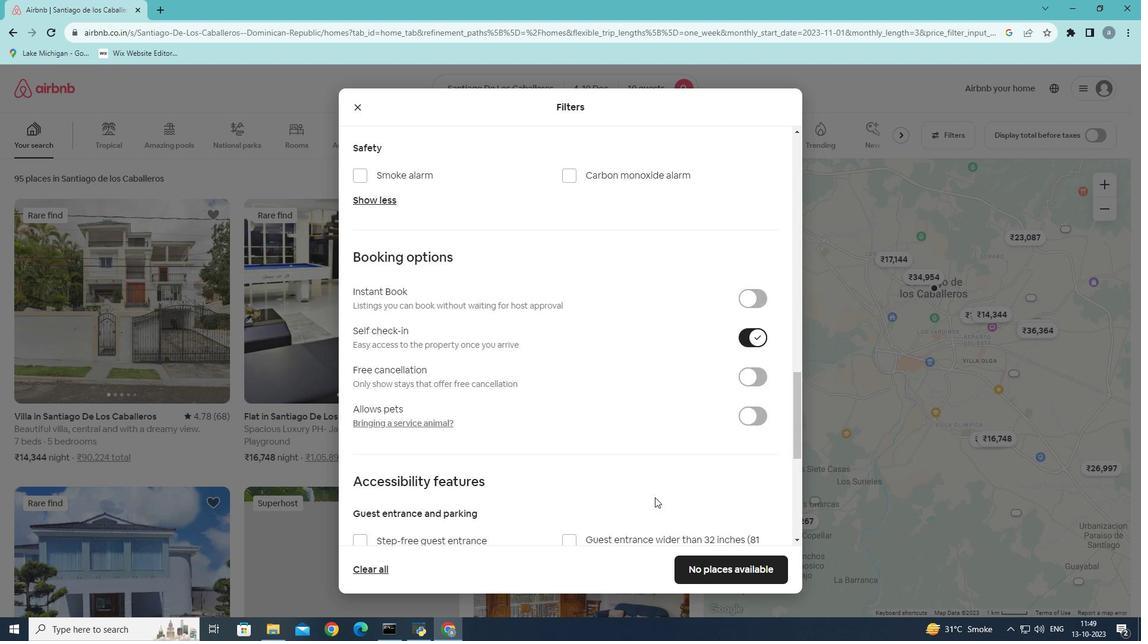 
Action: Mouse moved to (697, 566)
Screenshot: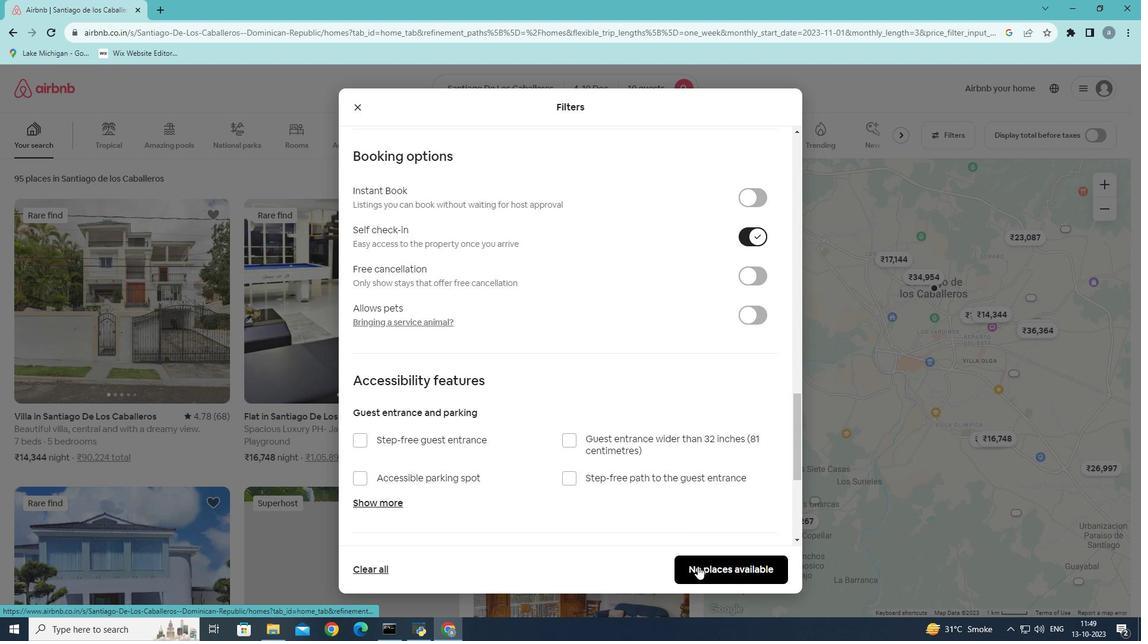 
Action: Mouse pressed left at (697, 566)
Screenshot: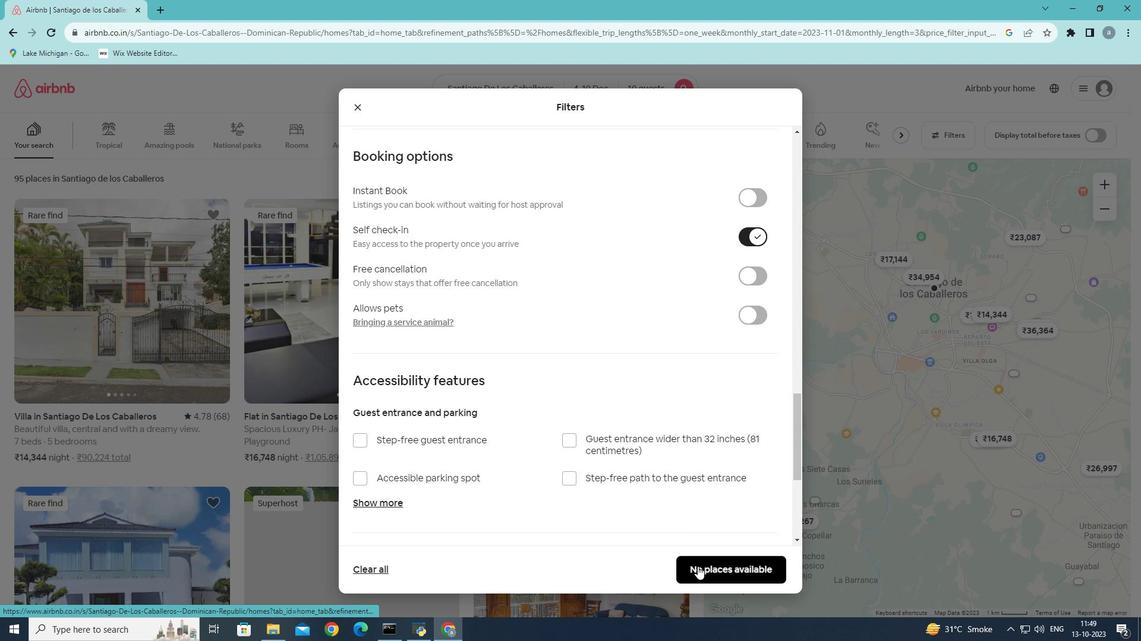 
Action: Mouse moved to (577, 511)
Screenshot: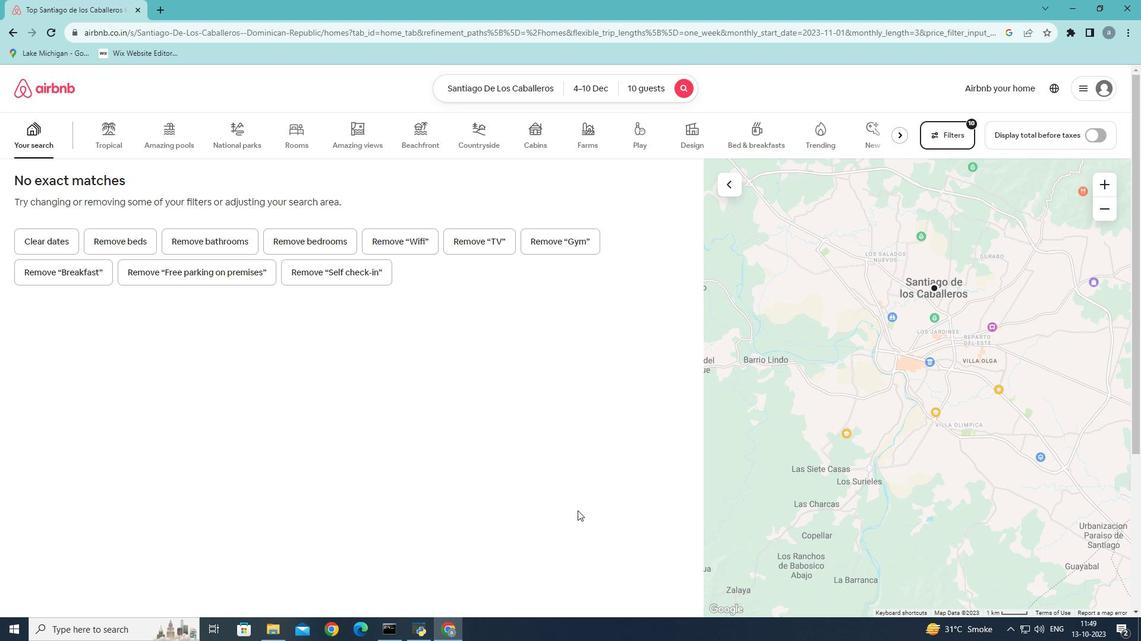 
